 Task: Font style For heading Use Californian FB with dark cyan 1 colour & Underline. font size for heading '26 Pt. 'Change the font style of data to Carlitoand font size to  12 Pt. Change the alignment of both headline & data to   center vertically. In the sheet  analysisWeeklySales_Analysis
Action: Mouse moved to (117, 72)
Screenshot: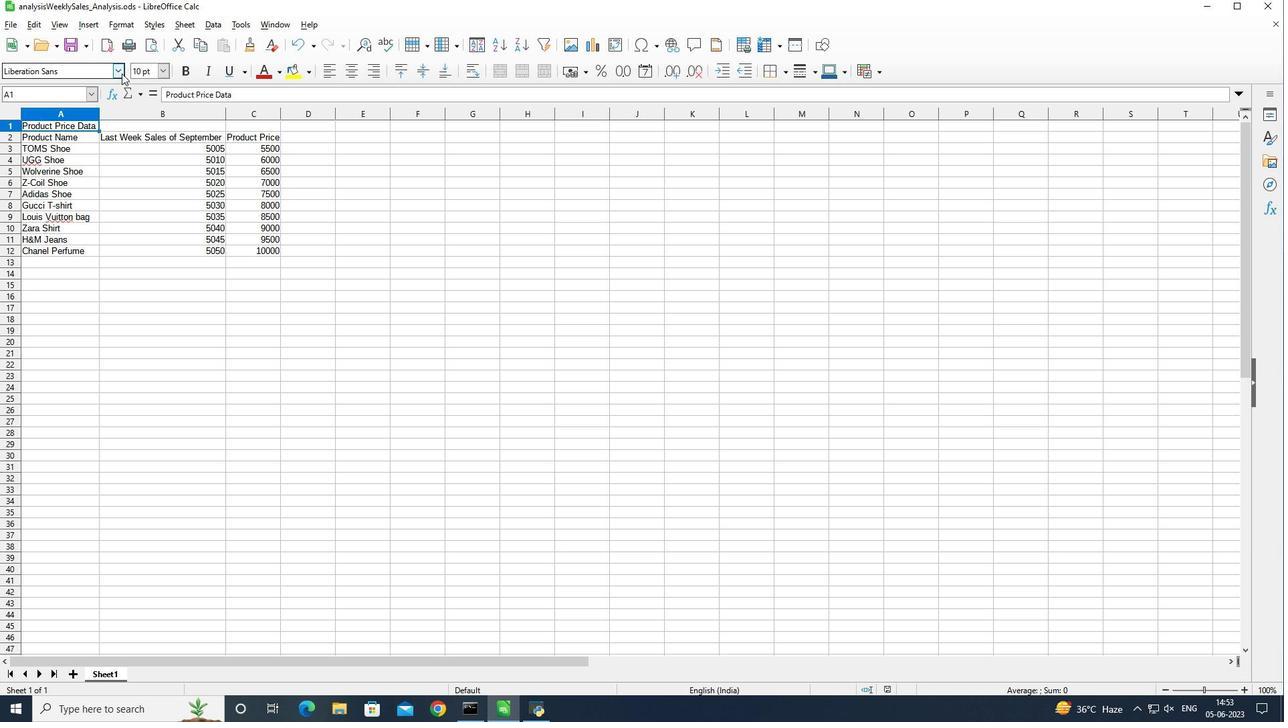 
Action: Mouse pressed left at (117, 72)
Screenshot: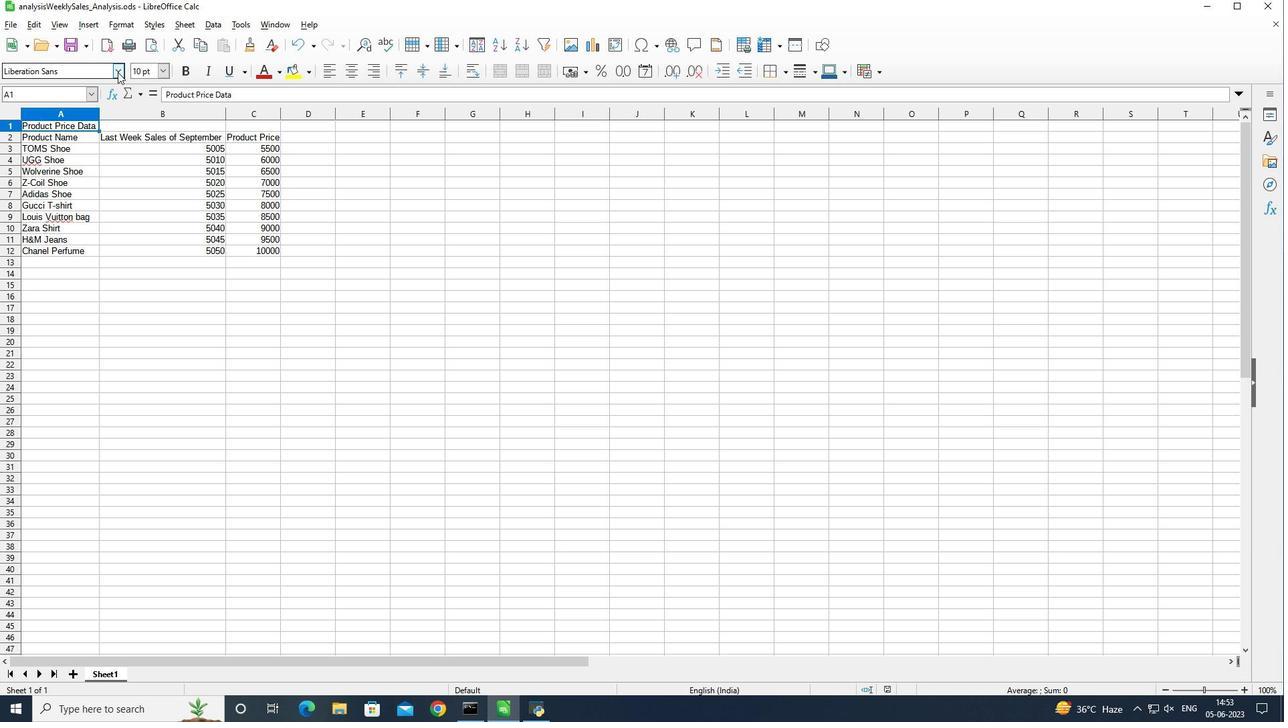 
Action: Mouse moved to (133, 222)
Screenshot: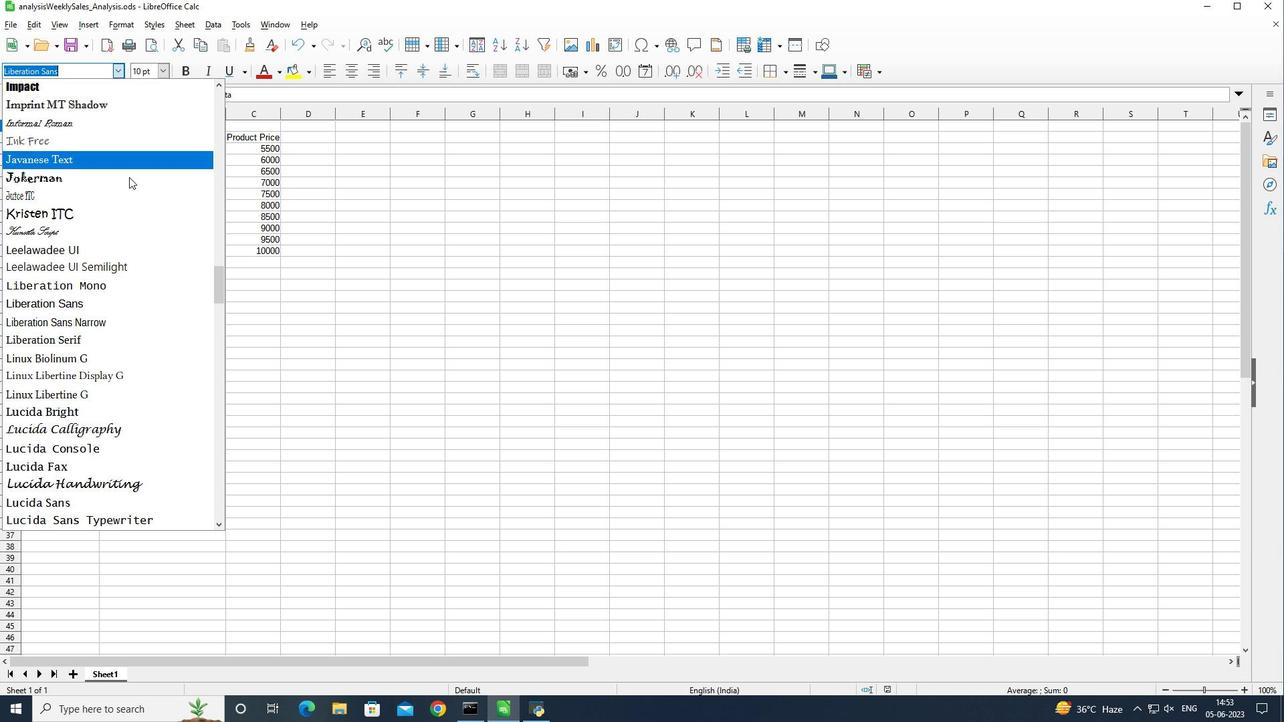 
Action: Mouse scrolled (133, 223) with delta (0, 0)
Screenshot: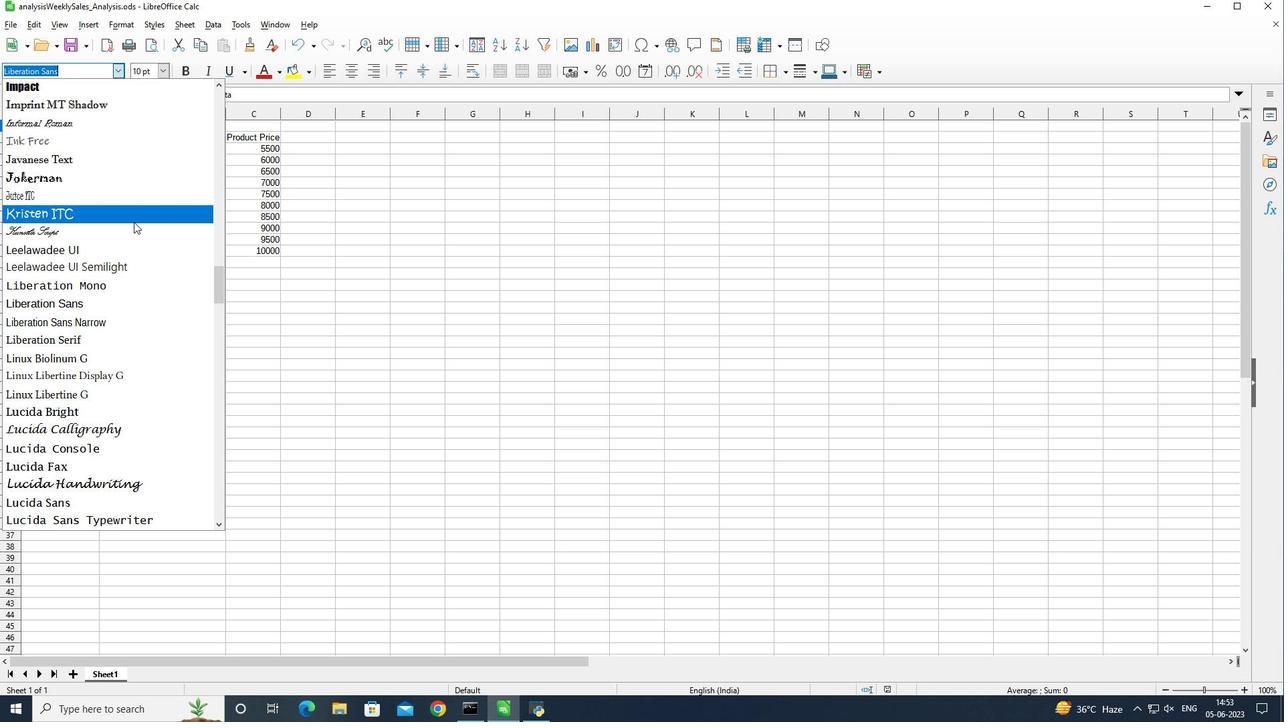 
Action: Mouse scrolled (133, 223) with delta (0, 0)
Screenshot: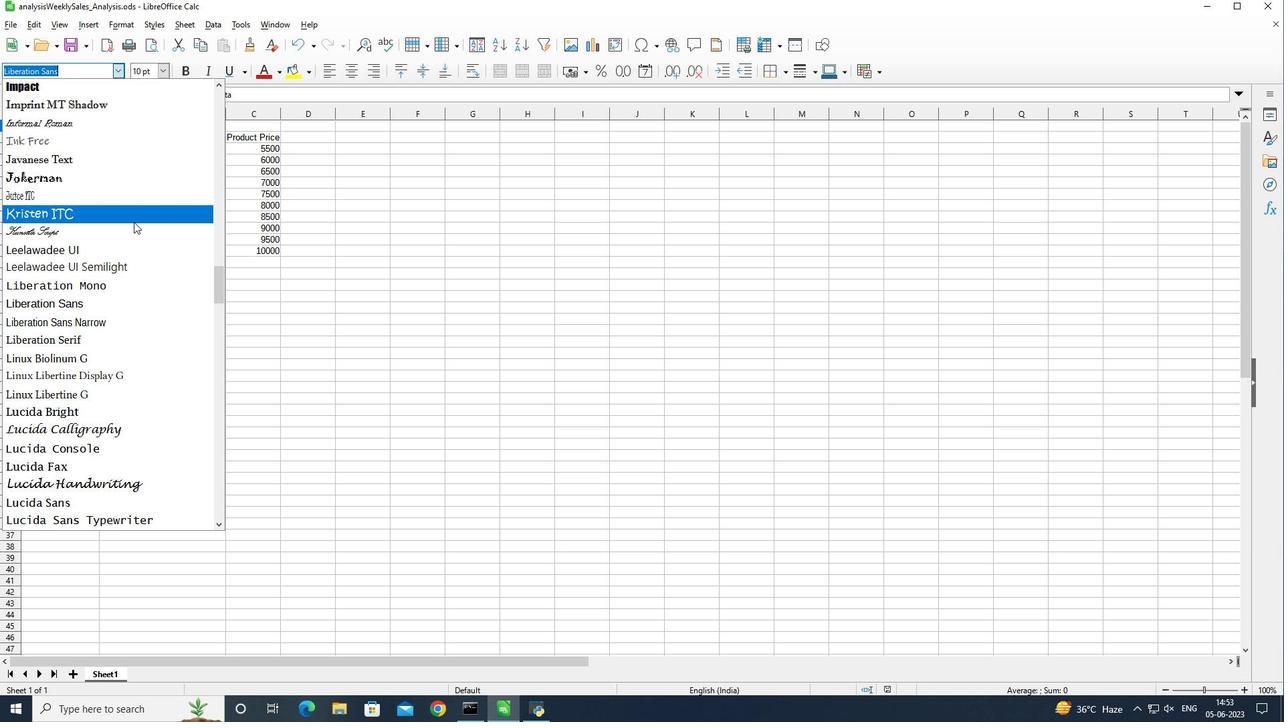
Action: Mouse scrolled (133, 223) with delta (0, 0)
Screenshot: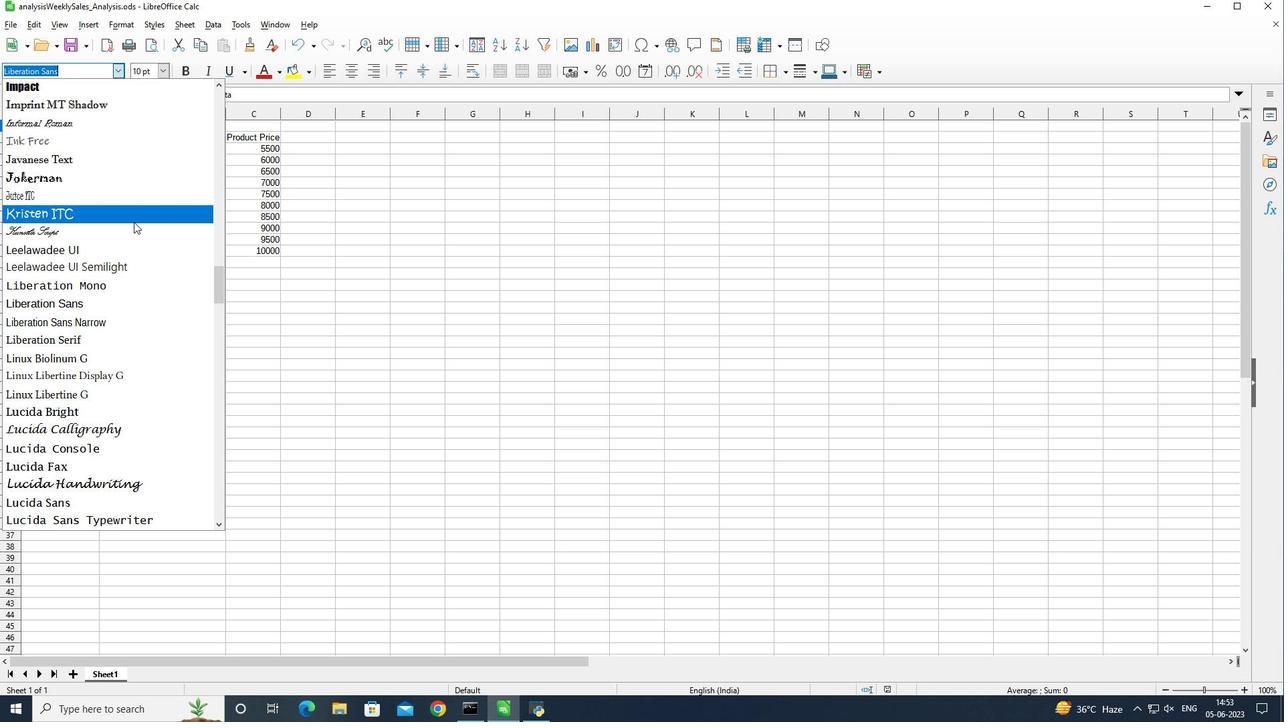 
Action: Mouse scrolled (133, 223) with delta (0, 0)
Screenshot: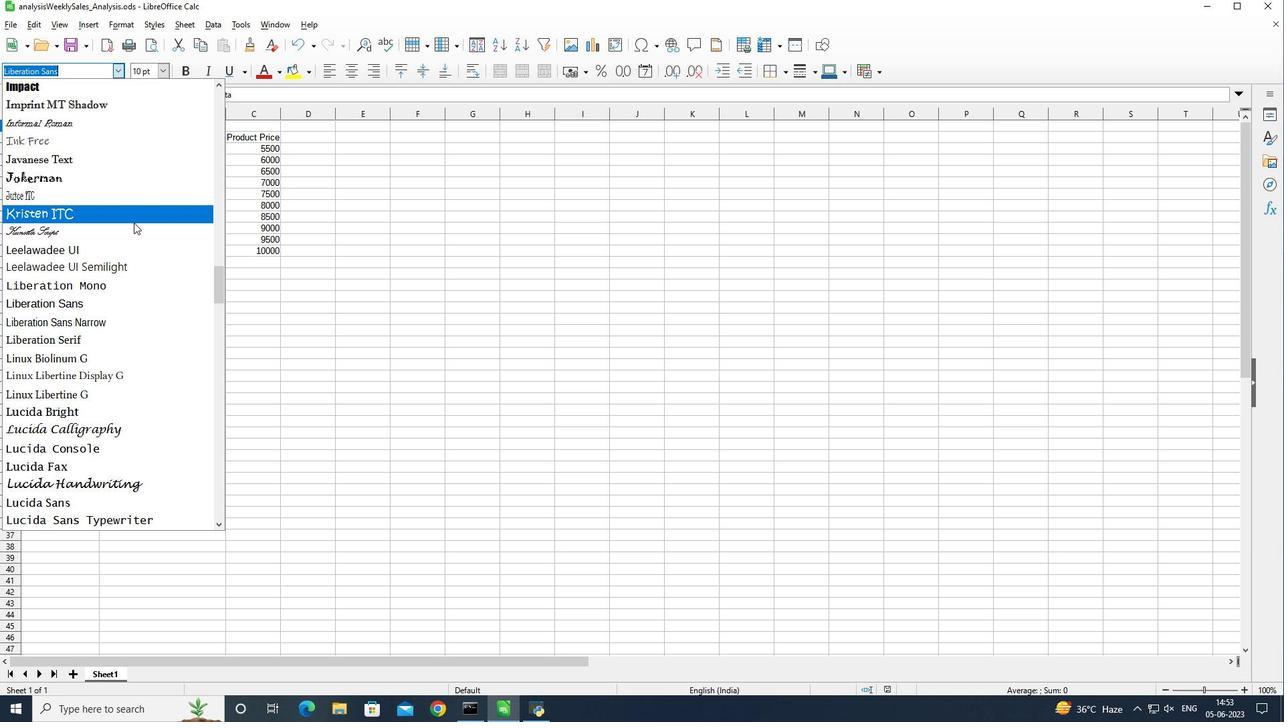 
Action: Mouse scrolled (133, 223) with delta (0, 0)
Screenshot: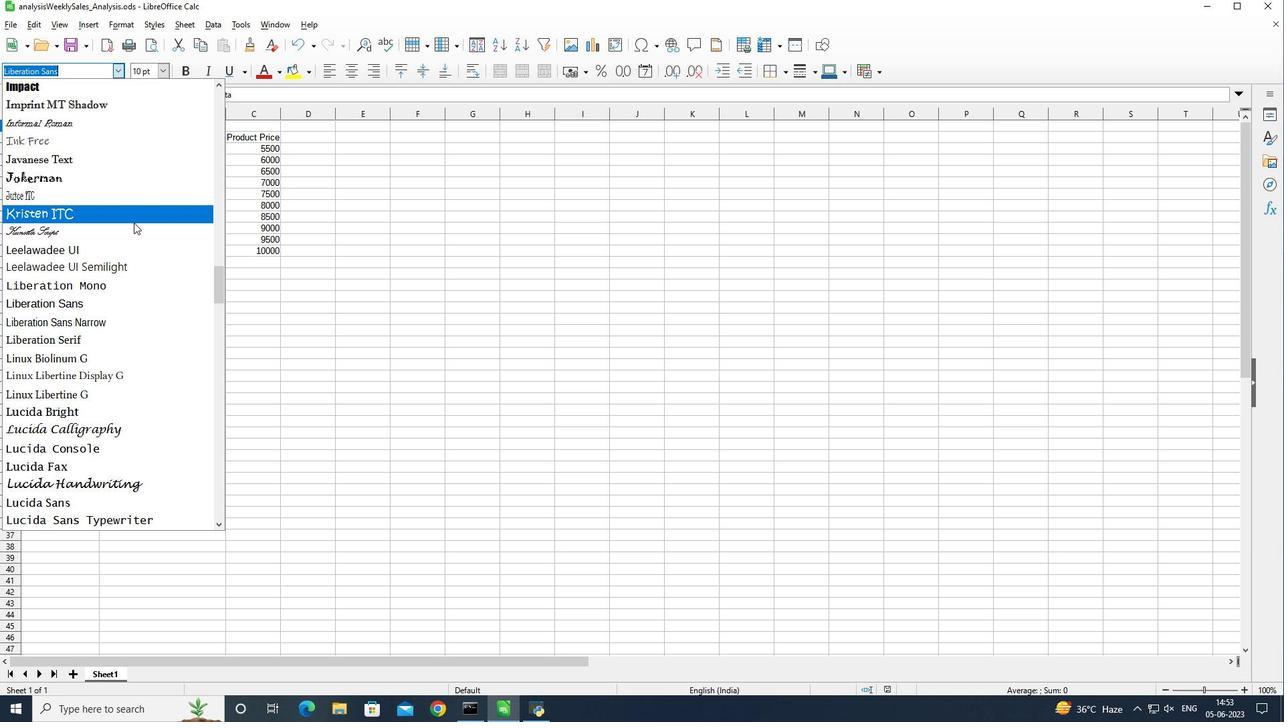 
Action: Mouse scrolled (133, 223) with delta (0, 0)
Screenshot: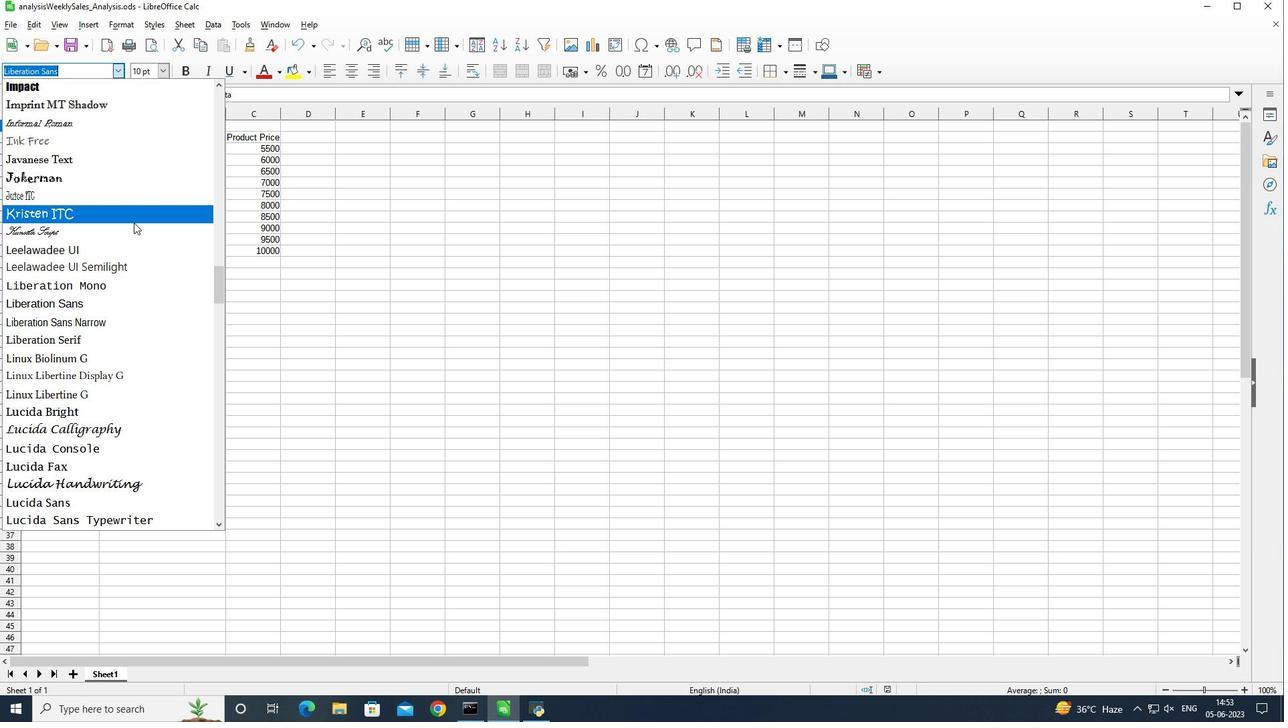 
Action: Mouse scrolled (133, 223) with delta (0, 0)
Screenshot: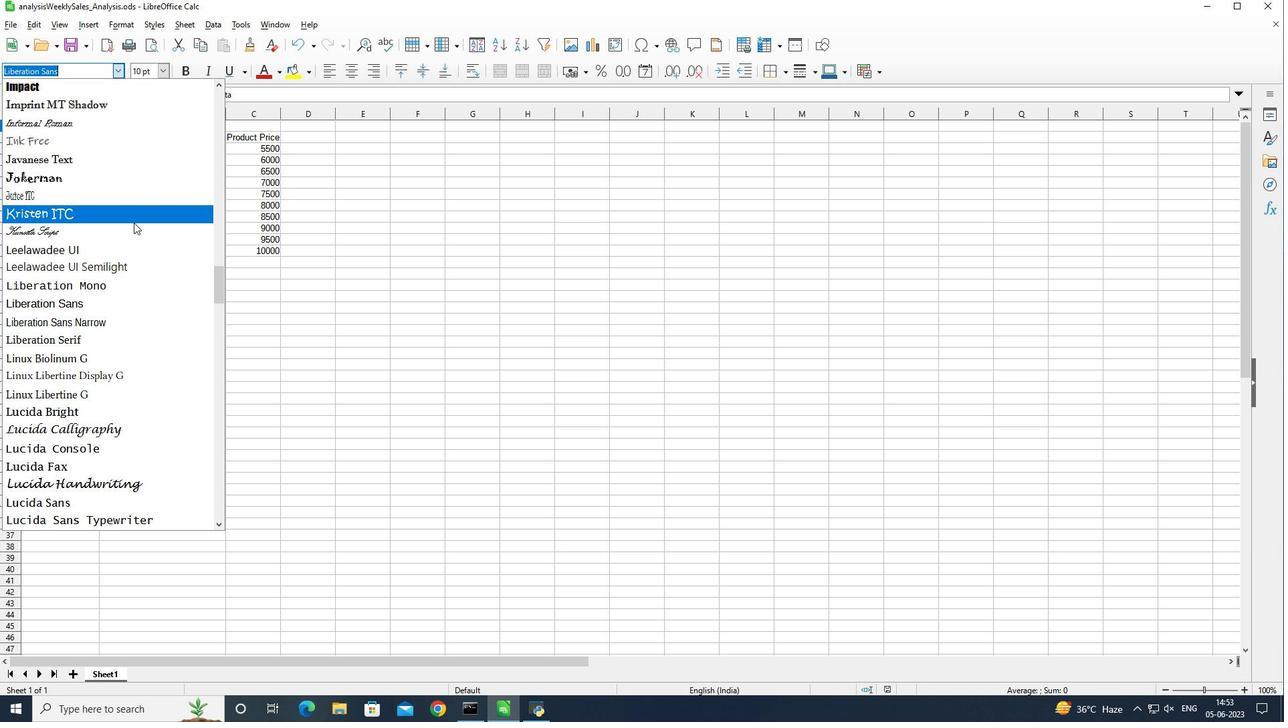 
Action: Mouse scrolled (133, 223) with delta (0, 0)
Screenshot: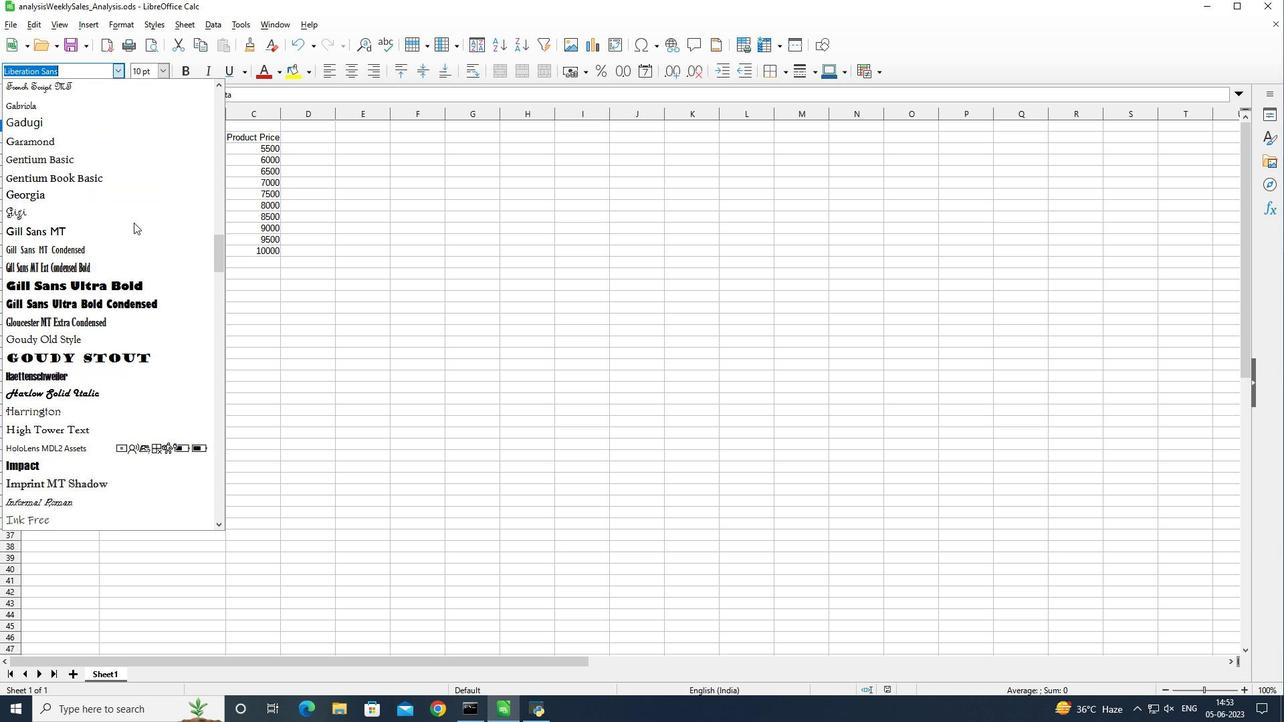 
Action: Mouse scrolled (133, 223) with delta (0, 0)
Screenshot: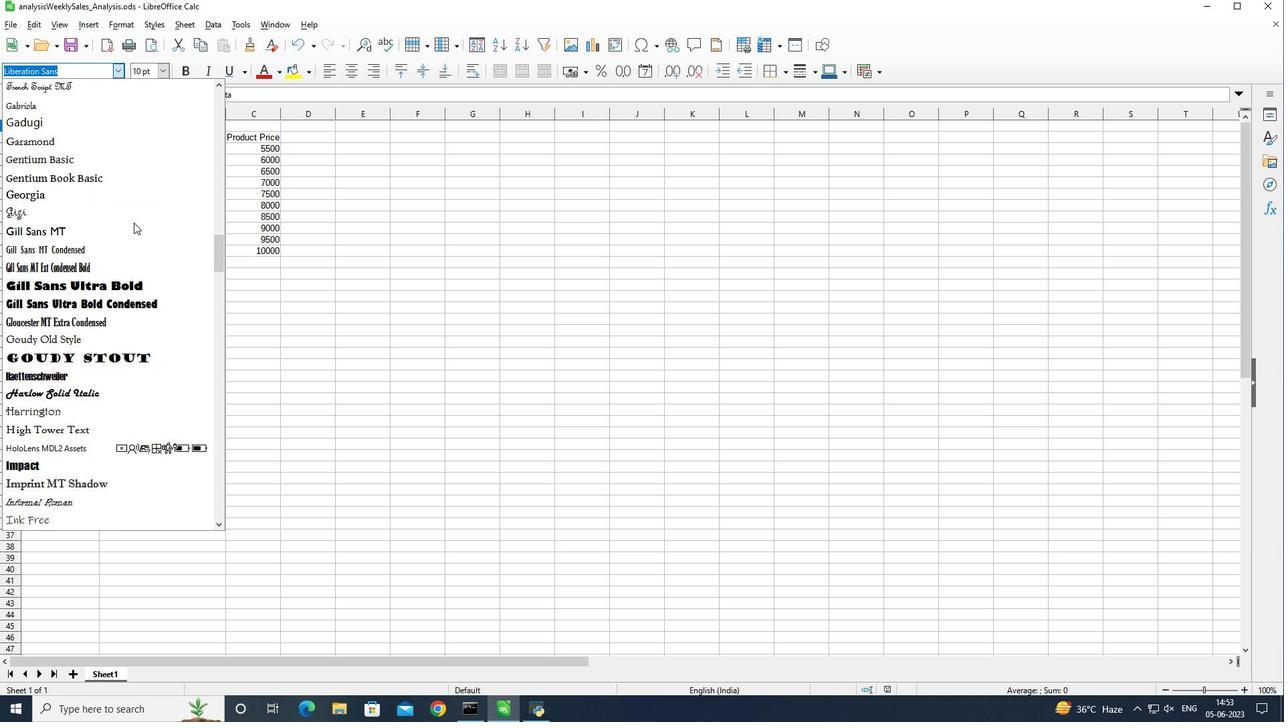 
Action: Mouse scrolled (133, 223) with delta (0, 0)
Screenshot: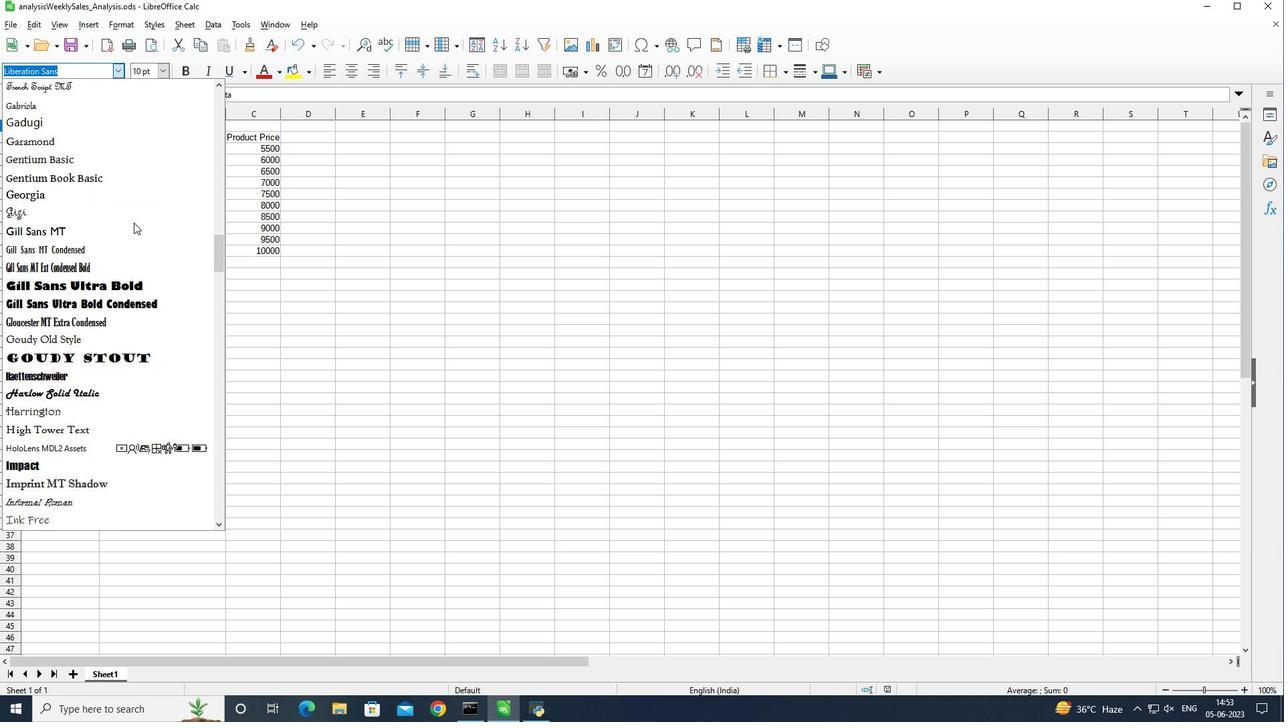 
Action: Mouse scrolled (133, 223) with delta (0, 0)
Screenshot: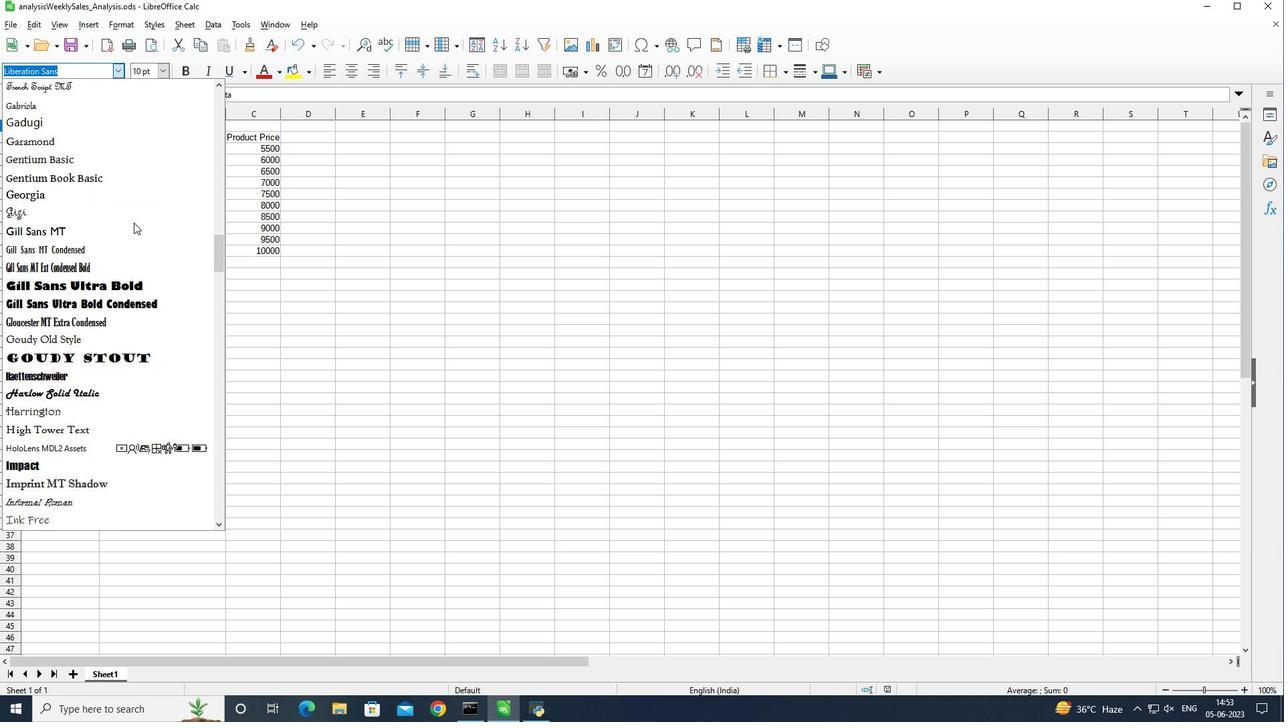 
Action: Mouse scrolled (133, 223) with delta (0, 0)
Screenshot: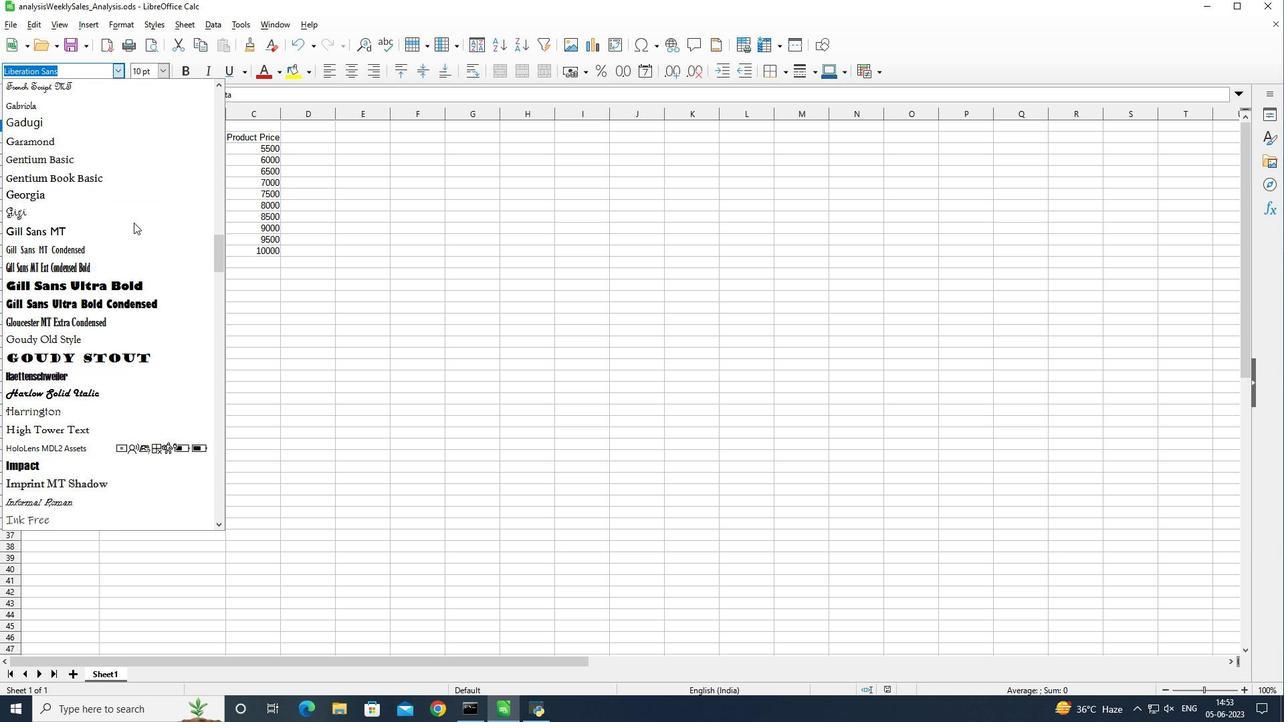 
Action: Mouse scrolled (133, 223) with delta (0, 0)
Screenshot: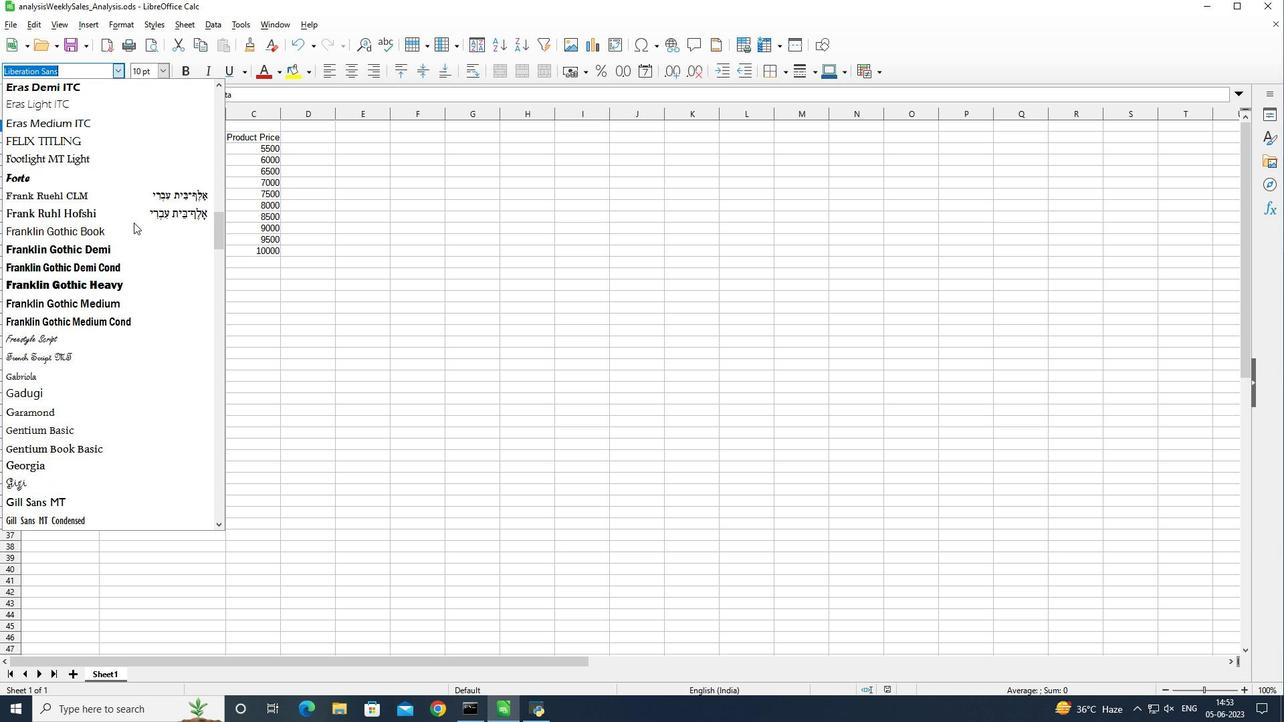 
Action: Mouse scrolled (133, 223) with delta (0, 0)
Screenshot: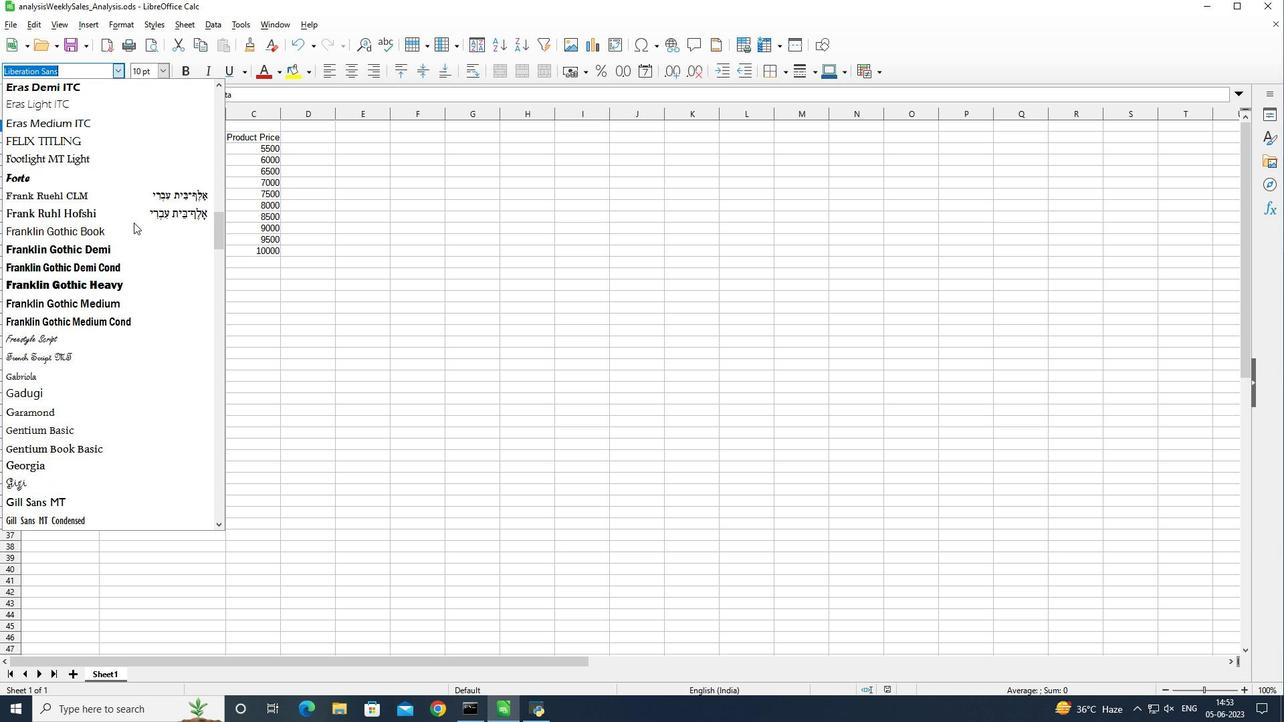 
Action: Mouse scrolled (133, 223) with delta (0, 0)
Screenshot: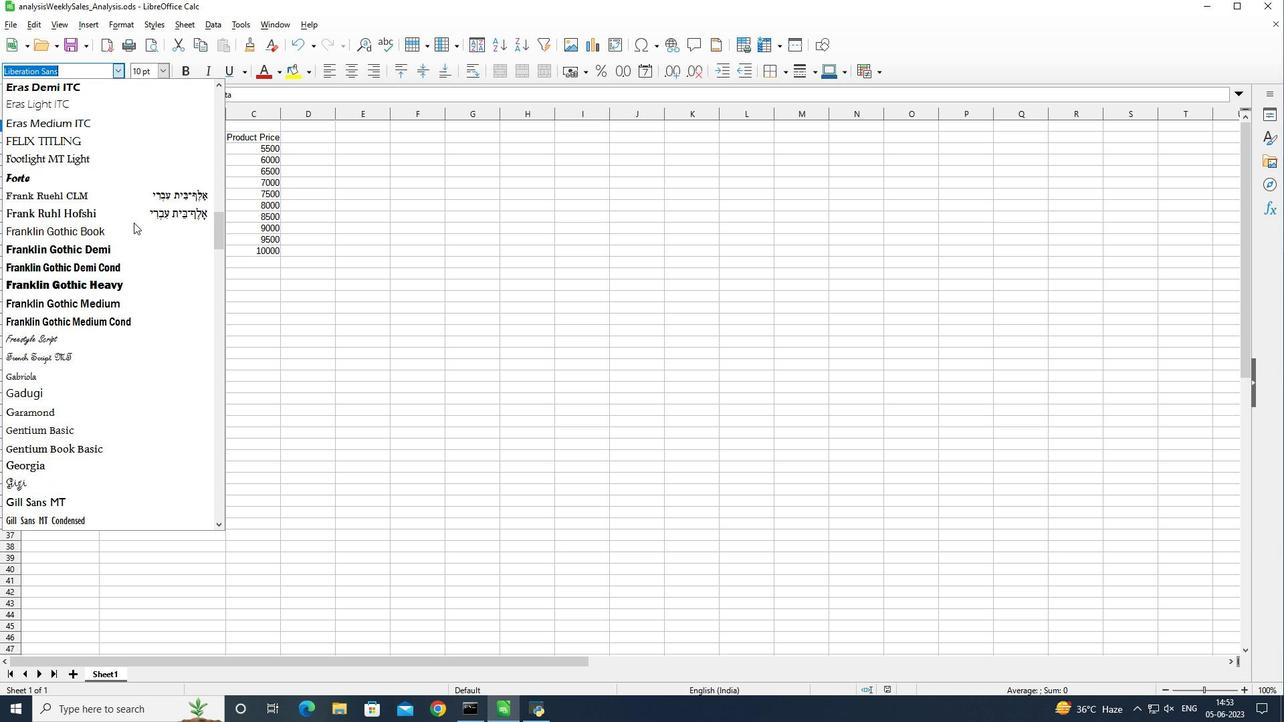 
Action: Mouse scrolled (133, 223) with delta (0, 0)
Screenshot: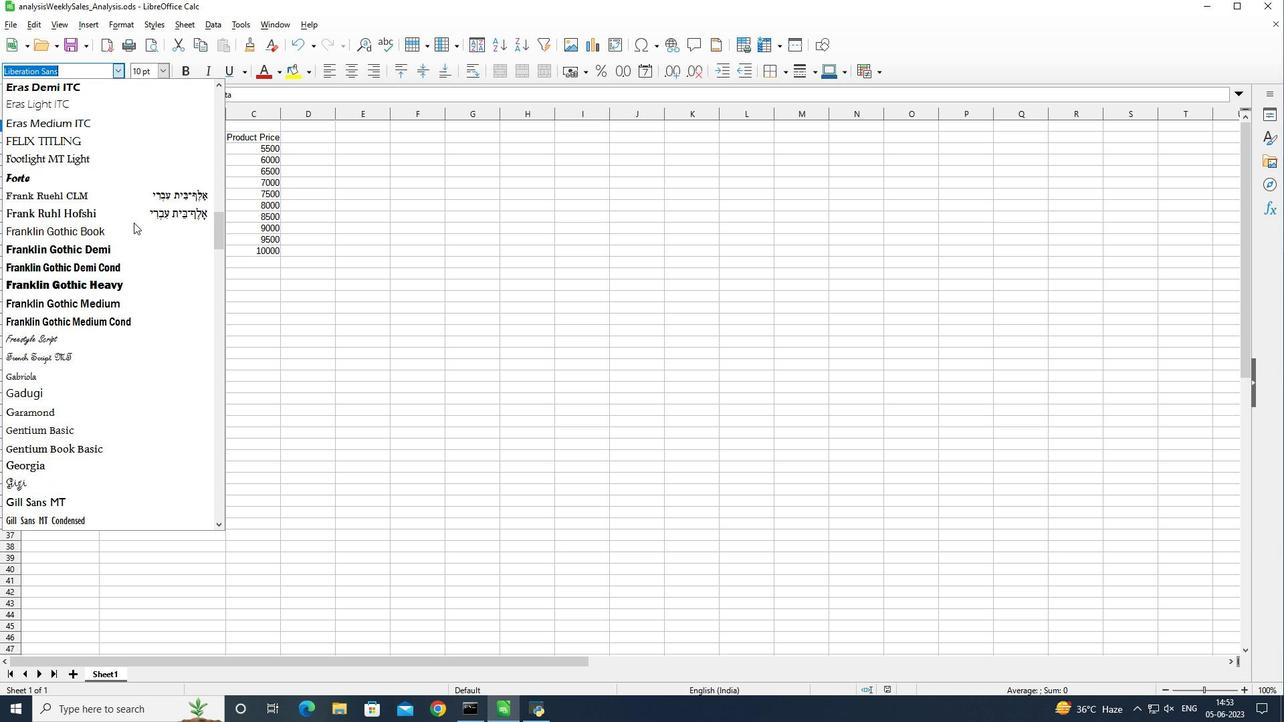 
Action: Mouse scrolled (133, 223) with delta (0, 0)
Screenshot: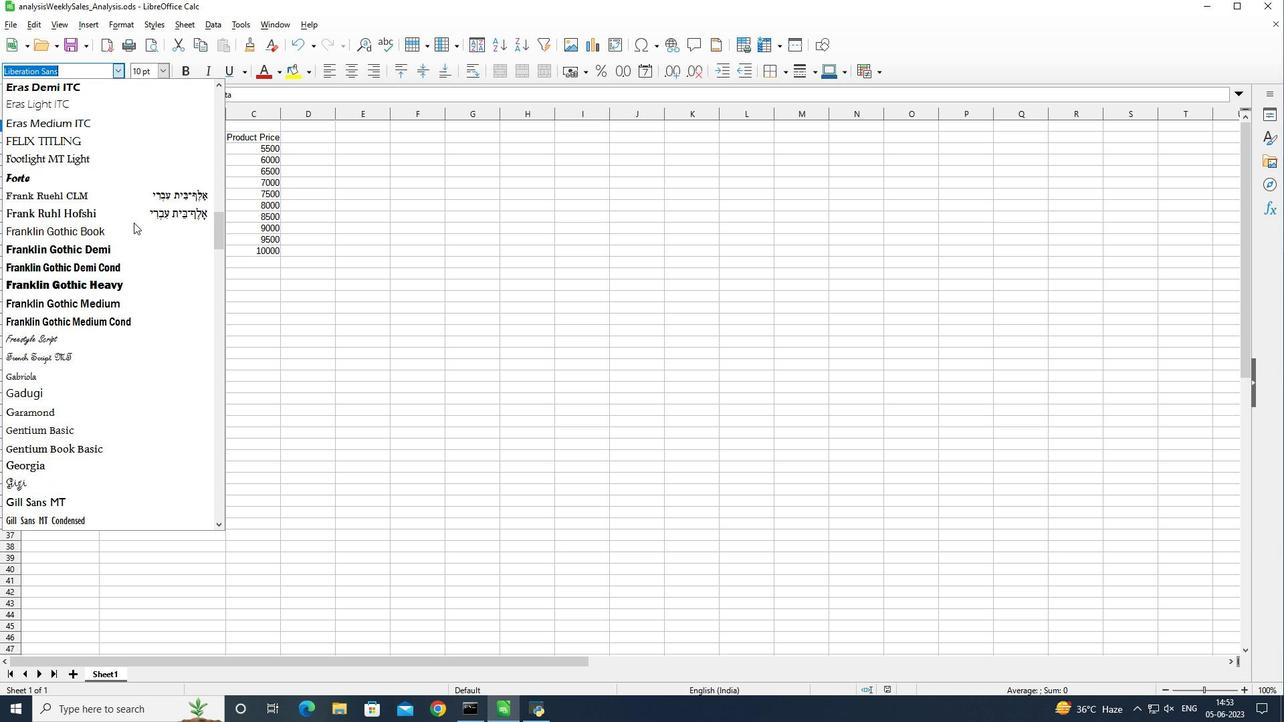 
Action: Mouse scrolled (133, 223) with delta (0, 0)
Screenshot: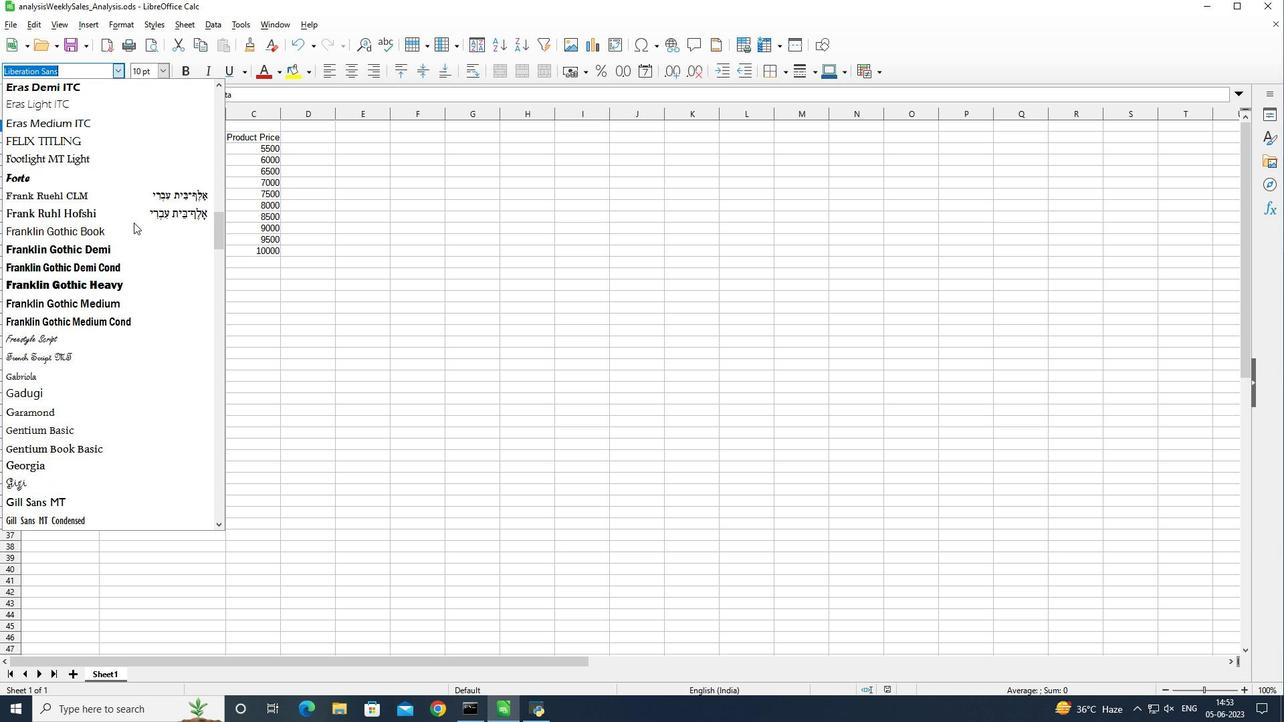 
Action: Mouse scrolled (133, 222) with delta (0, 0)
Screenshot: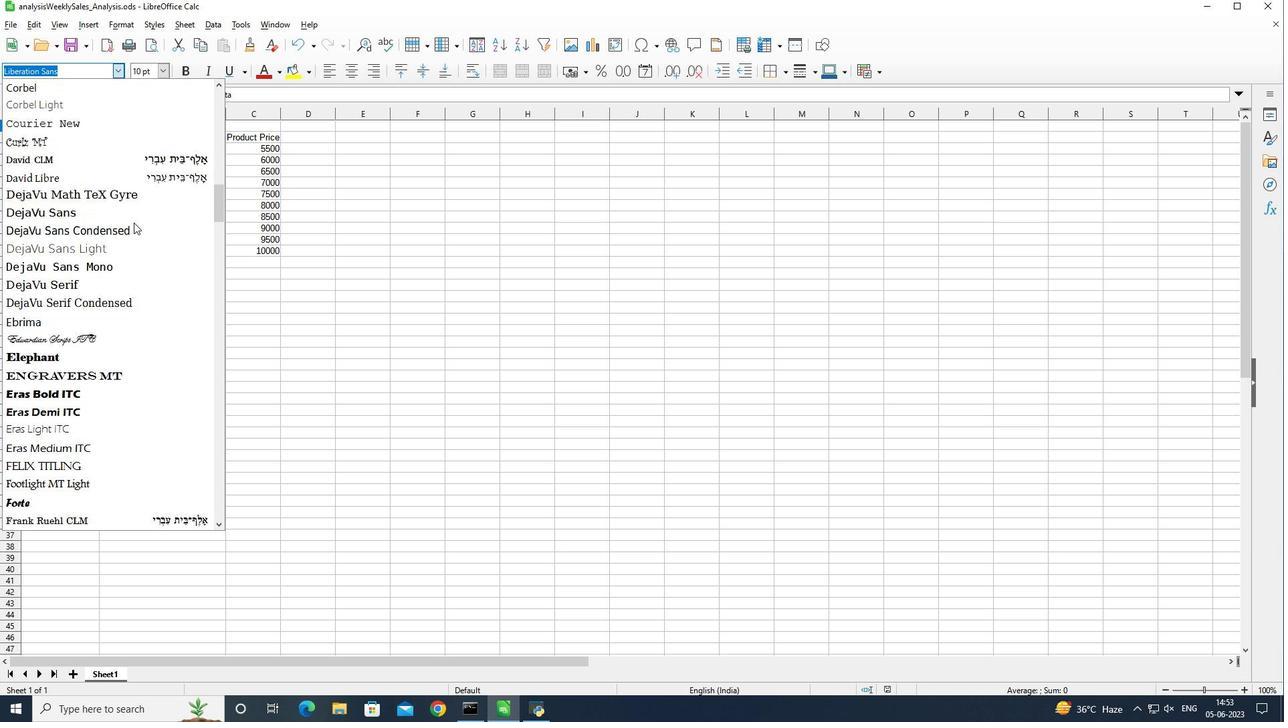 
Action: Mouse scrolled (133, 223) with delta (0, 0)
Screenshot: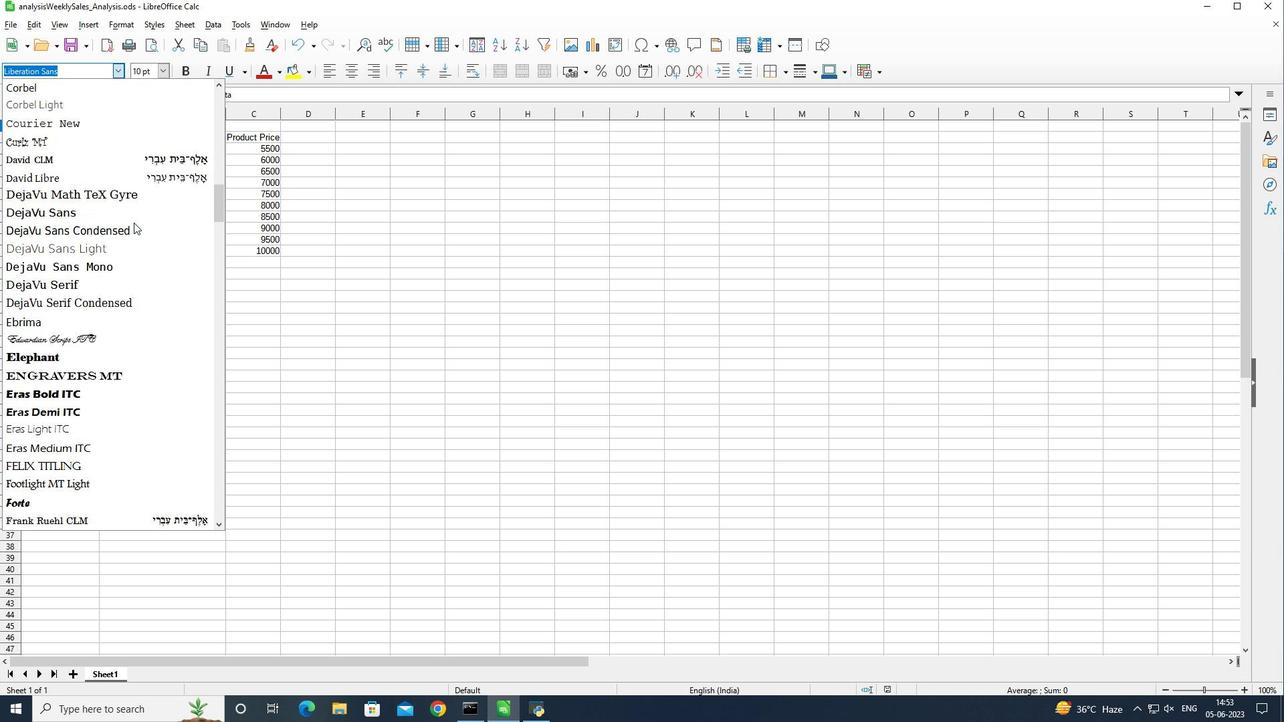 
Action: Mouse scrolled (133, 223) with delta (0, 0)
Screenshot: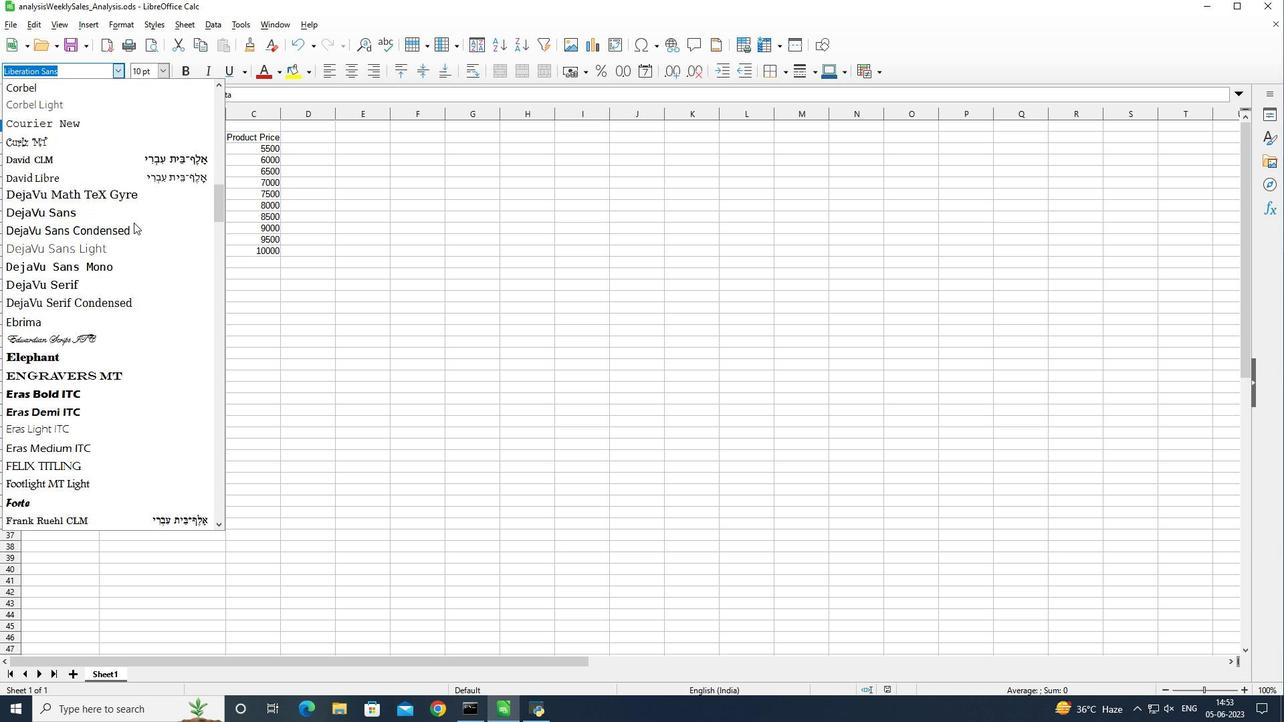 
Action: Mouse scrolled (133, 223) with delta (0, 0)
Screenshot: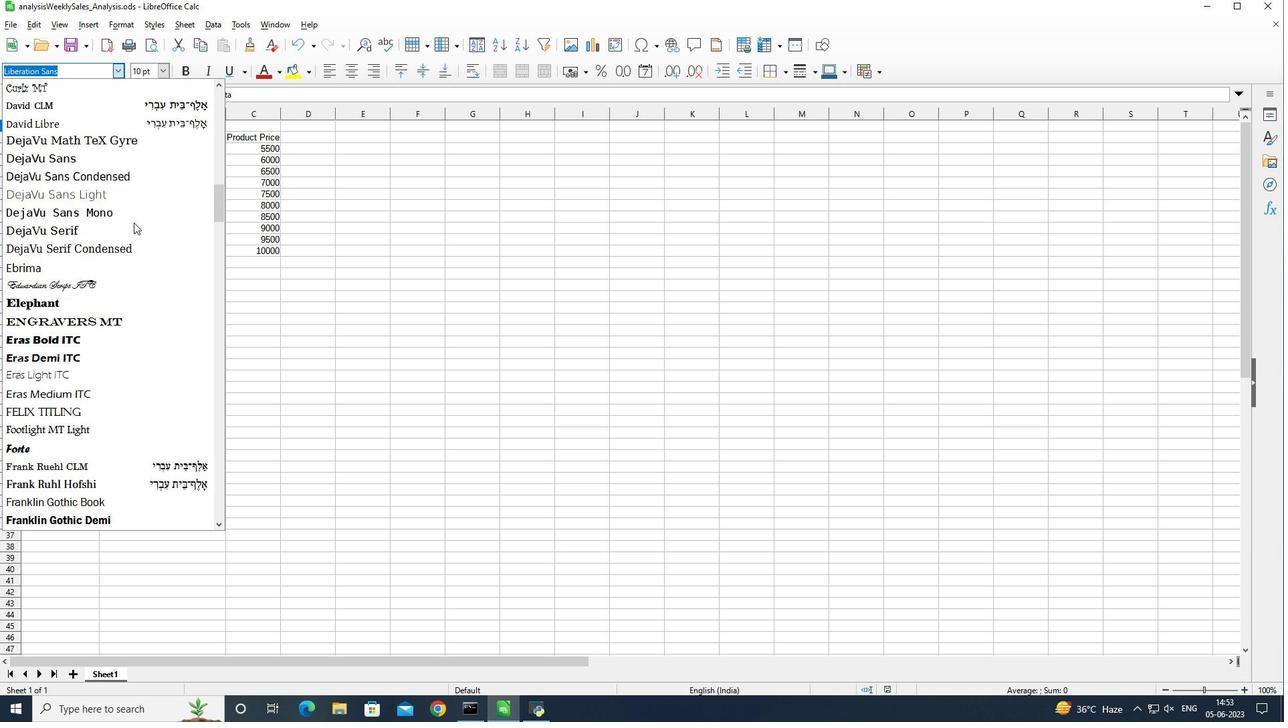 
Action: Mouse scrolled (133, 223) with delta (0, 0)
Screenshot: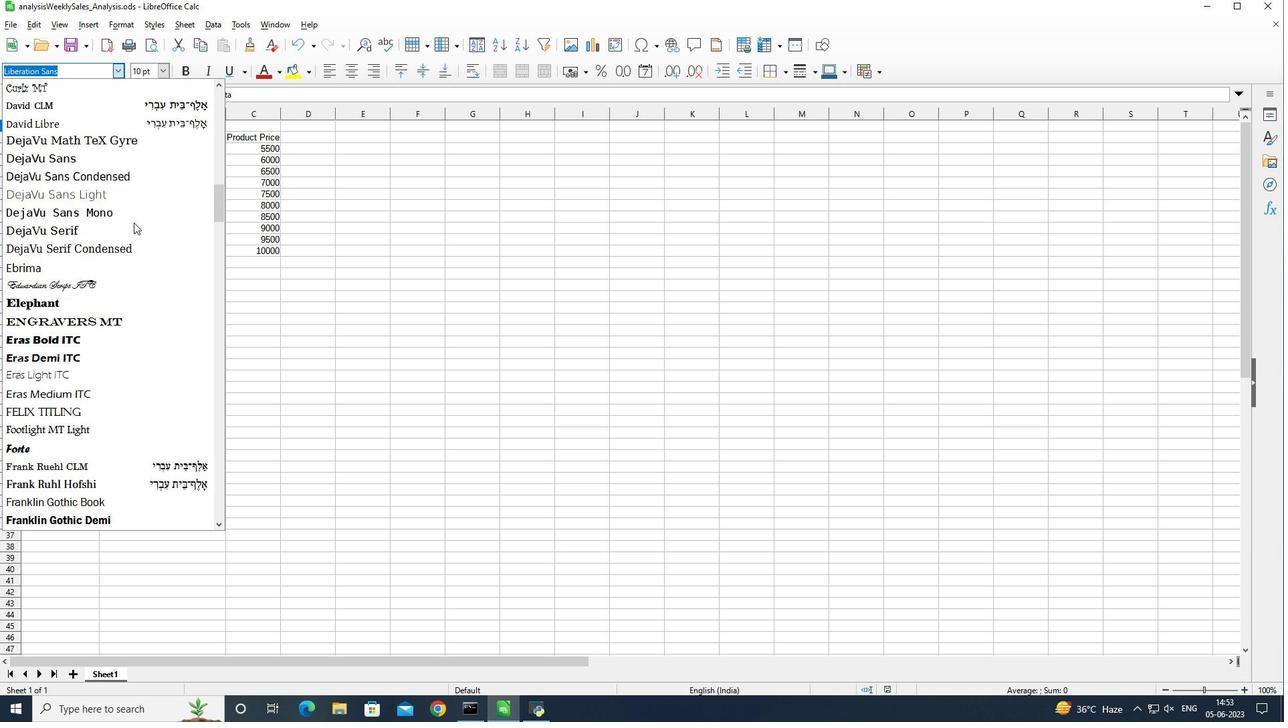 
Action: Mouse scrolled (133, 223) with delta (0, 0)
Screenshot: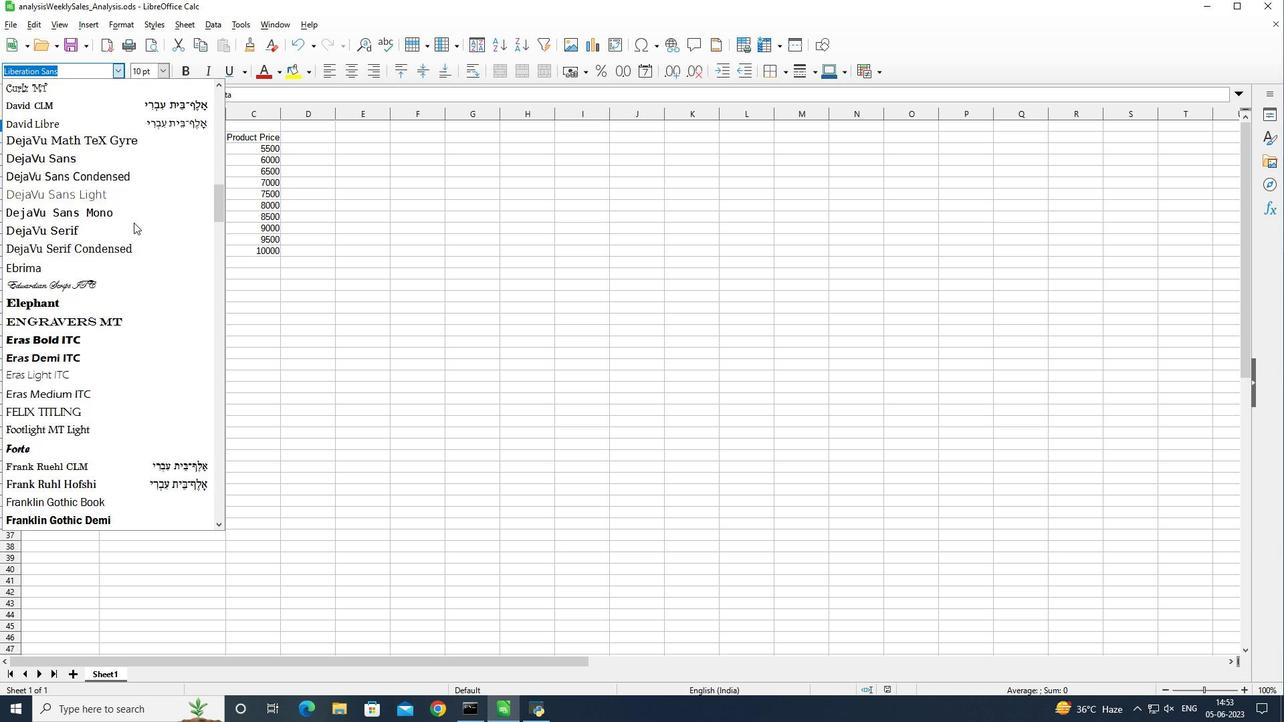 
Action: Mouse scrolled (133, 223) with delta (0, 0)
Screenshot: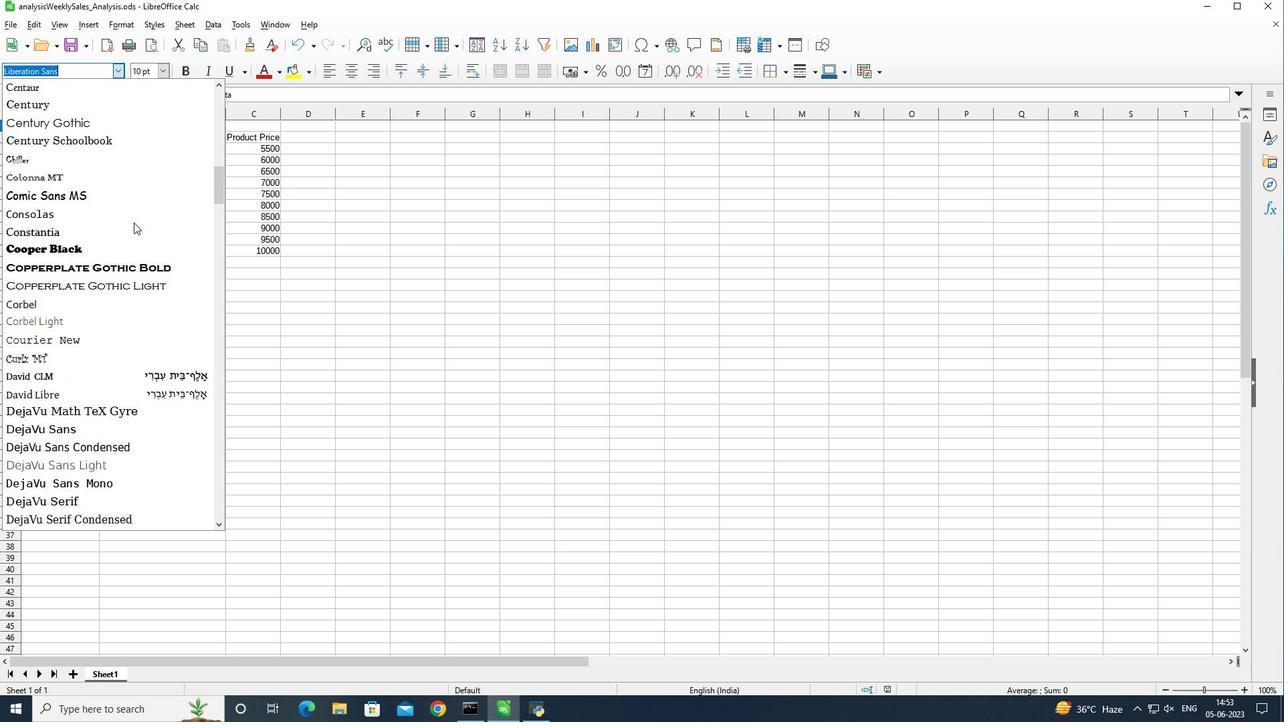 
Action: Mouse scrolled (133, 223) with delta (0, 0)
Screenshot: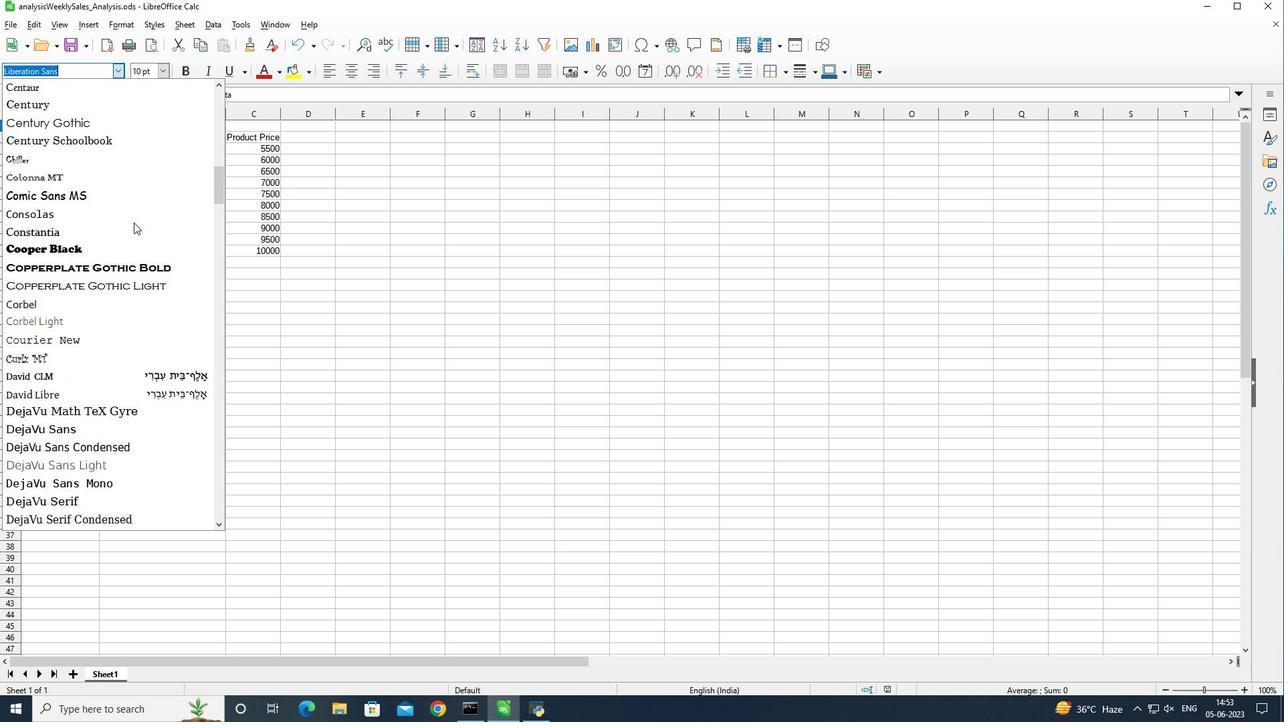 
Action: Mouse scrolled (133, 223) with delta (0, 0)
Screenshot: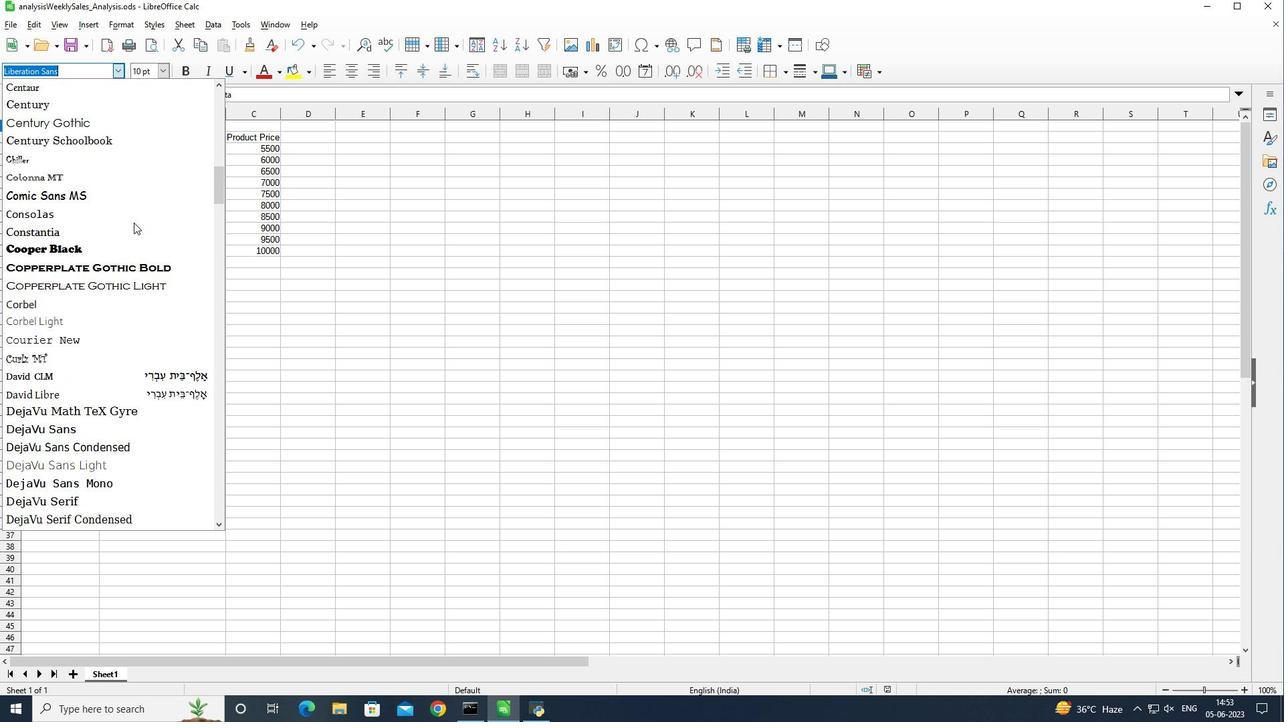 
Action: Mouse scrolled (133, 223) with delta (0, 0)
Screenshot: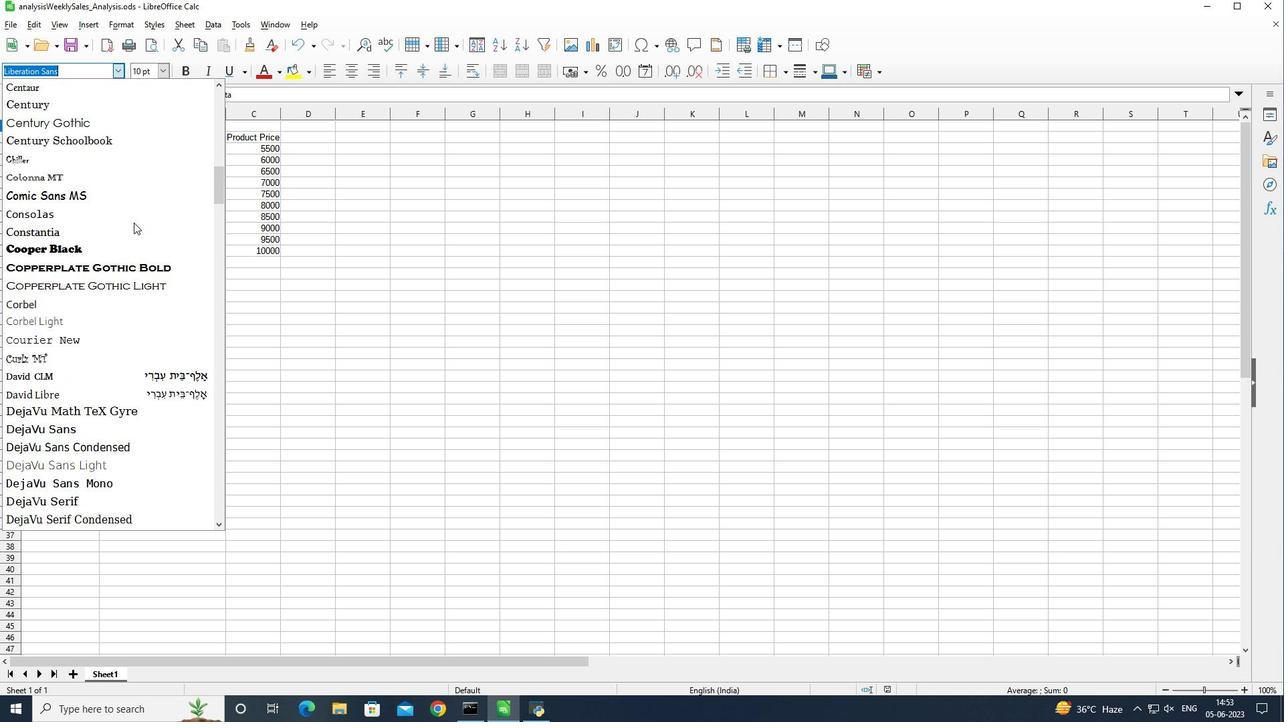 
Action: Mouse moved to (133, 222)
Screenshot: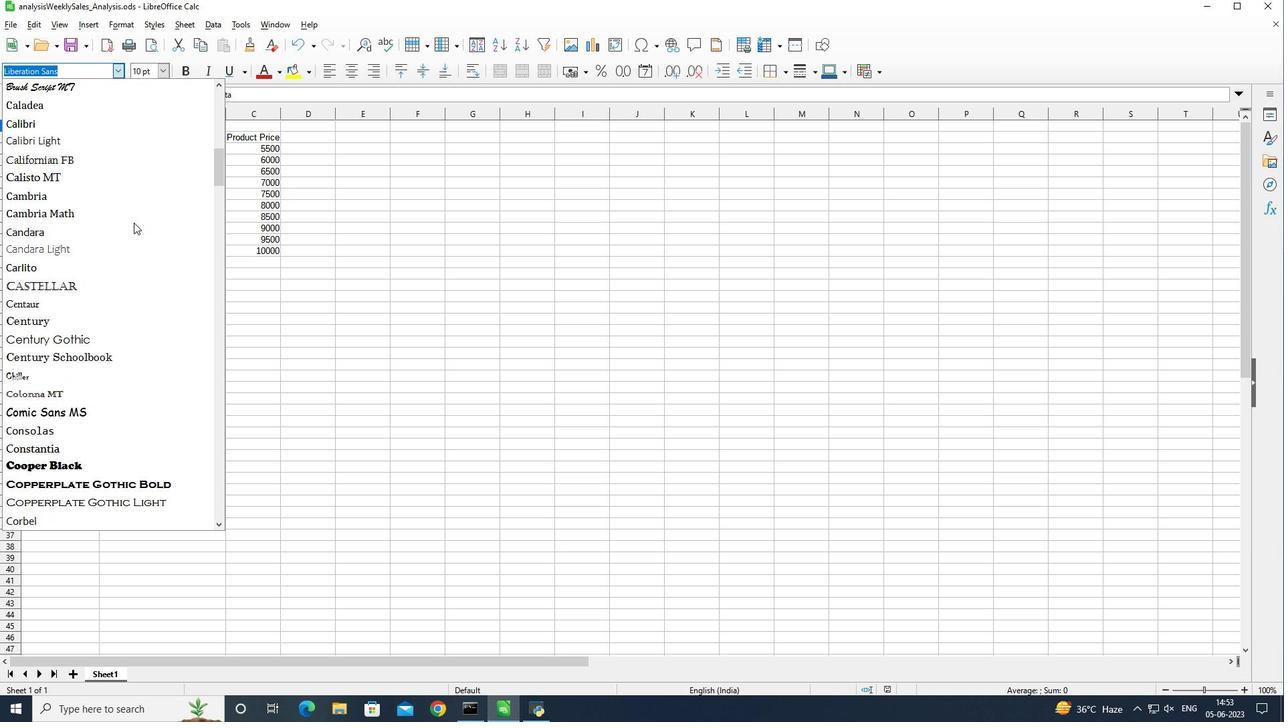 
Action: Mouse scrolled (133, 223) with delta (0, 0)
Screenshot: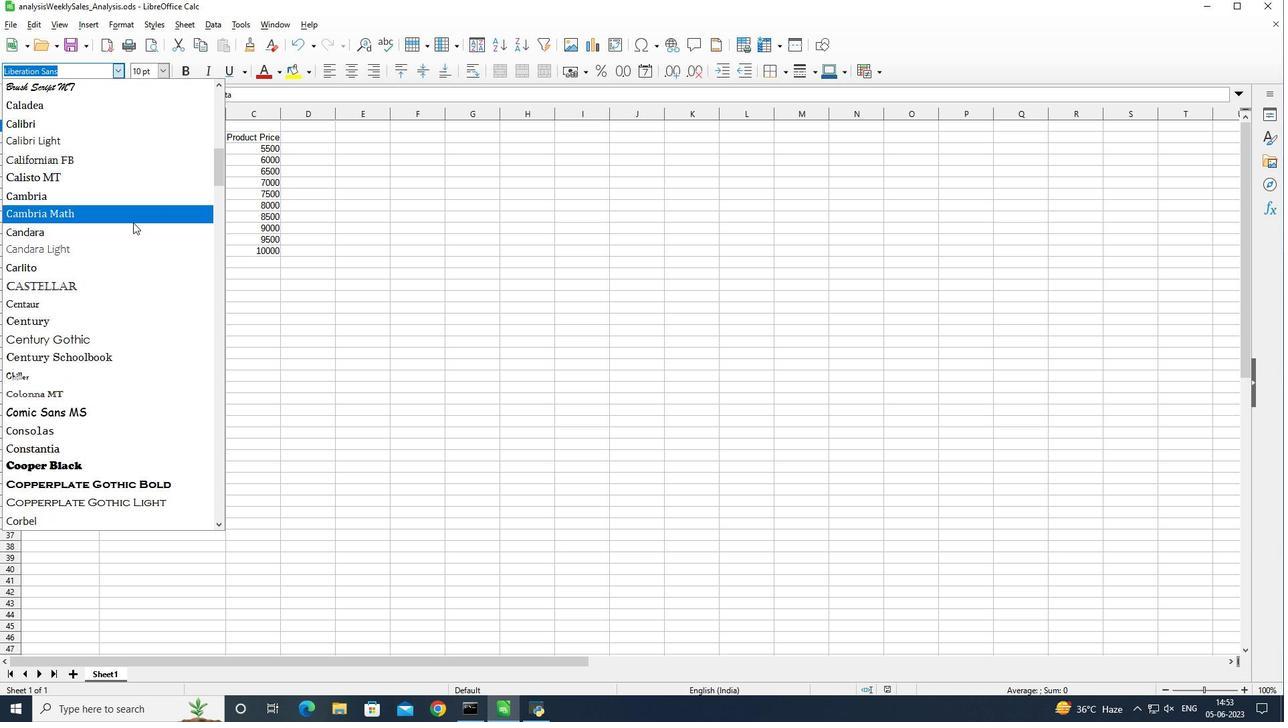 
Action: Mouse scrolled (133, 223) with delta (0, 0)
Screenshot: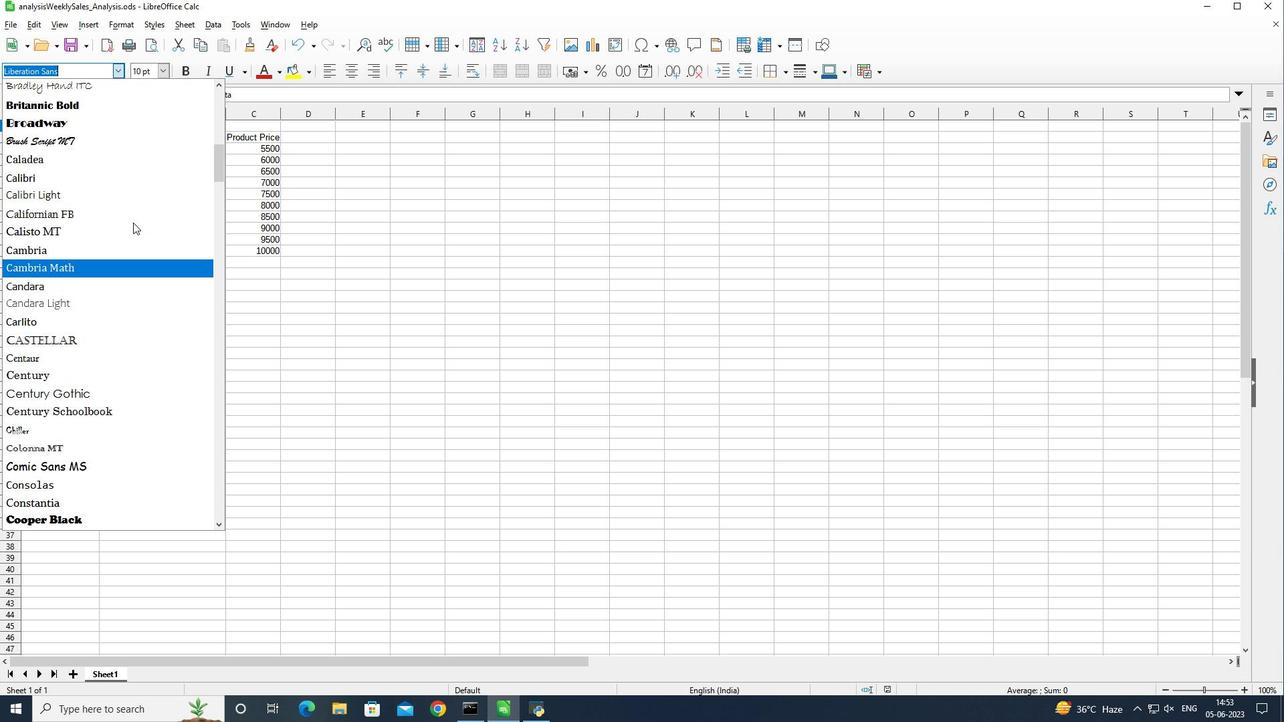 
Action: Mouse moved to (107, 273)
Screenshot: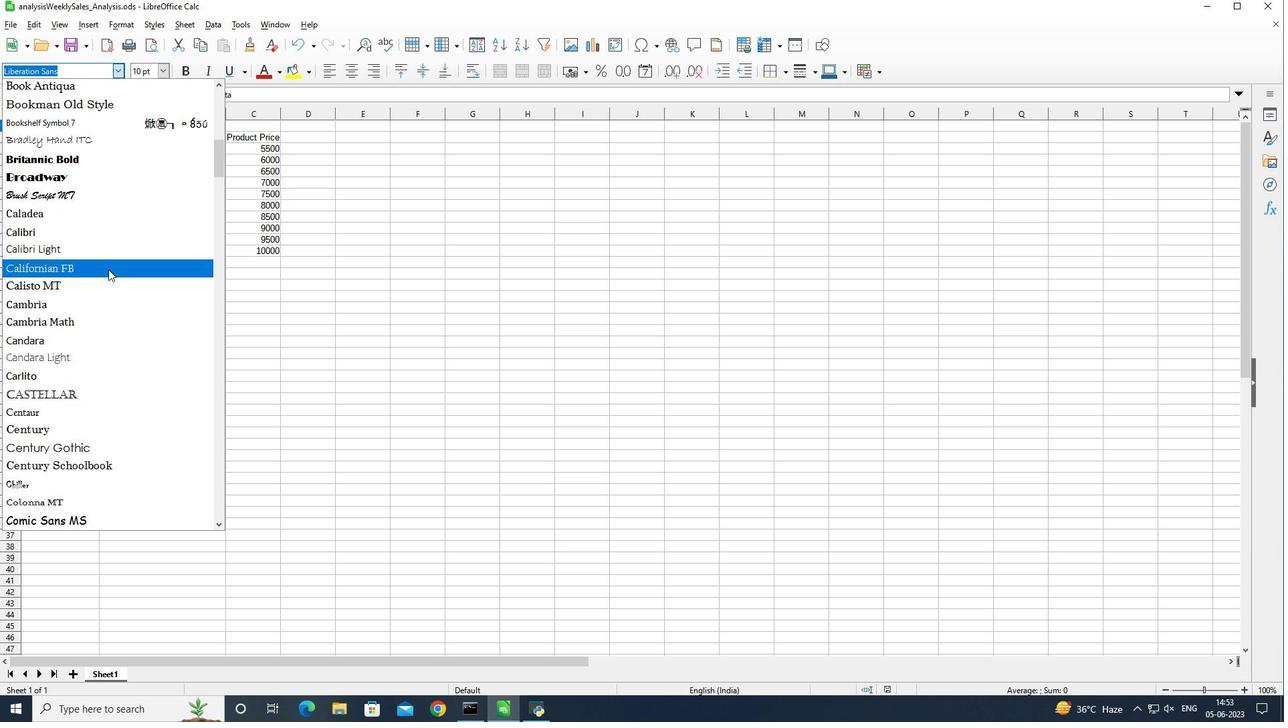 
Action: Mouse pressed left at (107, 273)
Screenshot: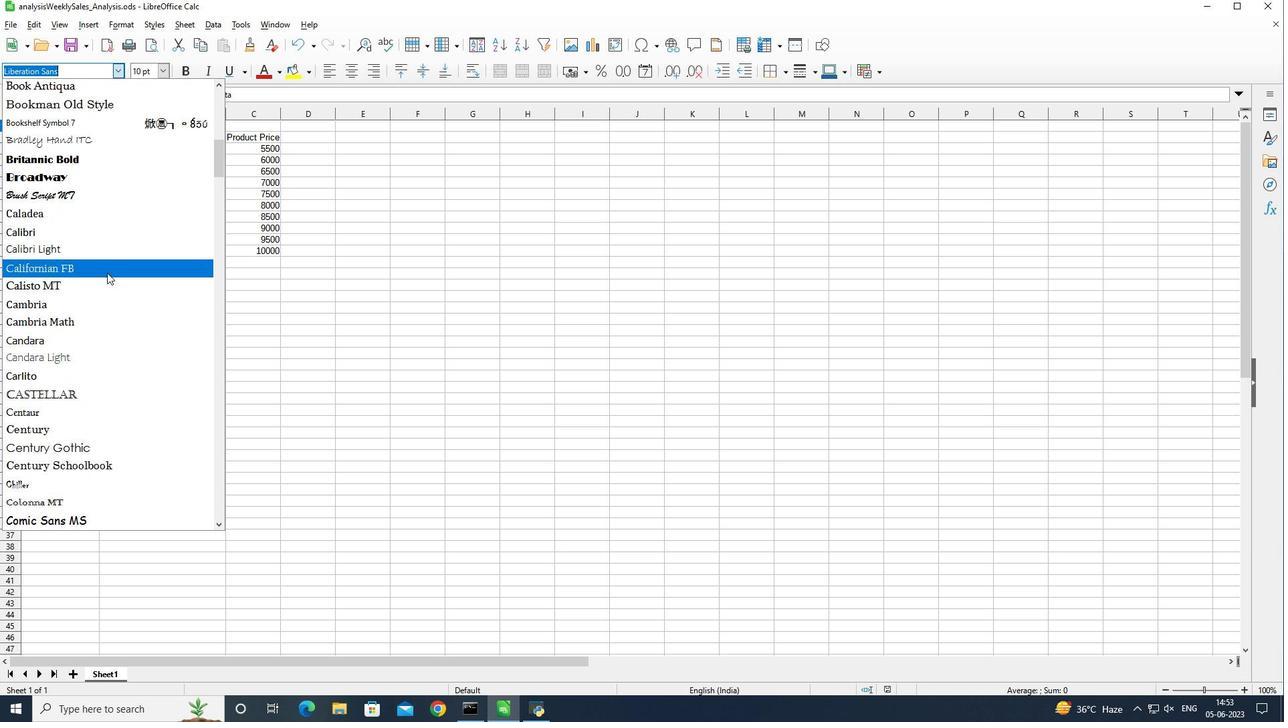
Action: Mouse moved to (277, 74)
Screenshot: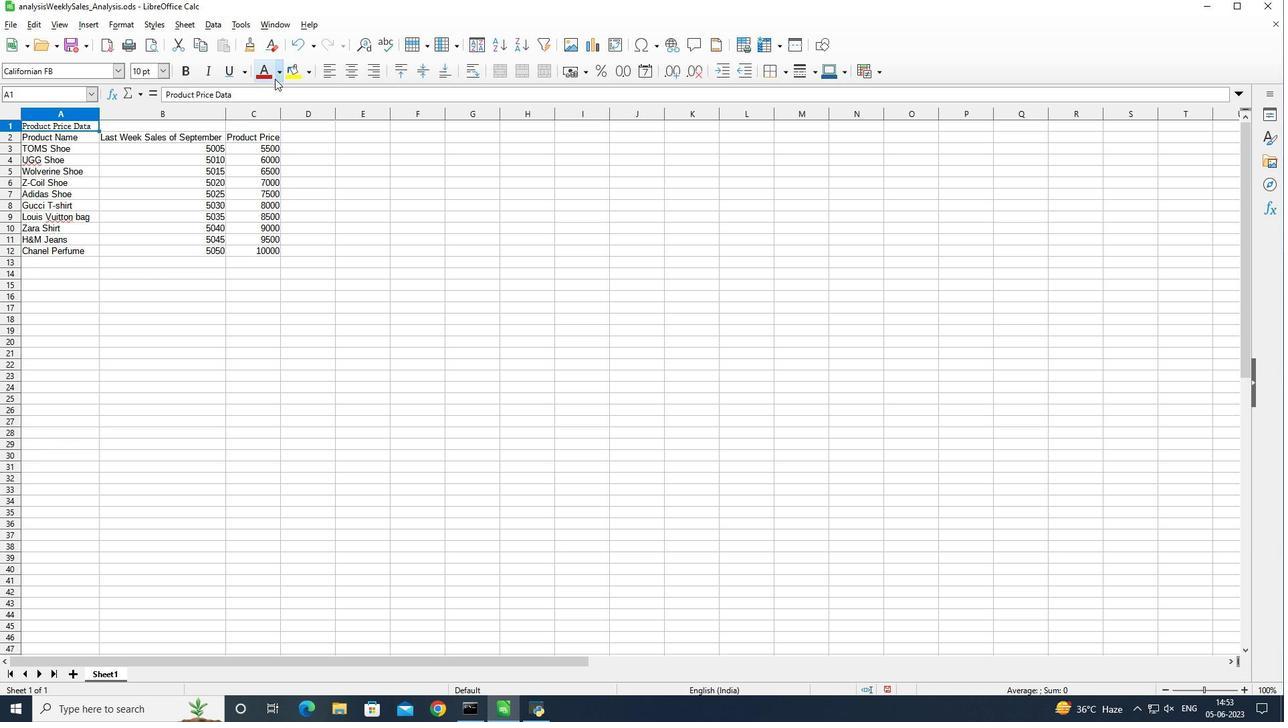 
Action: Mouse pressed left at (277, 74)
Screenshot: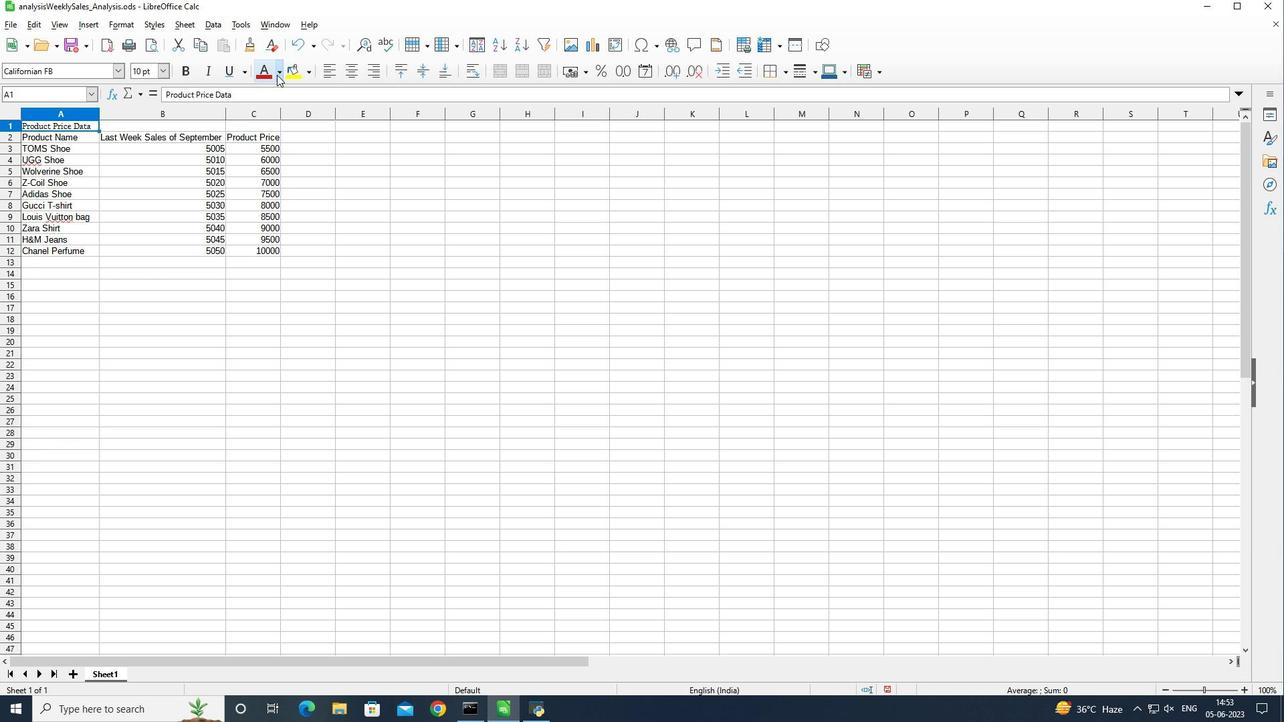 
Action: Mouse moved to (394, 139)
Screenshot: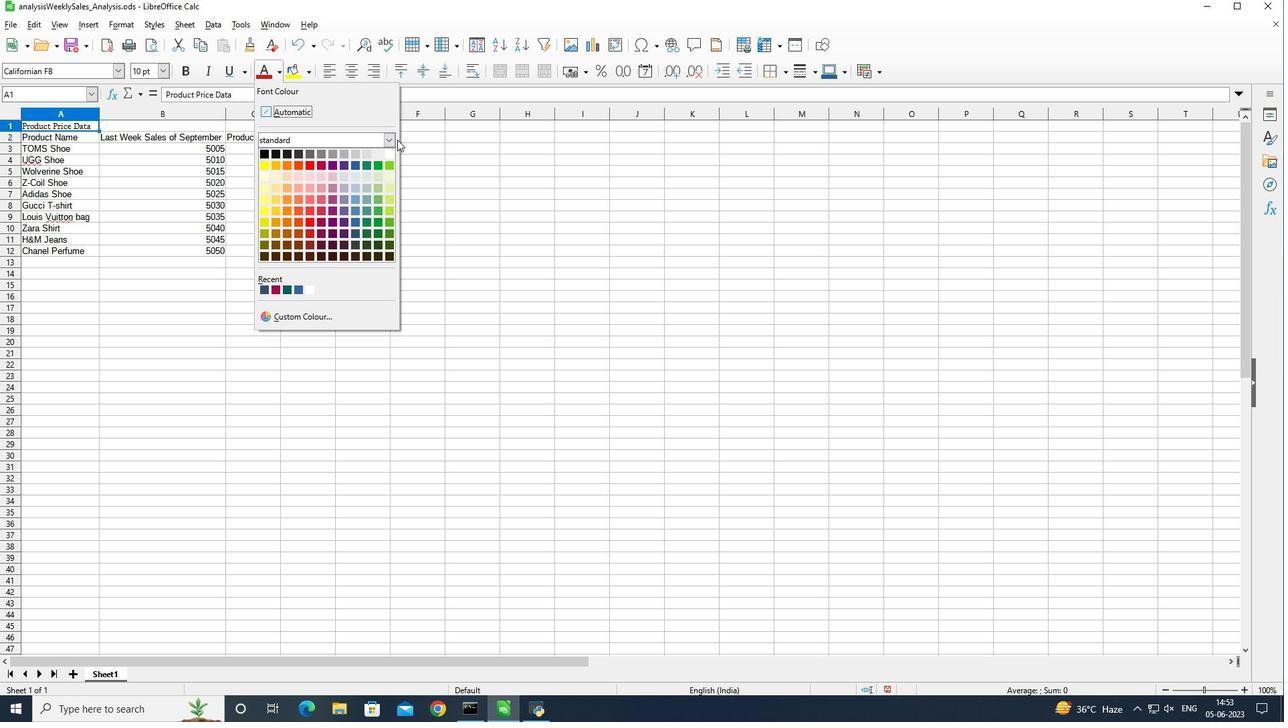 
Action: Mouse pressed left at (394, 139)
Screenshot: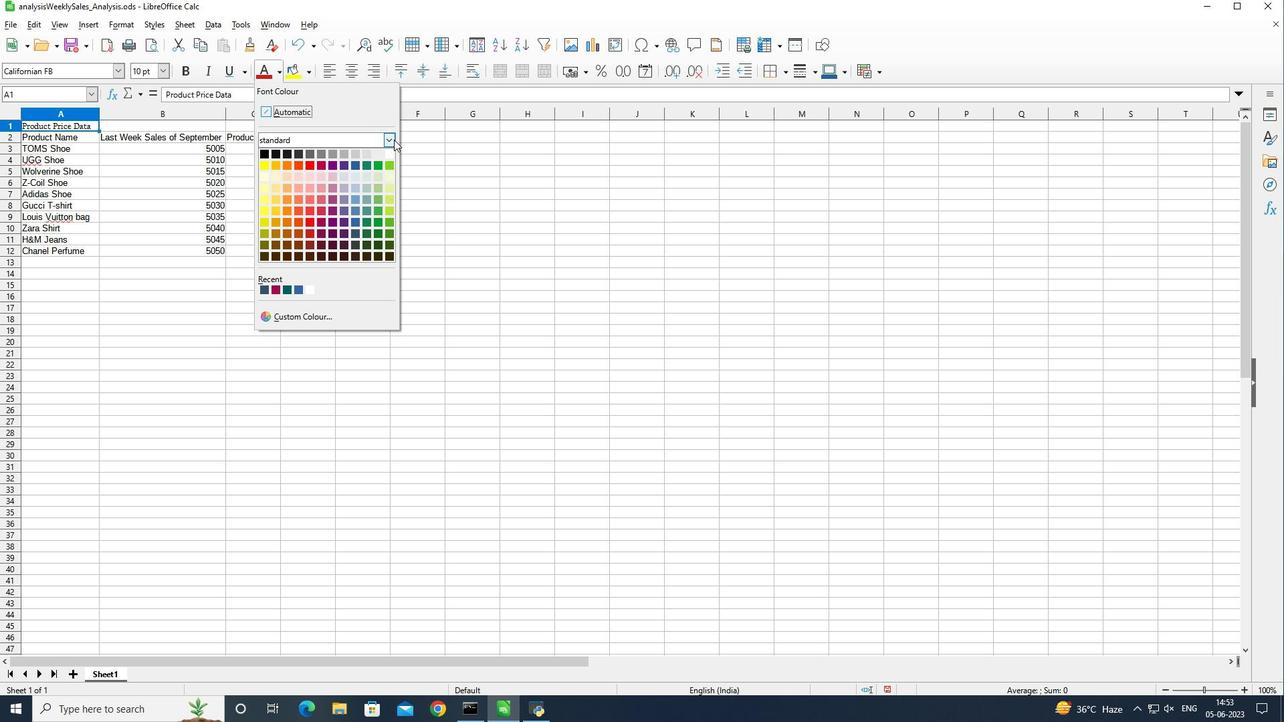 
Action: Mouse moved to (362, 218)
Screenshot: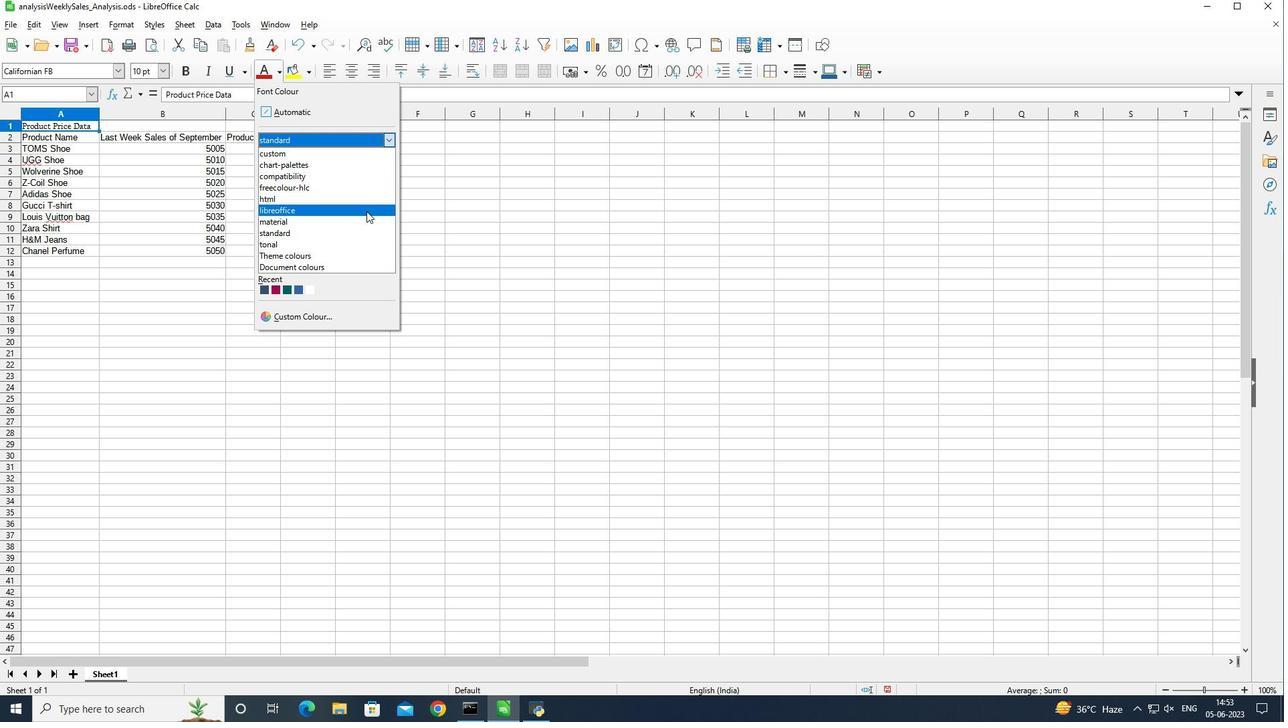 
Action: Mouse pressed left at (362, 218)
Screenshot: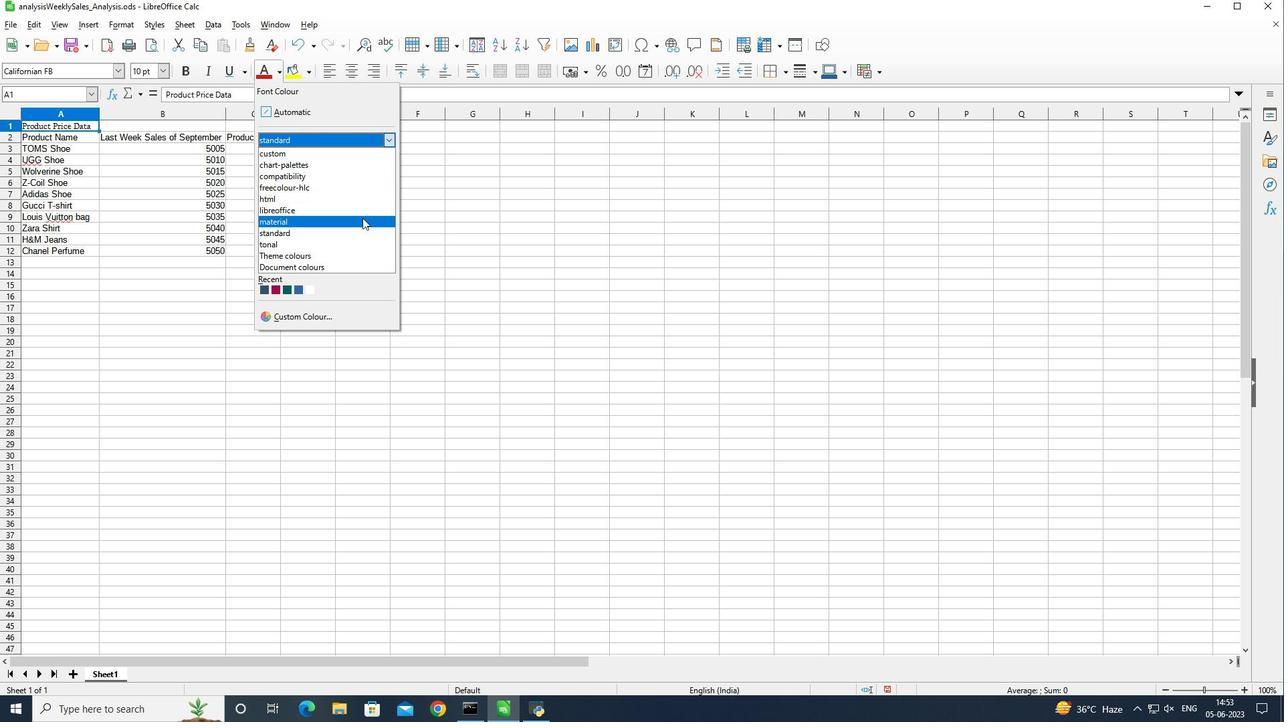 
Action: Mouse scrolled (362, 217) with delta (0, 0)
Screenshot: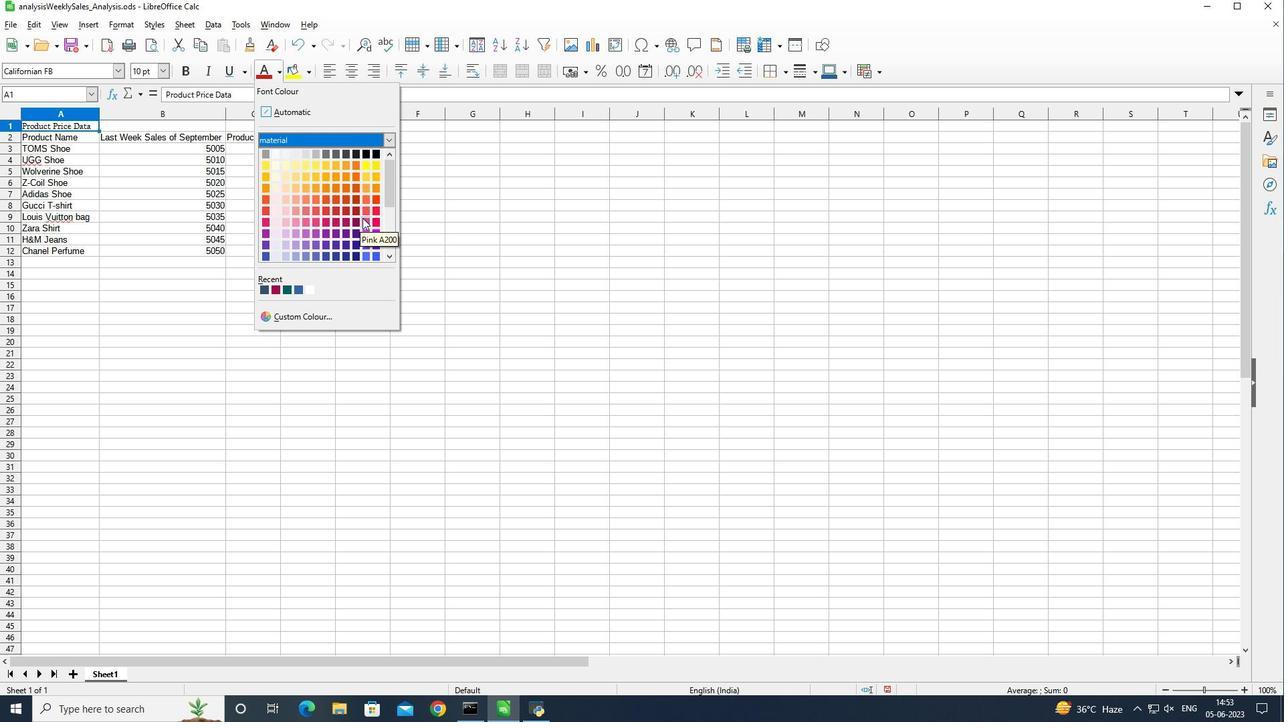 
Action: Mouse scrolled (362, 217) with delta (0, 0)
Screenshot: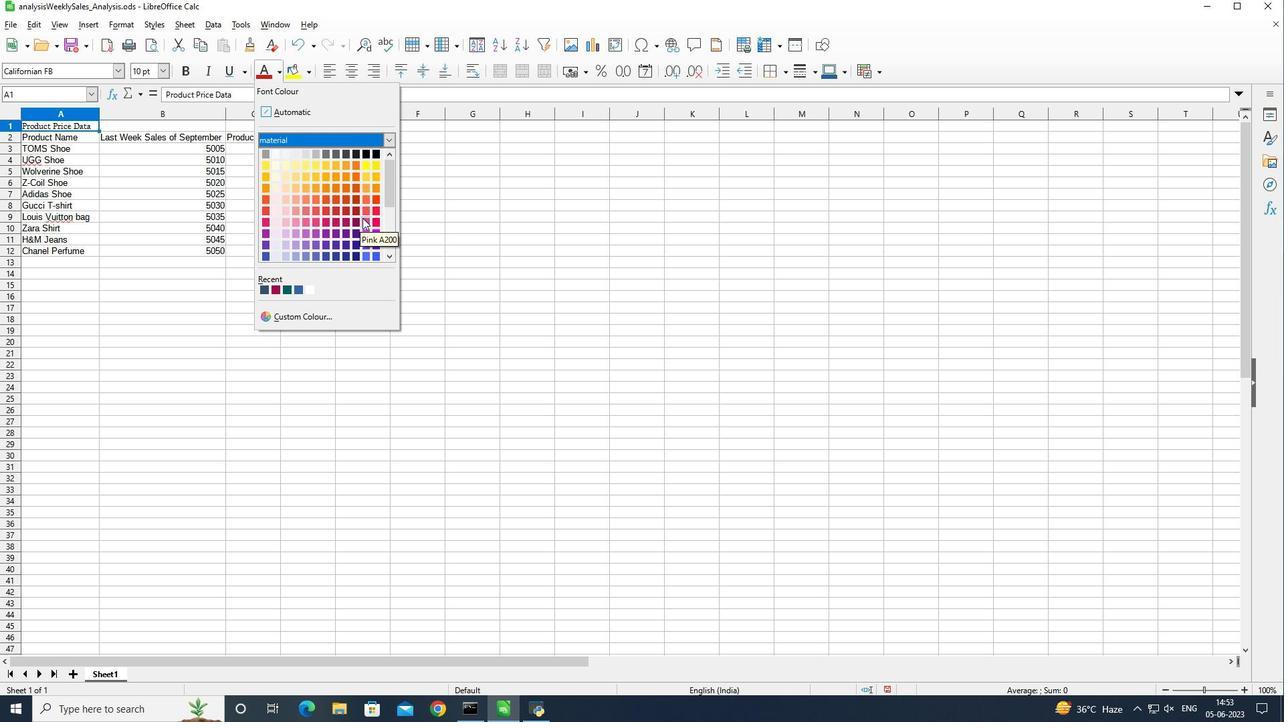 
Action: Mouse scrolled (362, 217) with delta (0, 0)
Screenshot: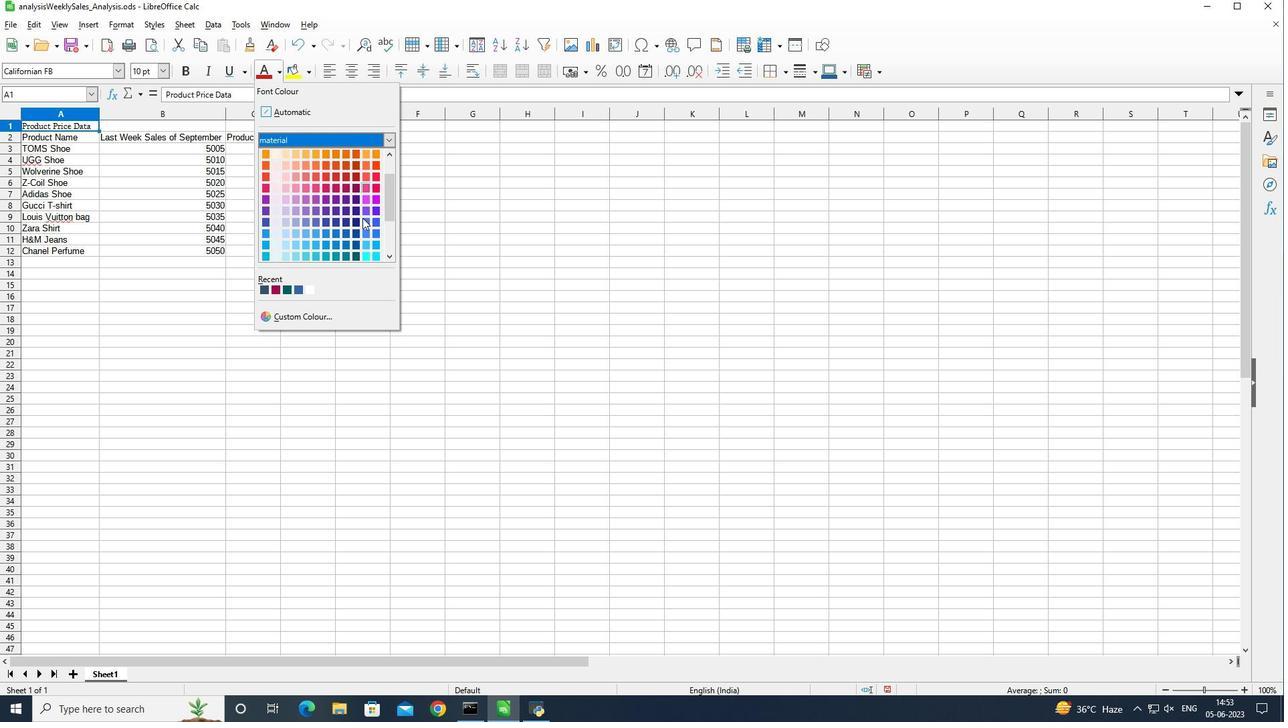 
Action: Mouse moved to (356, 188)
Screenshot: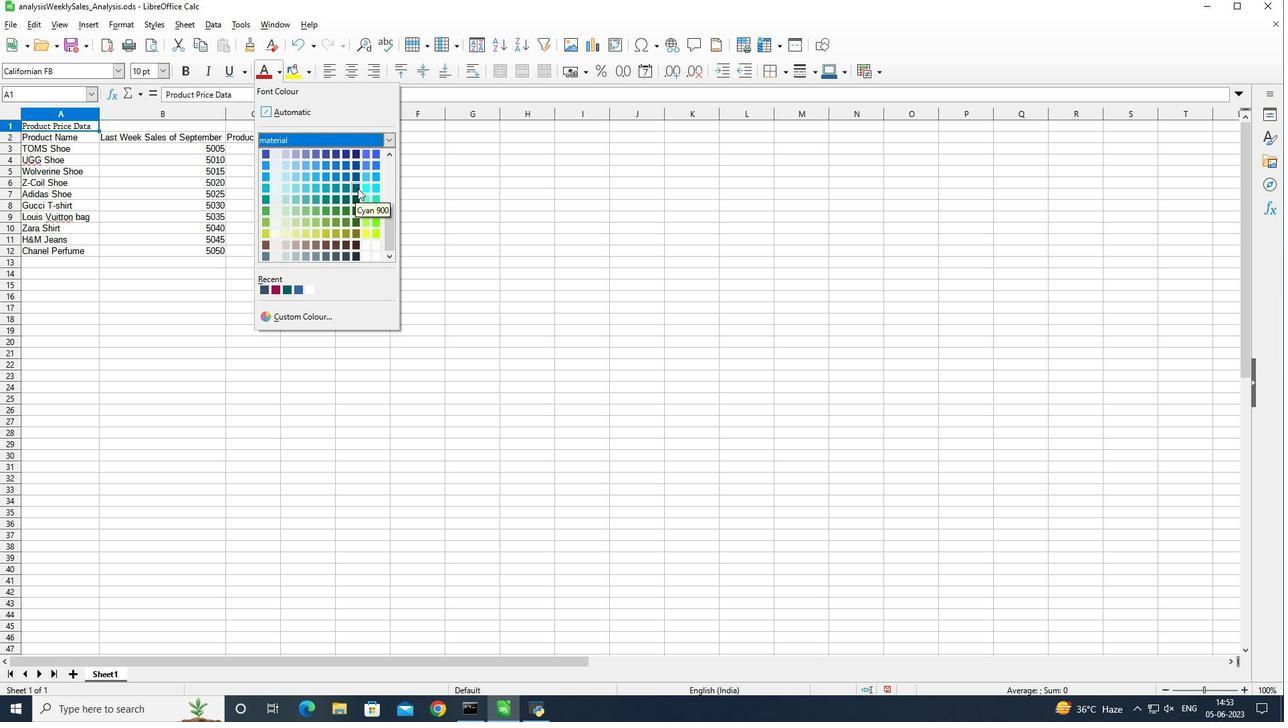 
Action: Mouse pressed left at (356, 188)
Screenshot: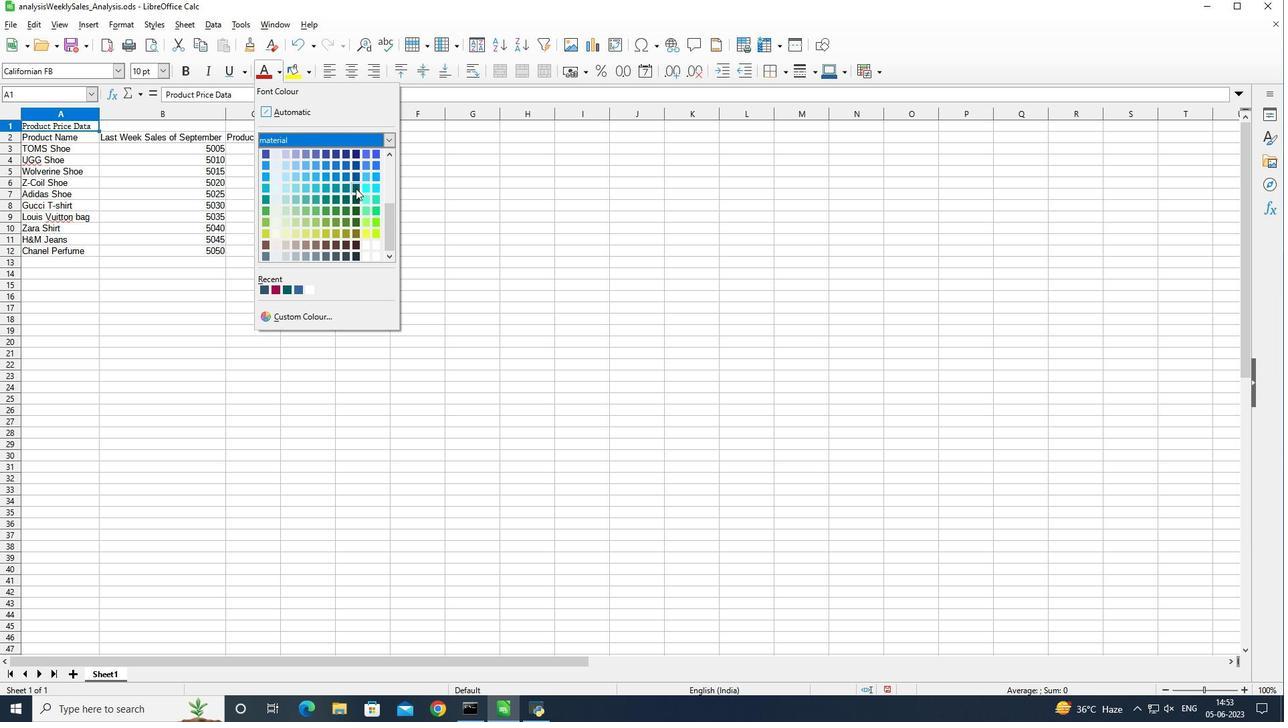 
Action: Mouse moved to (222, 70)
Screenshot: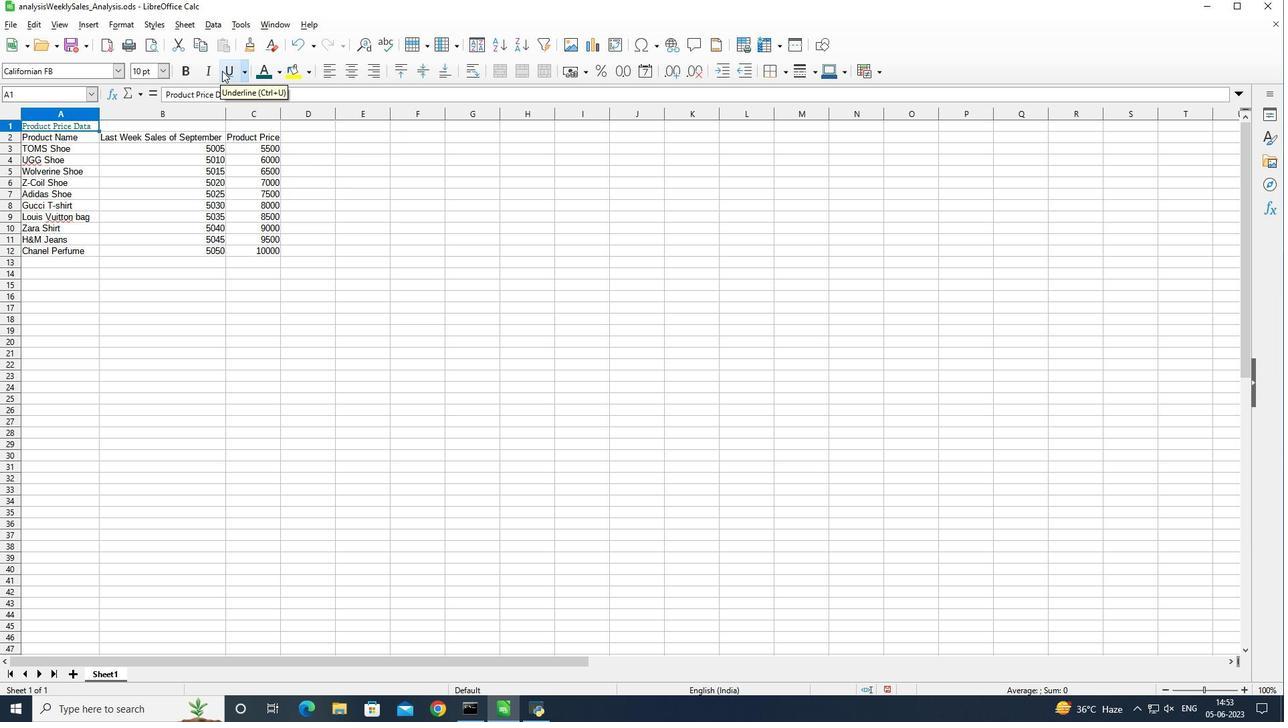 
Action: Mouse pressed left at (222, 70)
Screenshot: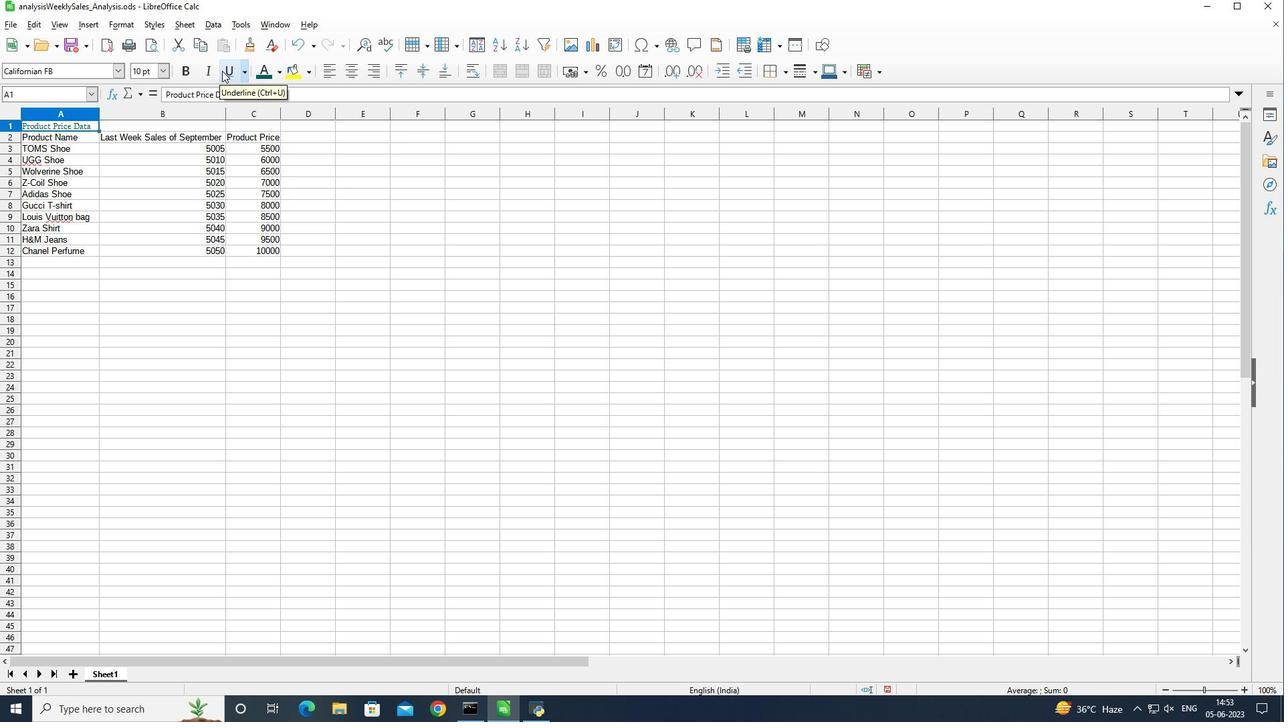 
Action: Mouse moved to (166, 69)
Screenshot: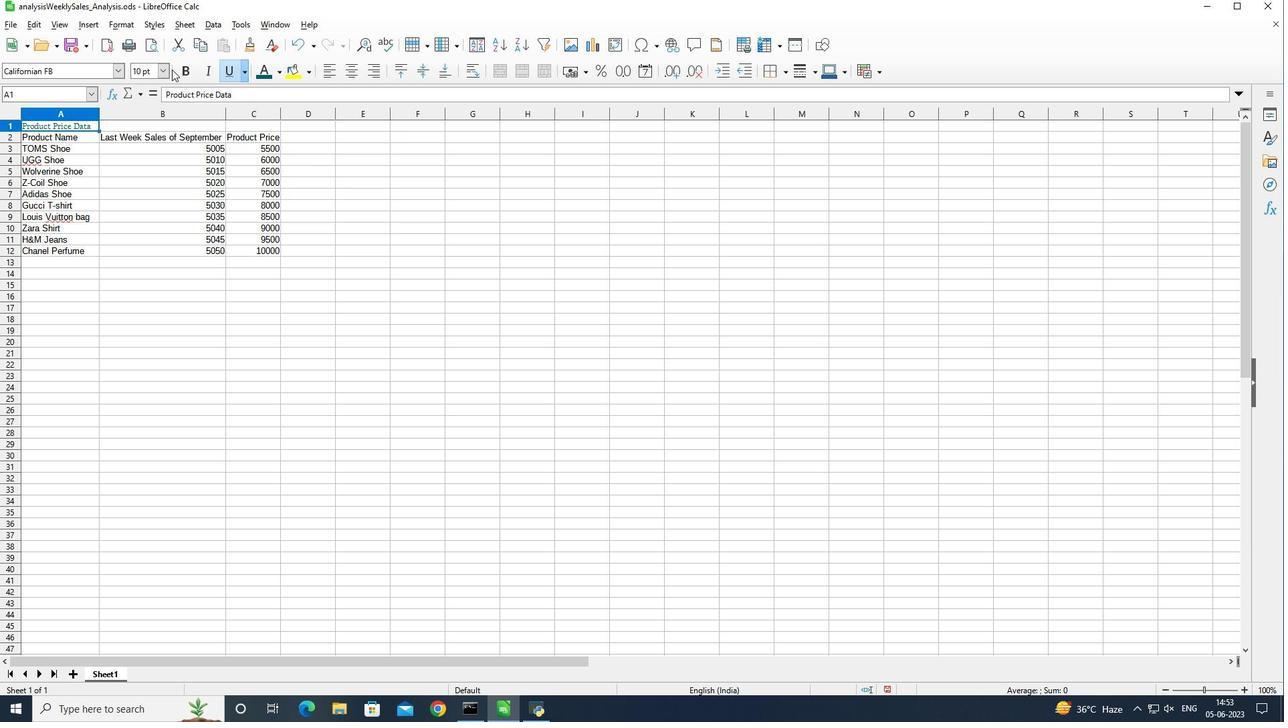 
Action: Mouse pressed left at (166, 69)
Screenshot: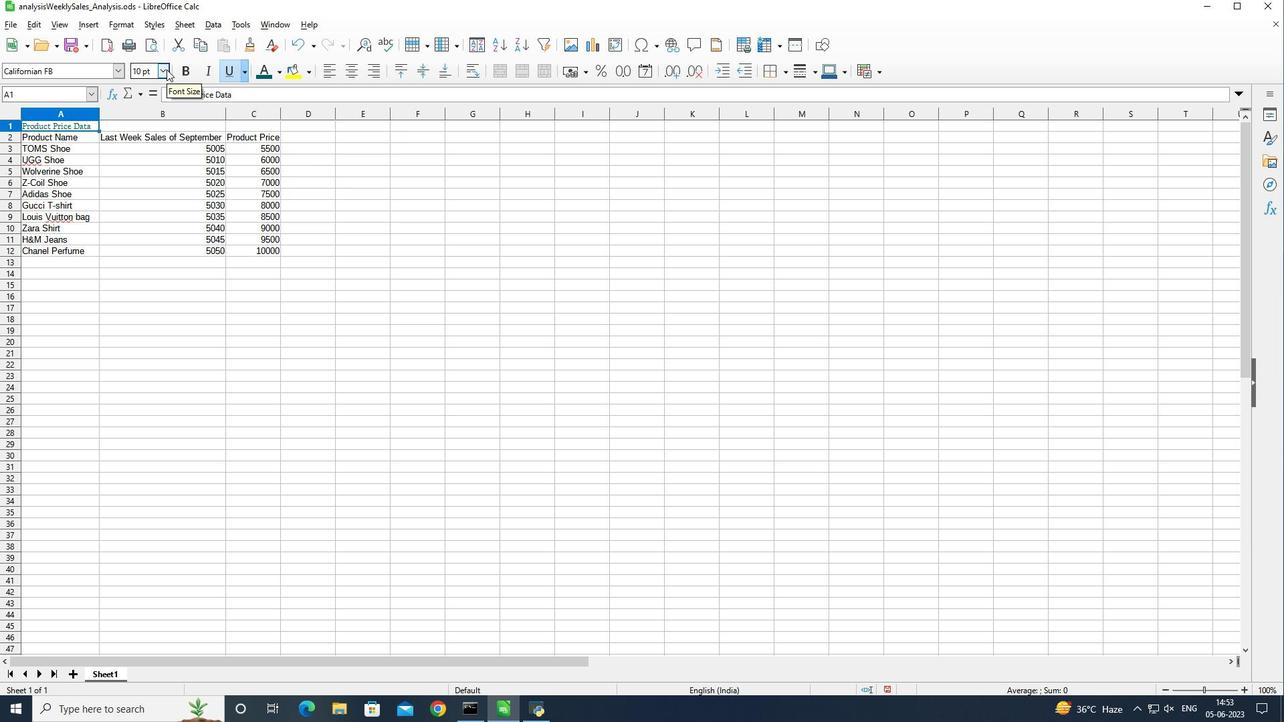 
Action: Mouse moved to (148, 279)
Screenshot: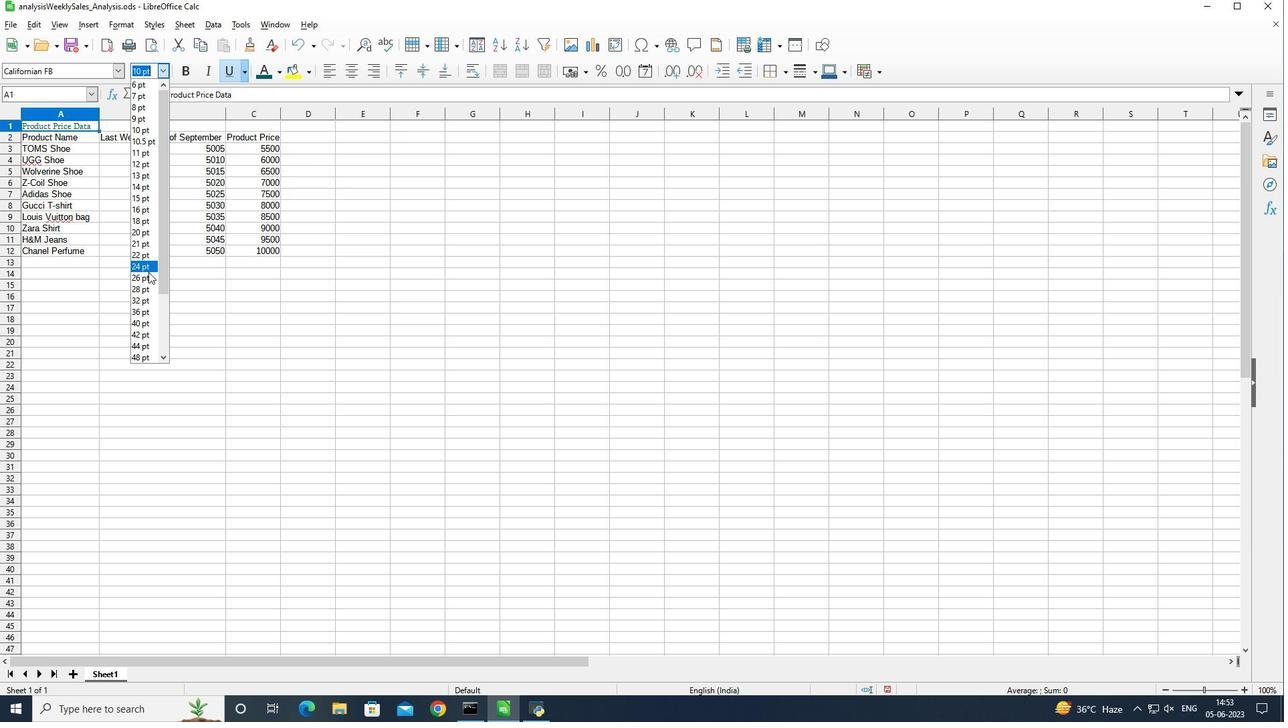 
Action: Mouse pressed left at (148, 279)
Screenshot: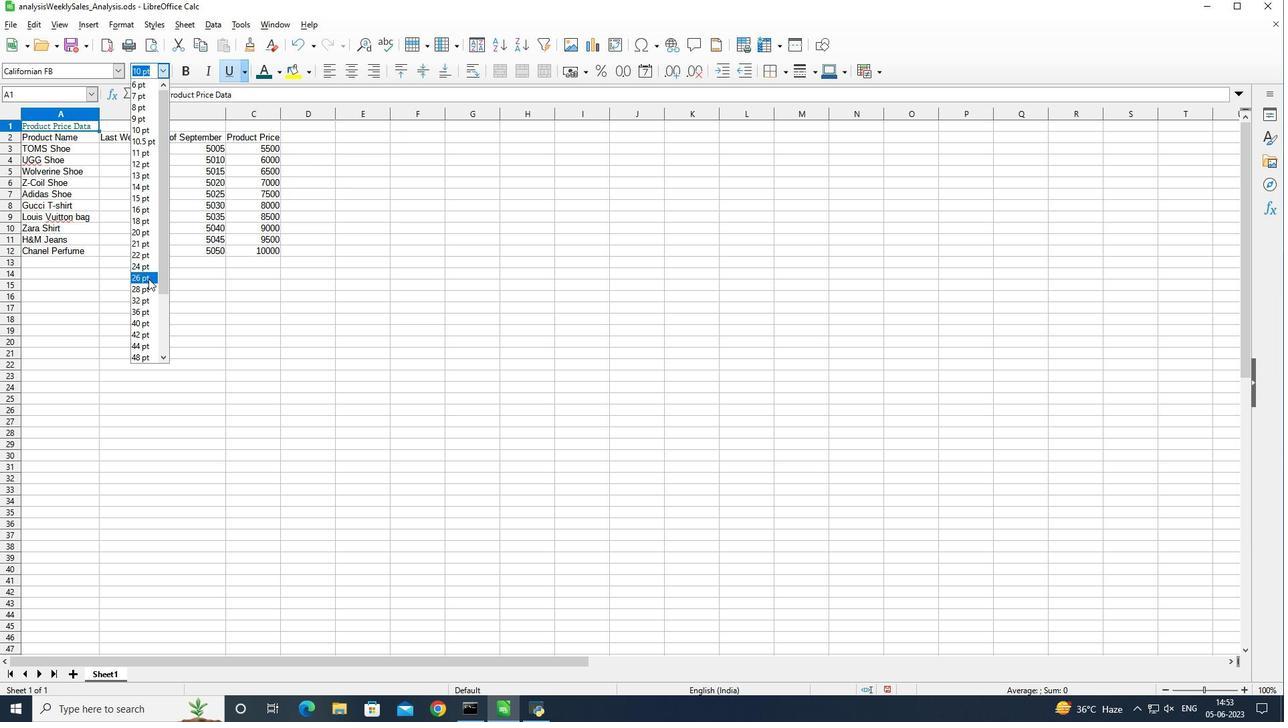 
Action: Mouse moved to (66, 131)
Screenshot: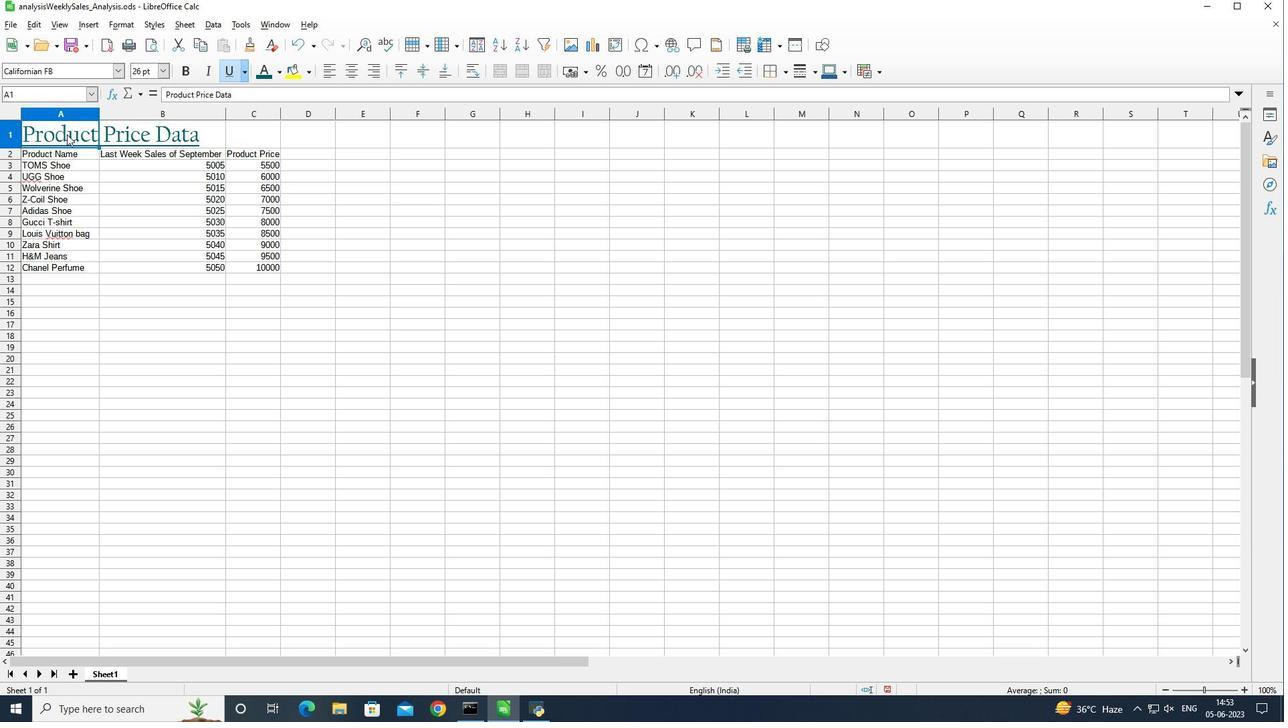 
Action: Mouse pressed left at (66, 131)
Screenshot: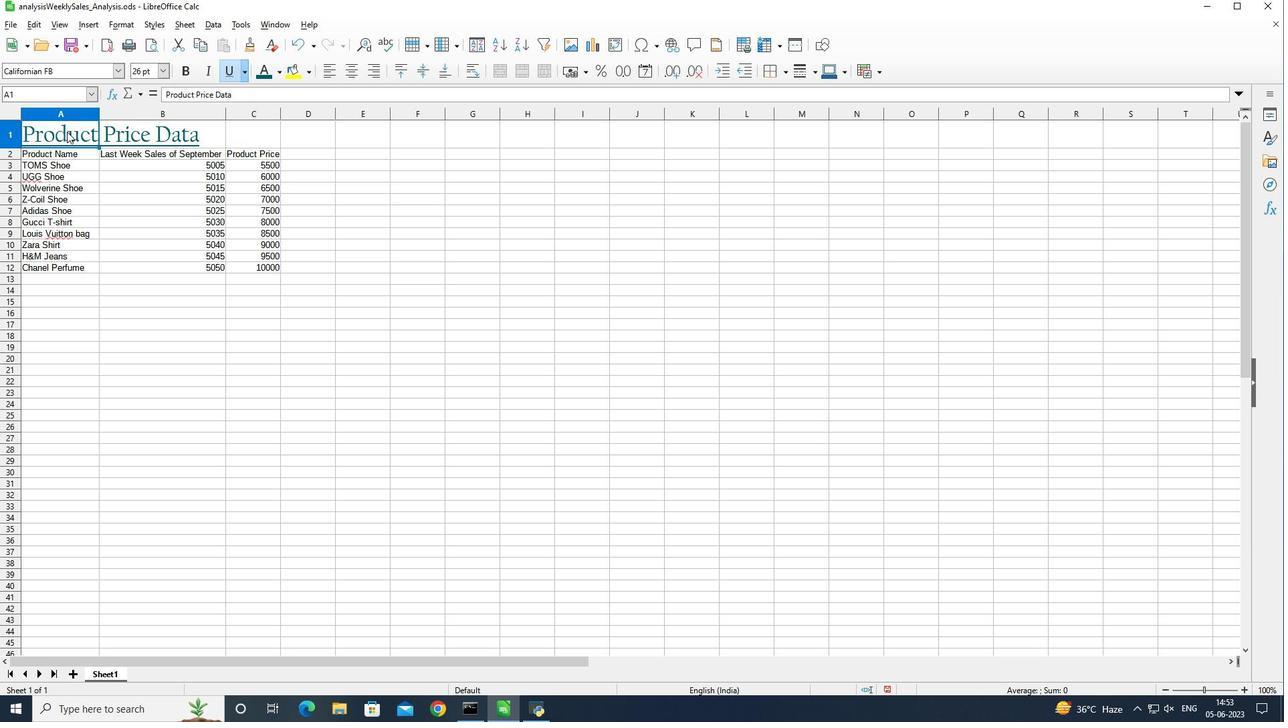 
Action: Mouse moved to (526, 73)
Screenshot: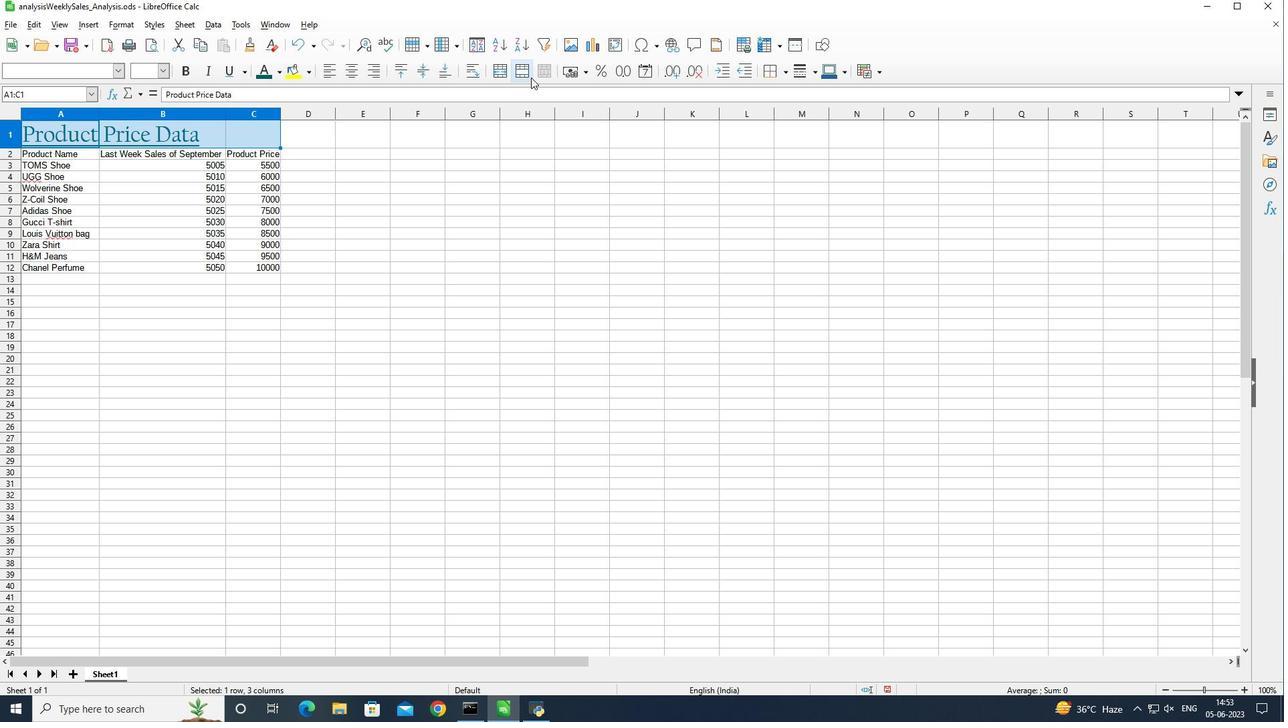 
Action: Mouse pressed left at (526, 73)
Screenshot: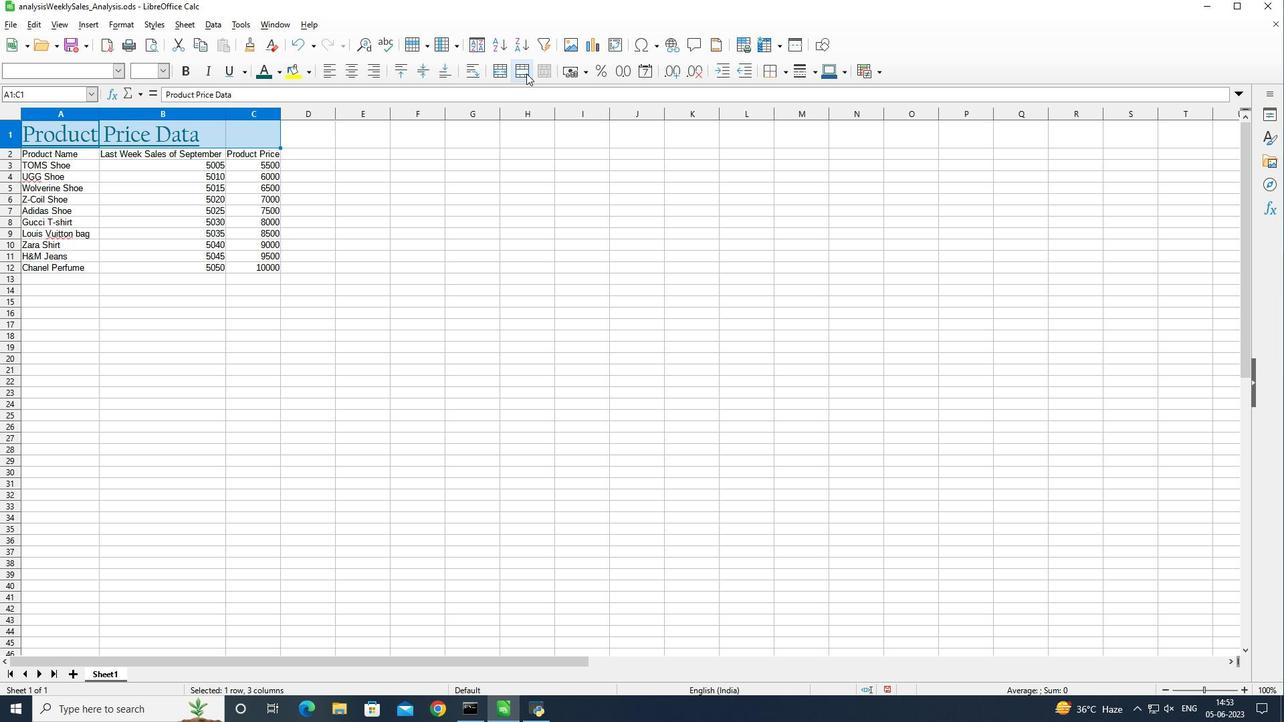 
Action: Mouse moved to (70, 158)
Screenshot: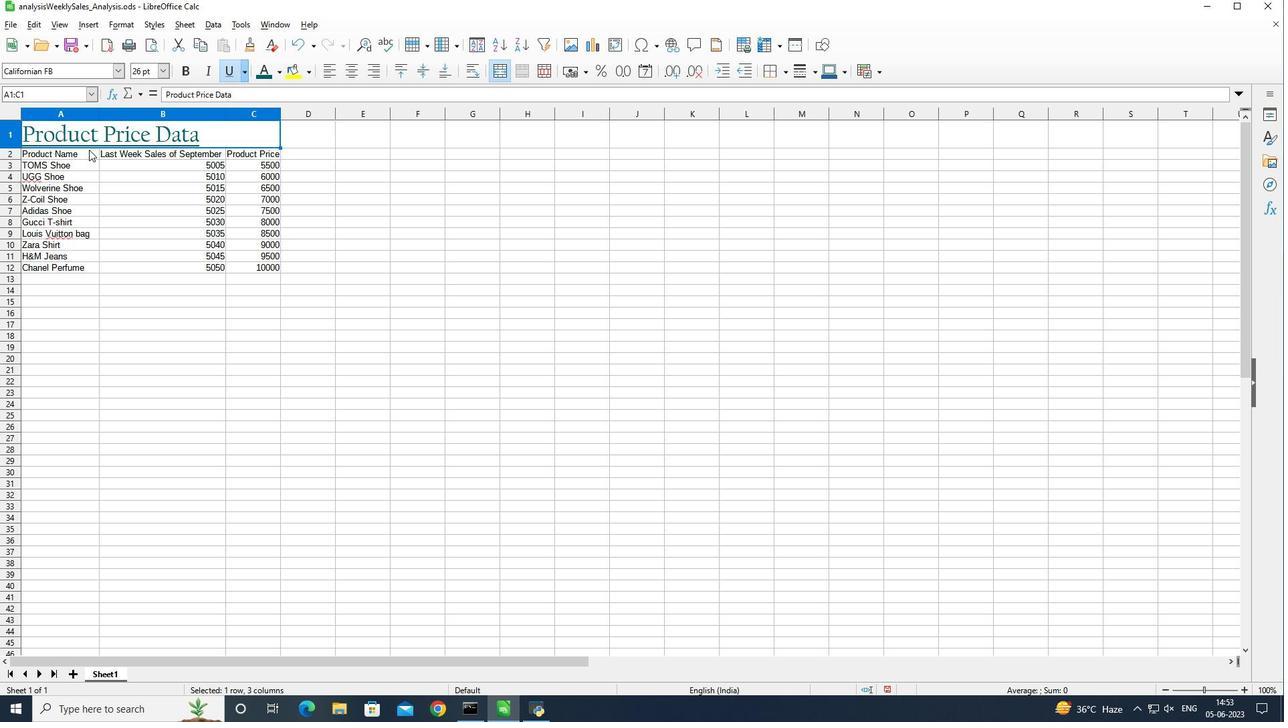 
Action: Mouse pressed left at (70, 158)
Screenshot: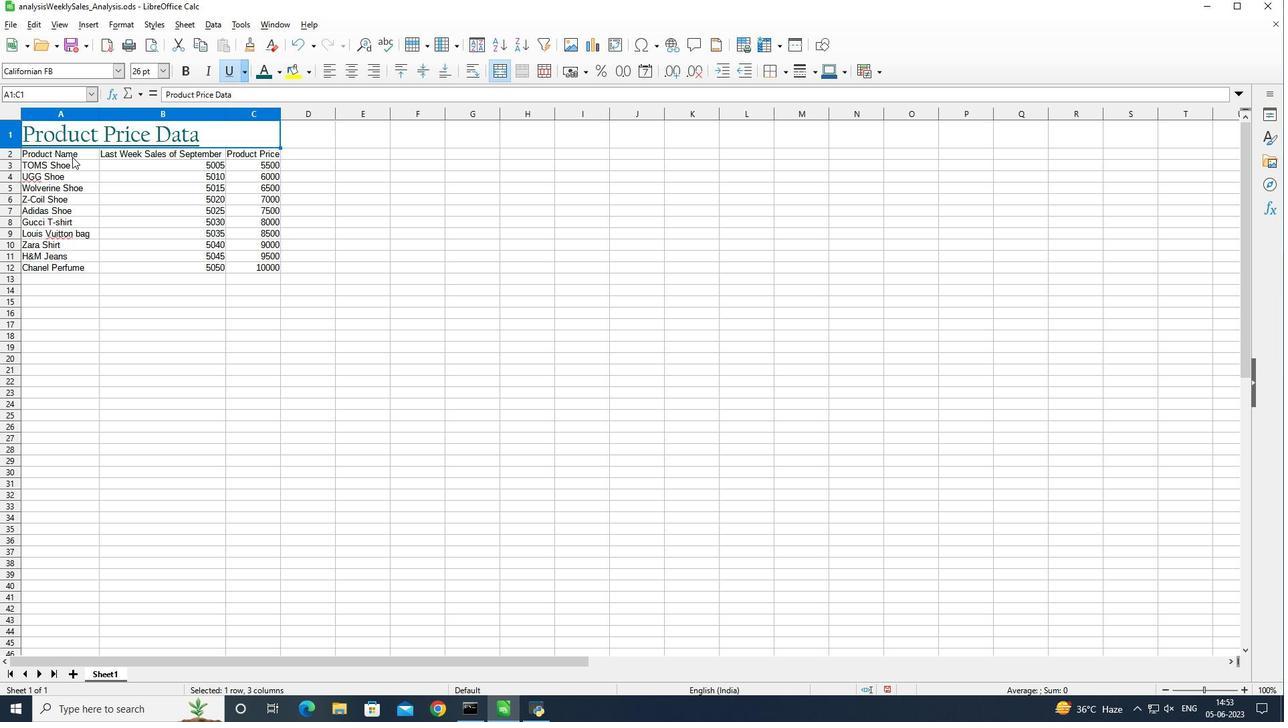 
Action: Mouse moved to (118, 69)
Screenshot: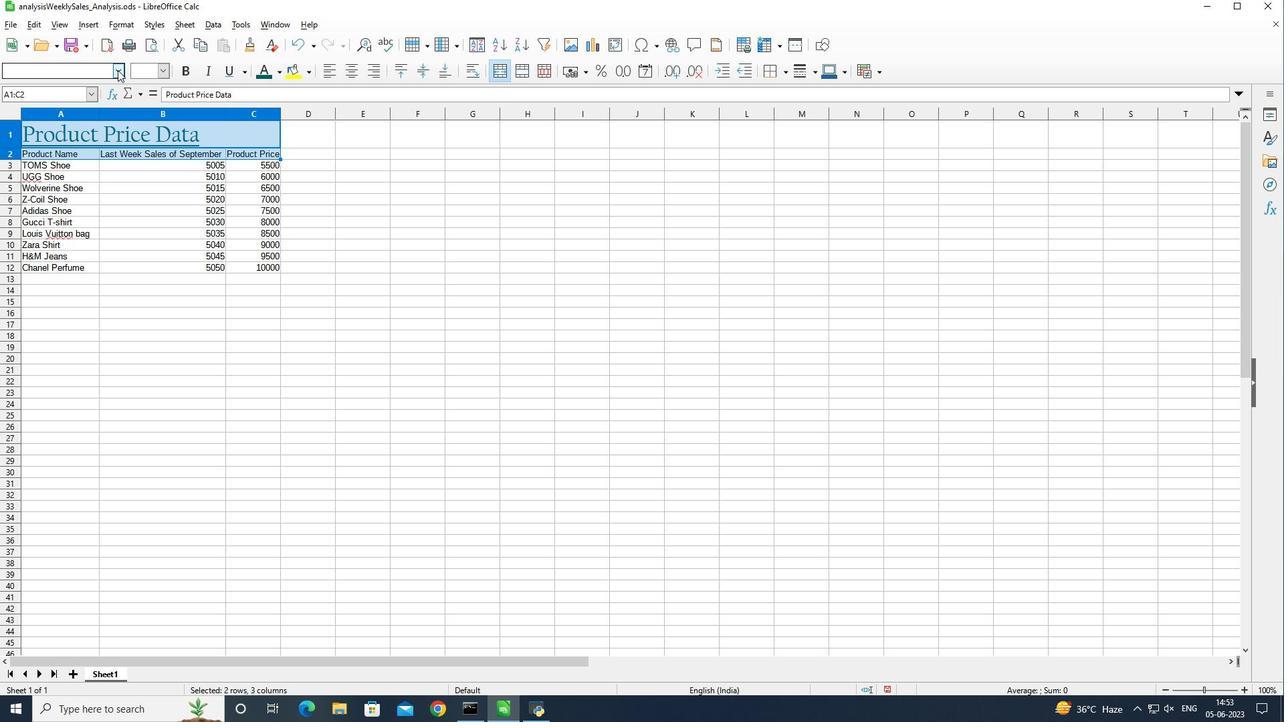 
Action: Mouse pressed left at (118, 69)
Screenshot: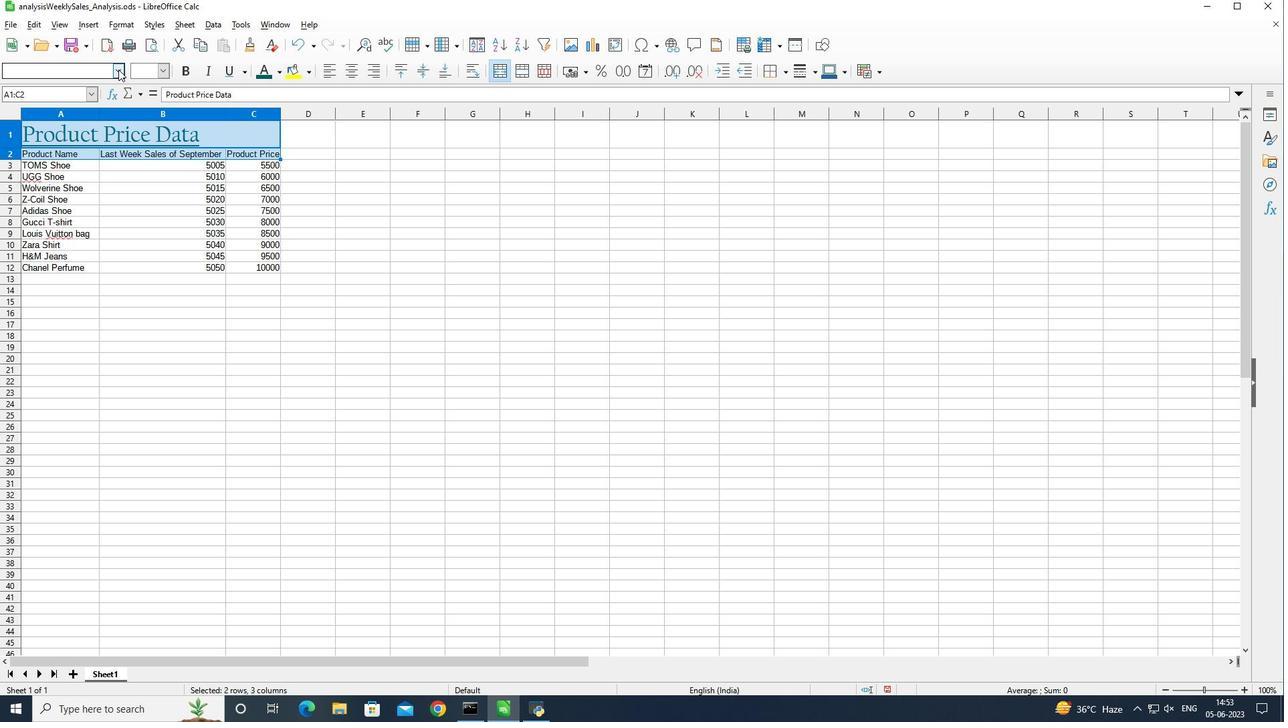 
Action: Mouse moved to (256, 175)
Screenshot: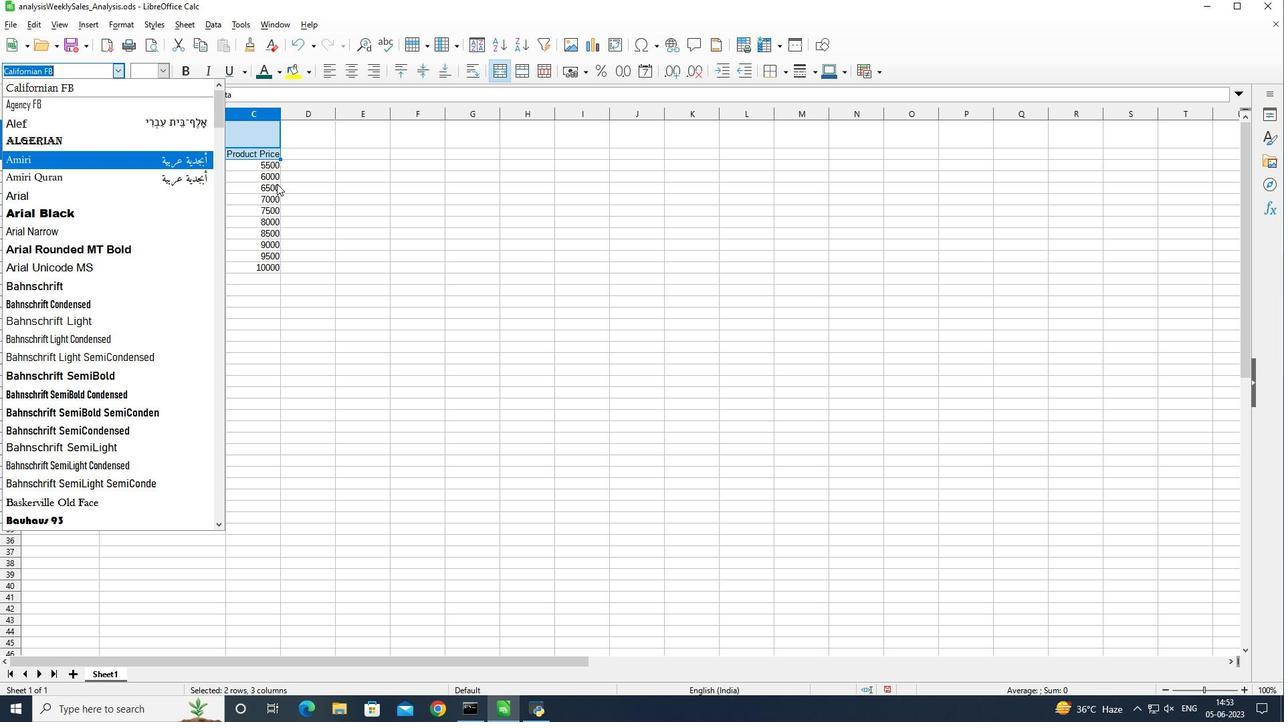 
Action: Mouse pressed left at (256, 175)
Screenshot: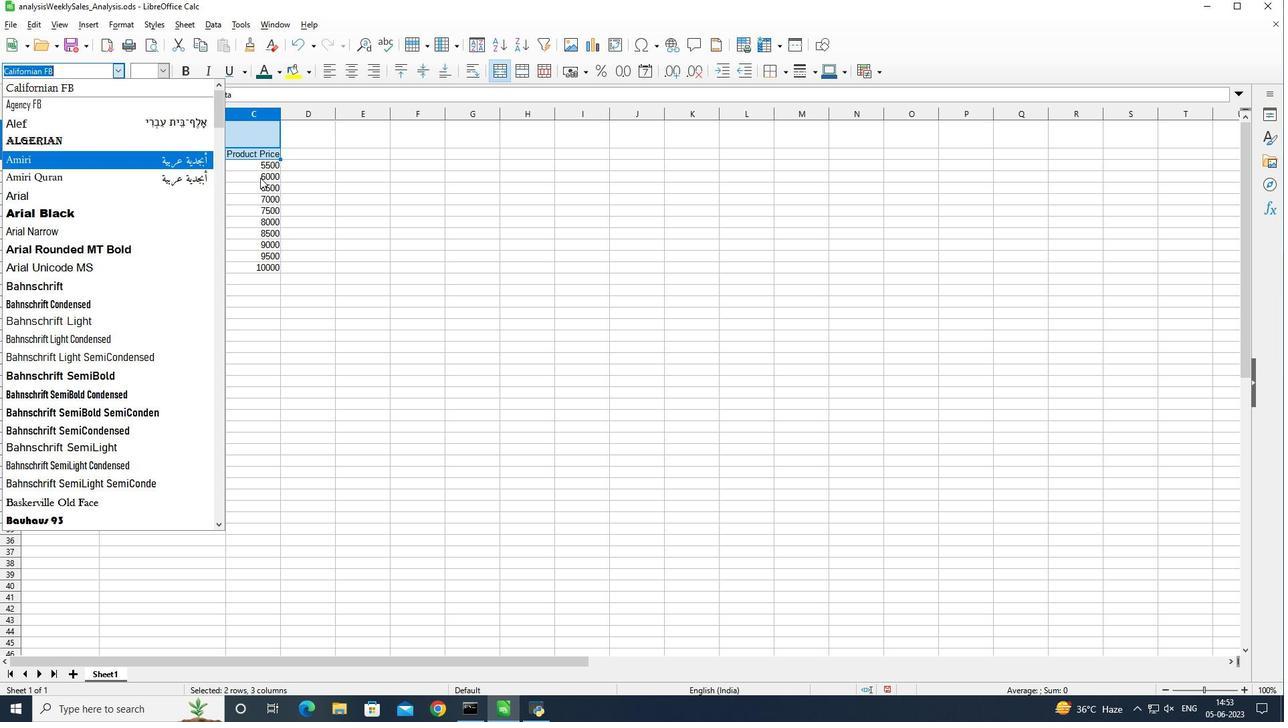 
Action: Mouse moved to (64, 154)
Screenshot: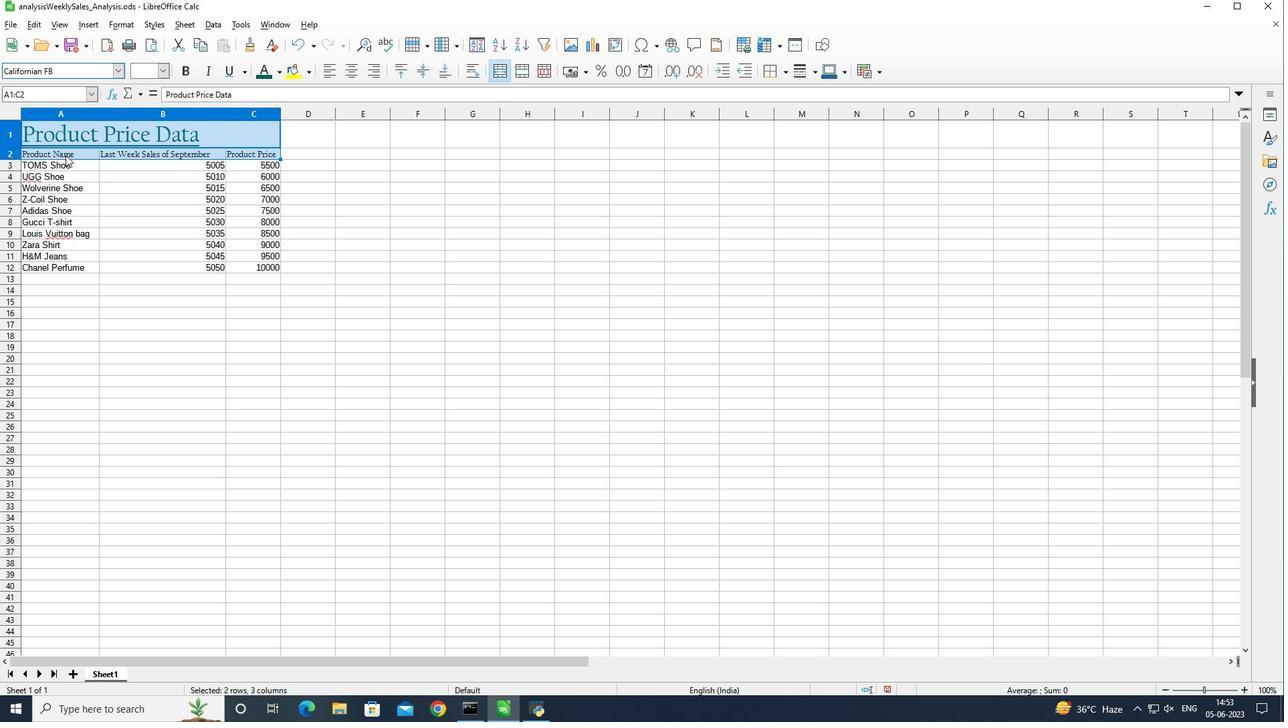 
Action: Mouse pressed left at (64, 154)
Screenshot: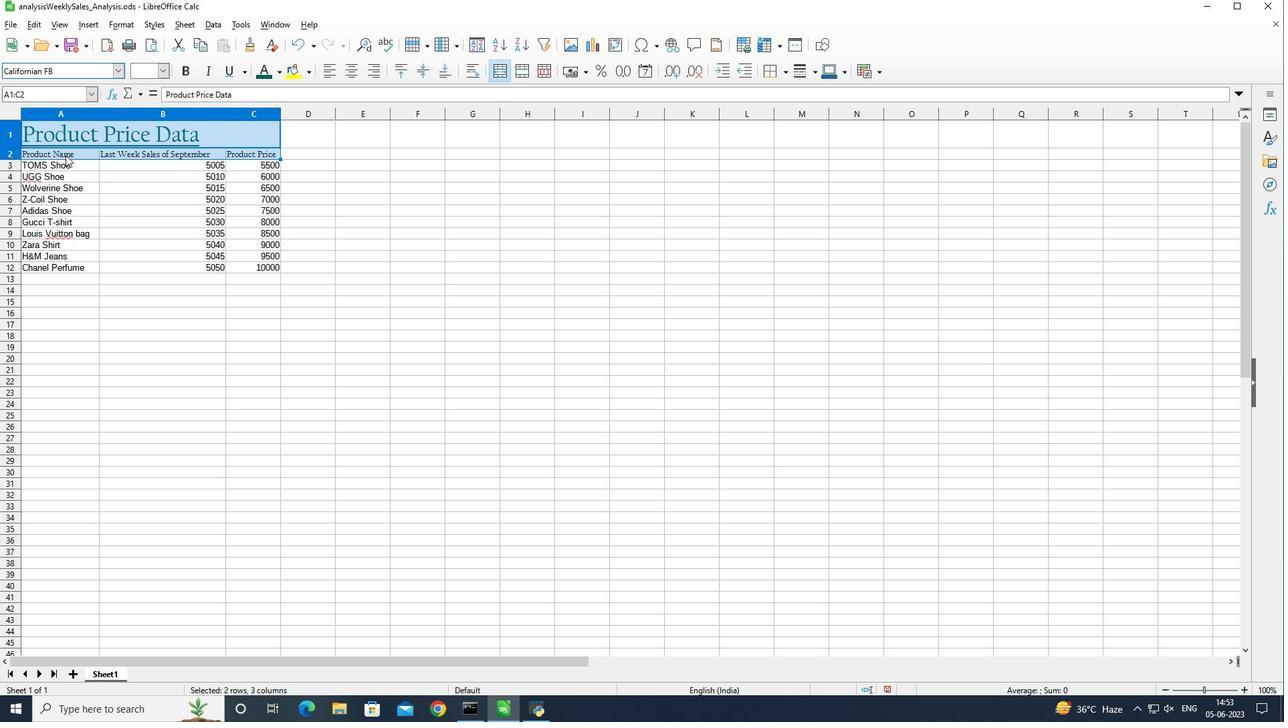 
Action: Mouse pressed left at (64, 154)
Screenshot: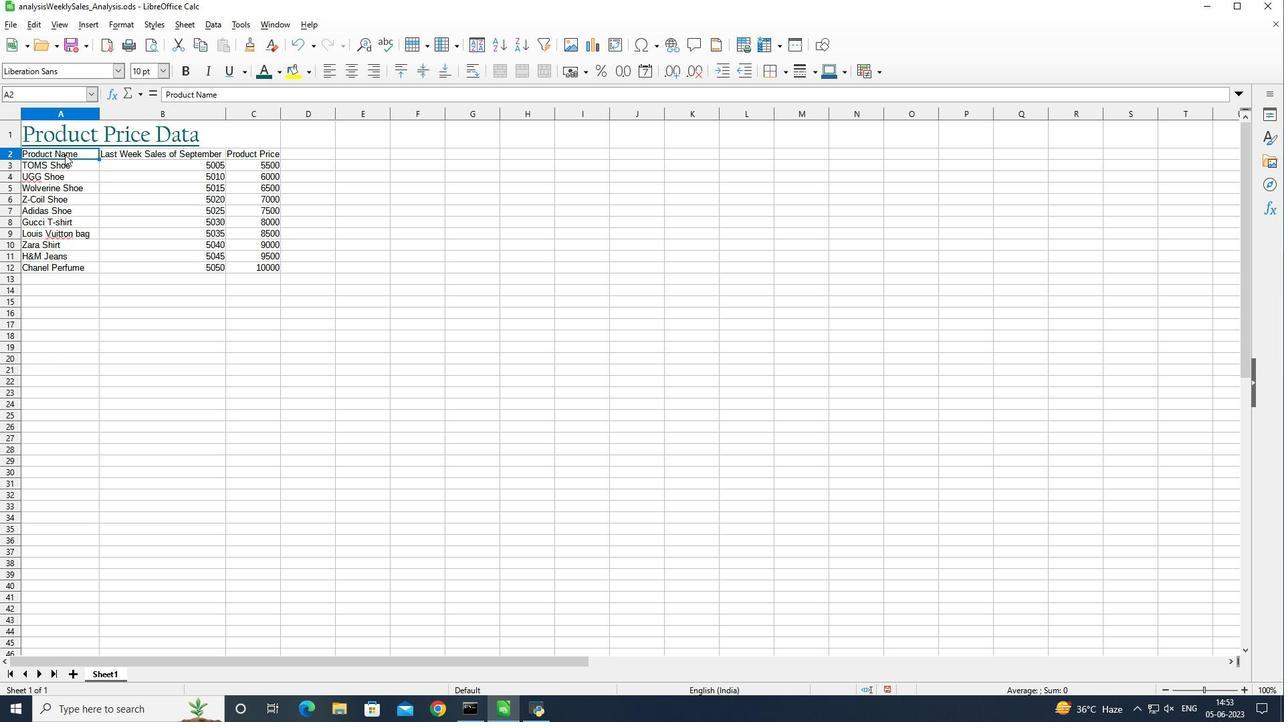 
Action: Mouse moved to (262, 274)
Screenshot: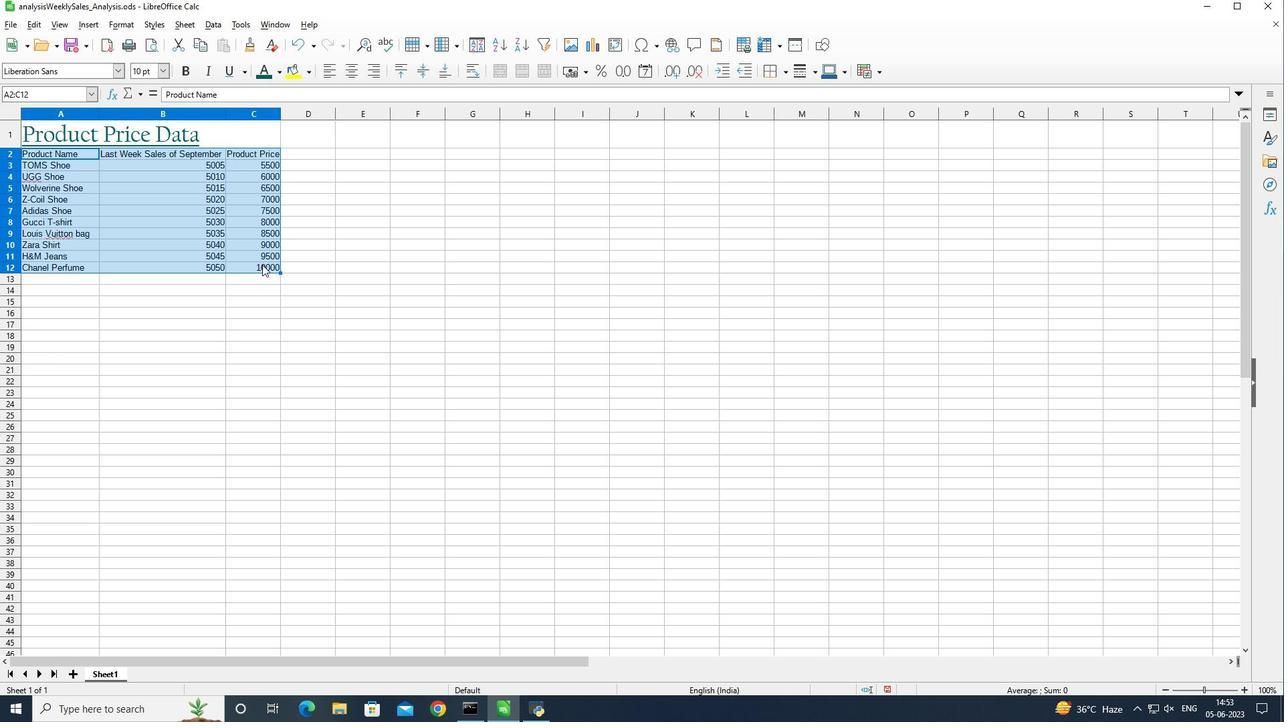 
Action: Mouse pressed left at (262, 274)
Screenshot: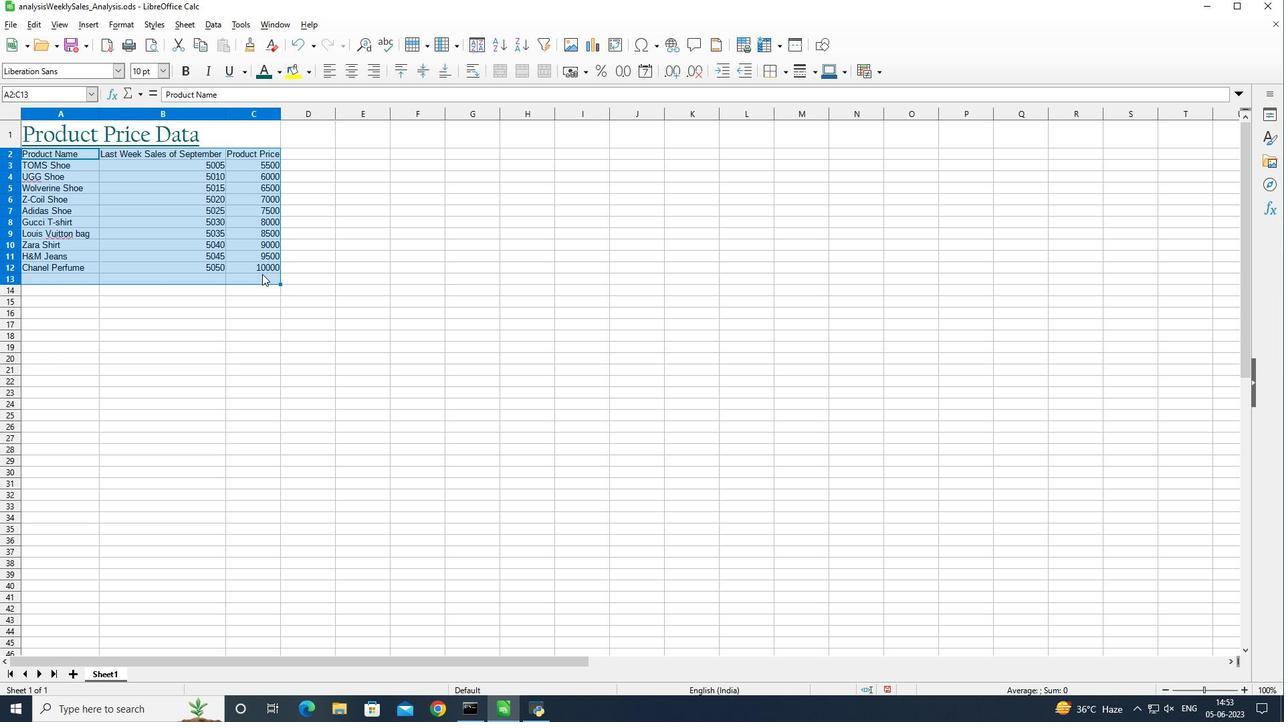 
Action: Mouse moved to (42, 150)
Screenshot: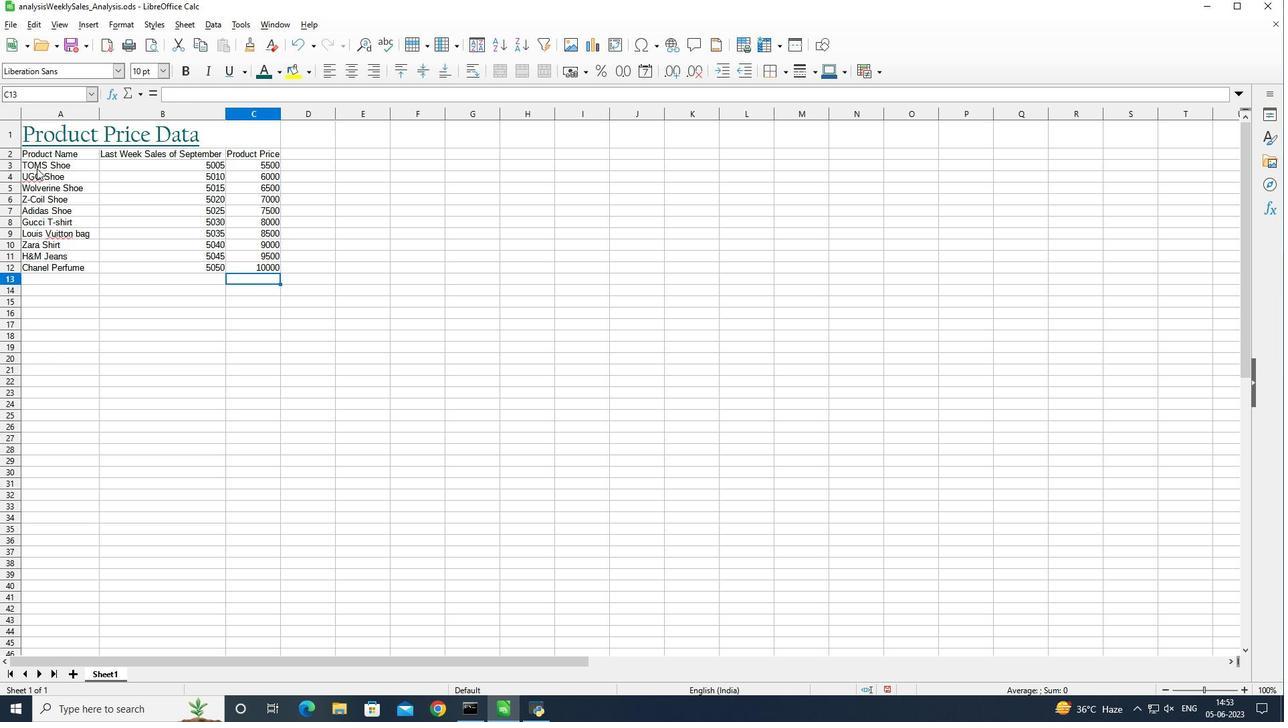 
Action: Mouse pressed left at (42, 150)
Screenshot: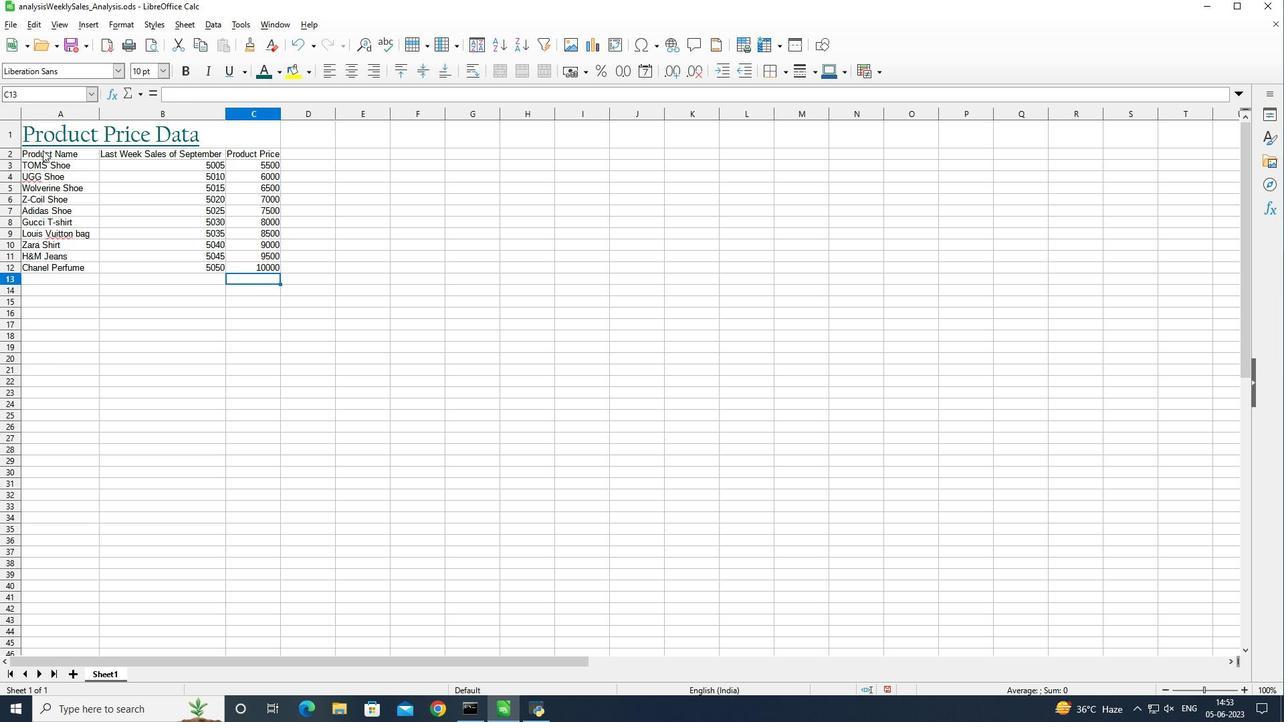 
Action: Mouse pressed left at (42, 150)
Screenshot: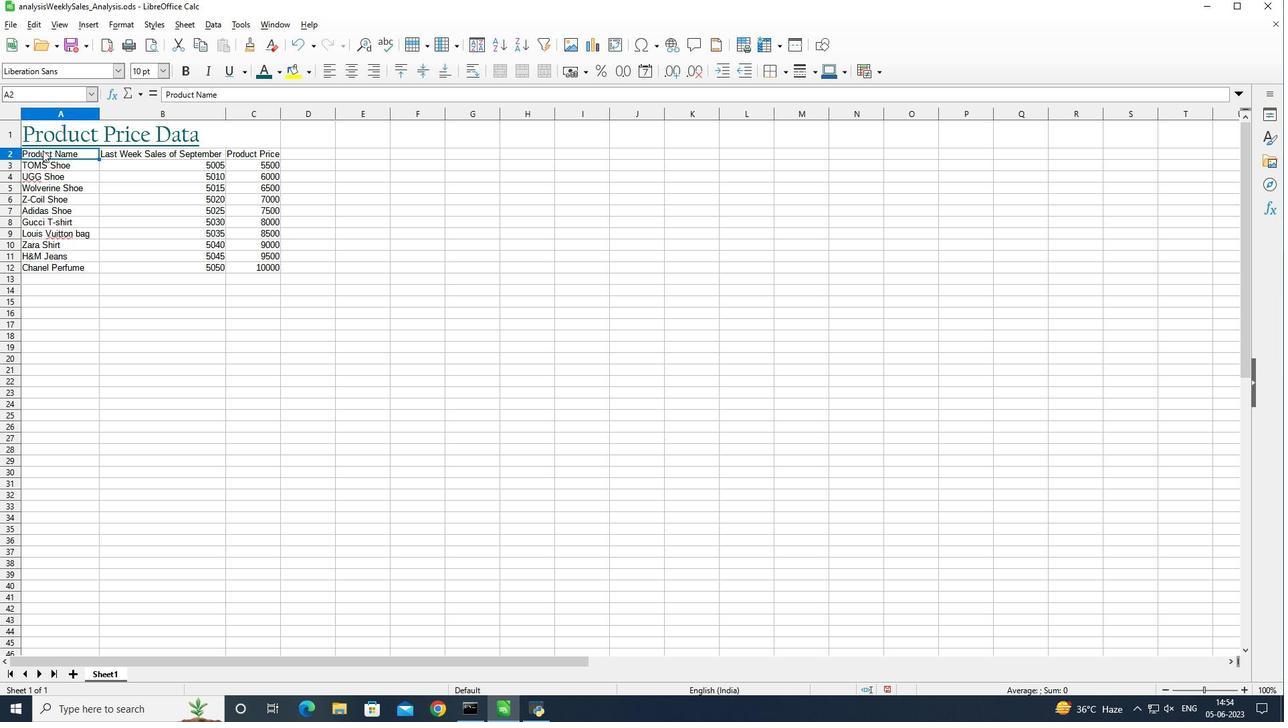 
Action: Mouse moved to (113, 71)
Screenshot: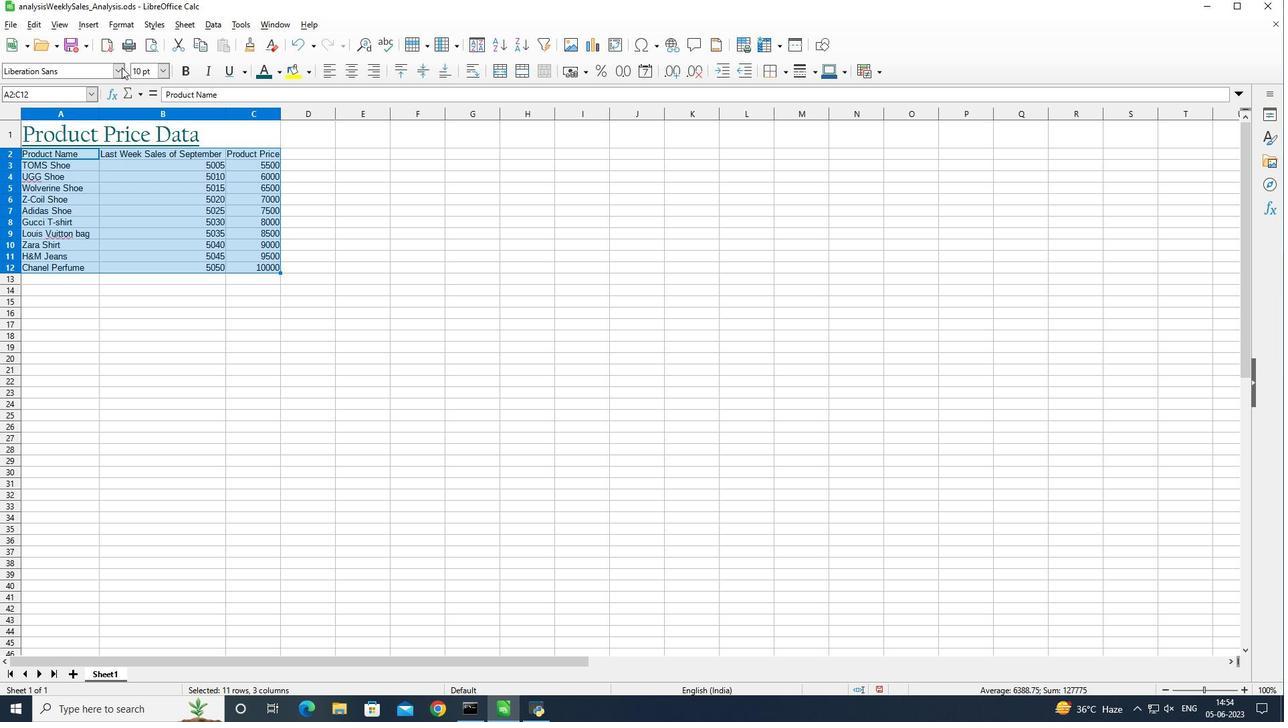 
Action: Mouse pressed left at (113, 71)
Screenshot: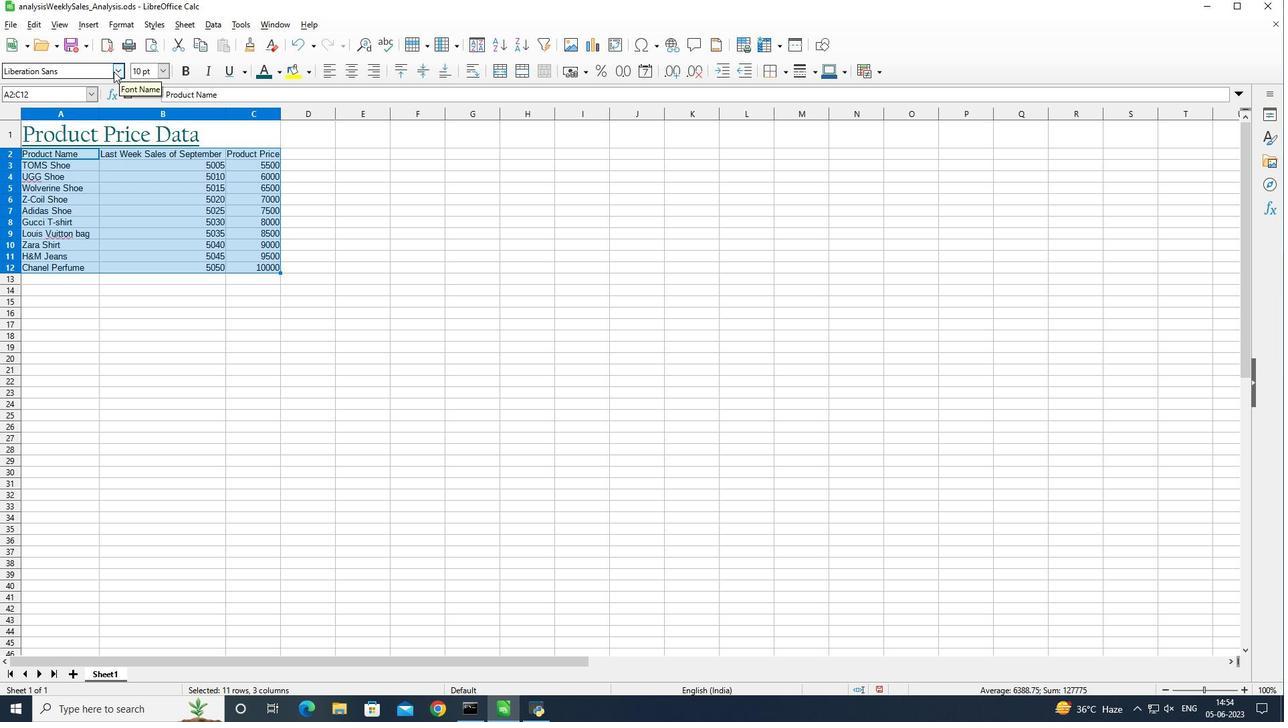 
Action: Mouse moved to (164, 271)
Screenshot: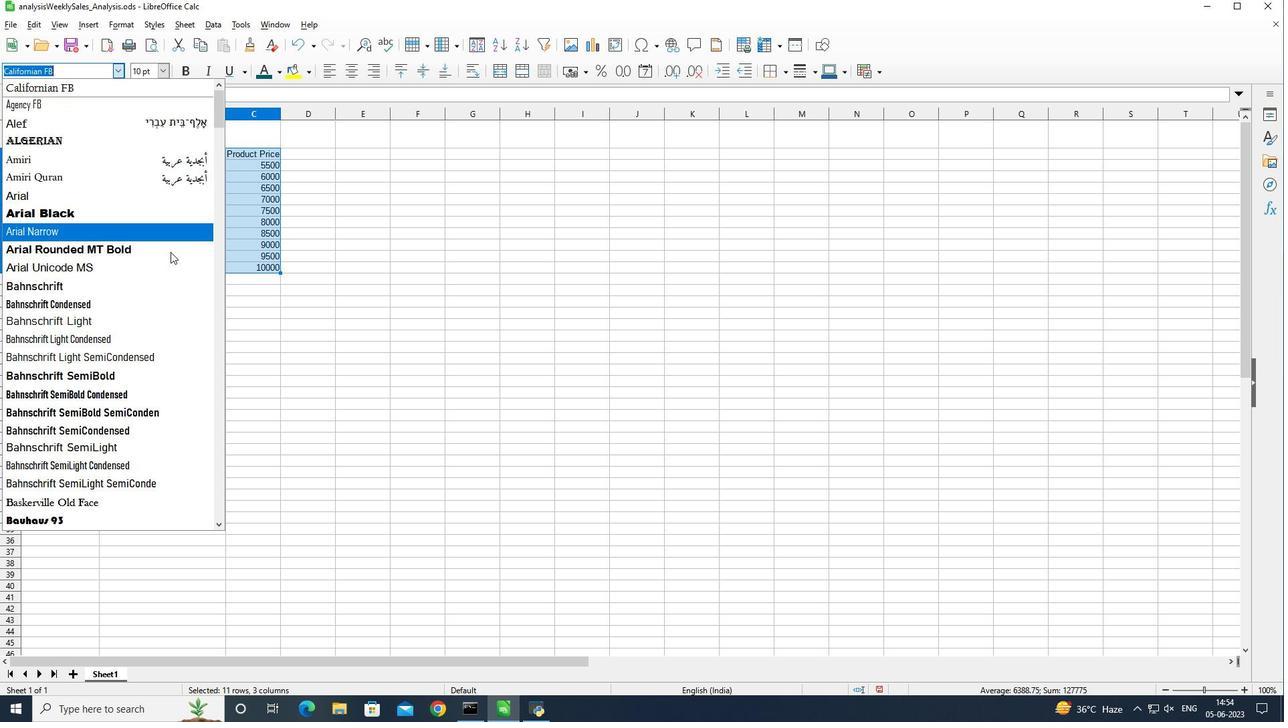 
Action: Mouse scrolled (164, 271) with delta (0, 0)
Screenshot: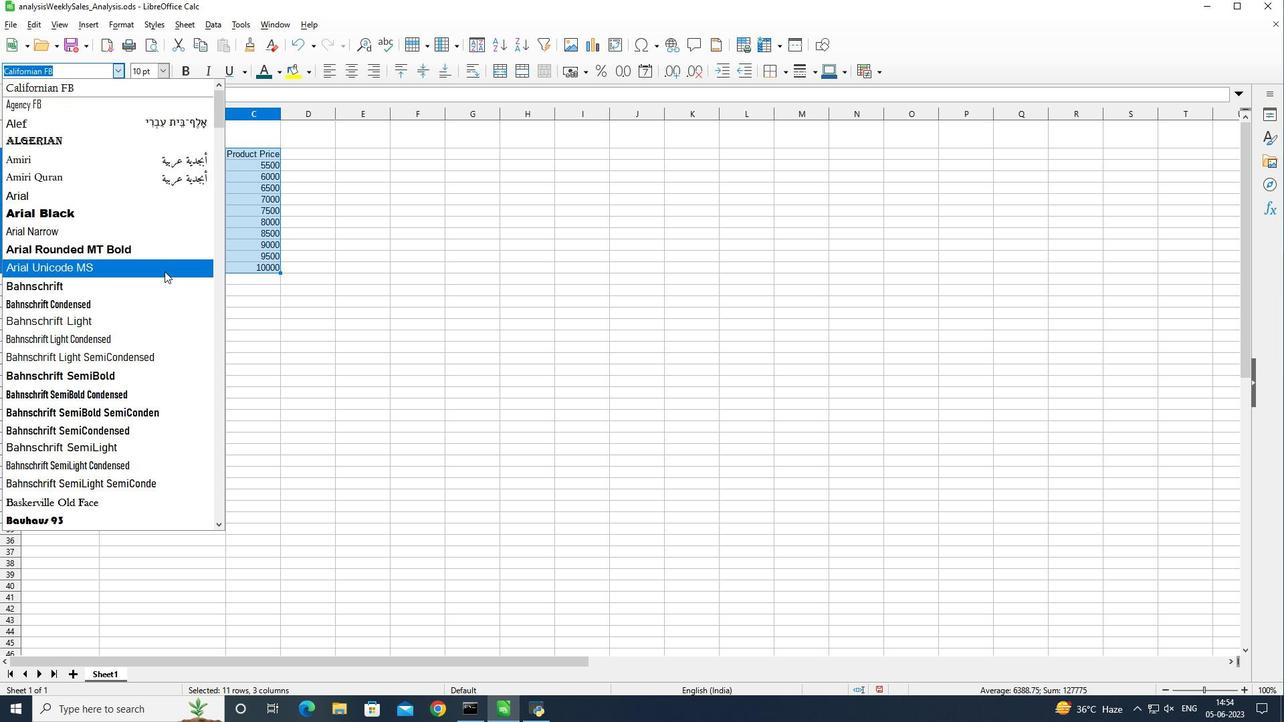 
Action: Mouse scrolled (164, 271) with delta (0, 0)
Screenshot: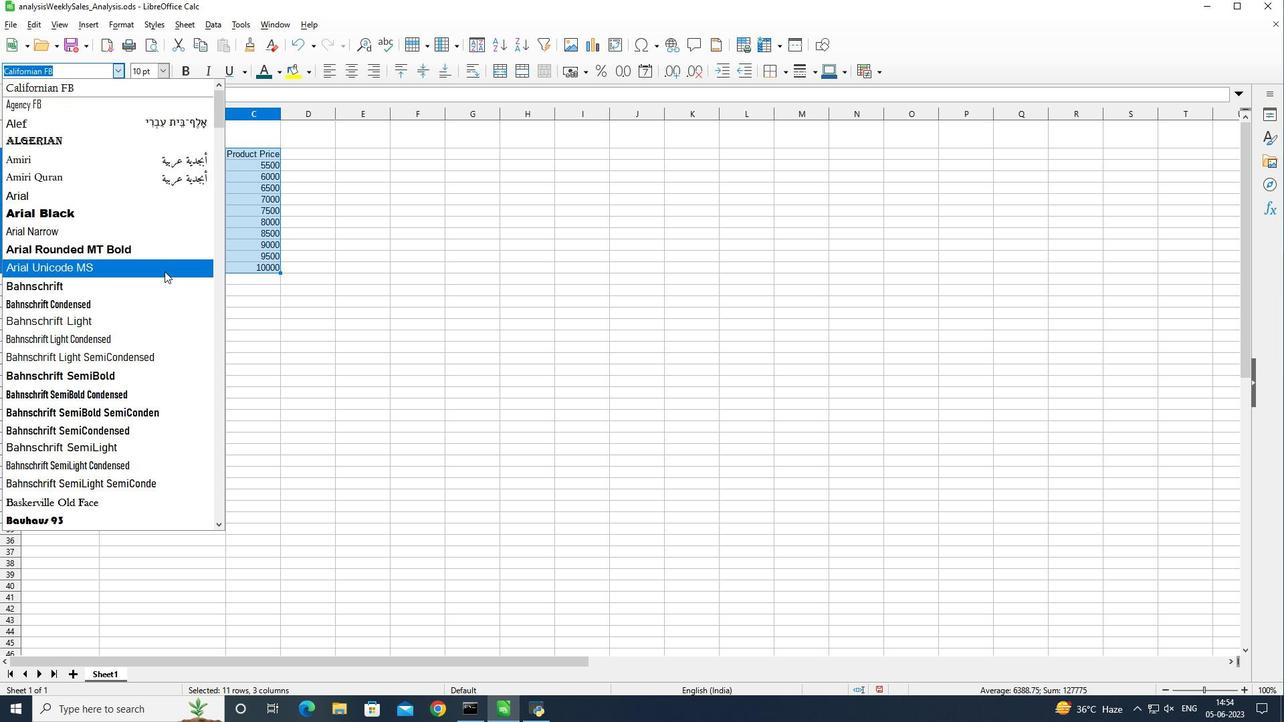 
Action: Mouse moved to (164, 273)
Screenshot: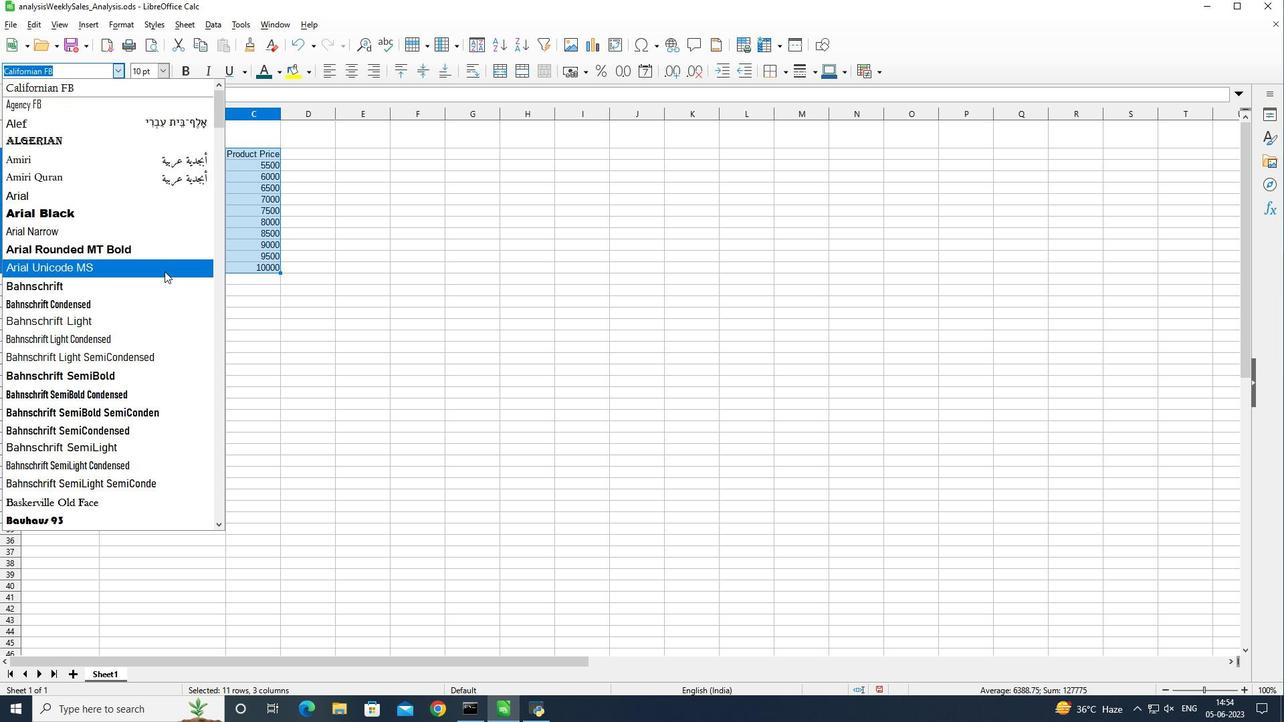 
Action: Mouse scrolled (164, 272) with delta (0, 0)
Screenshot: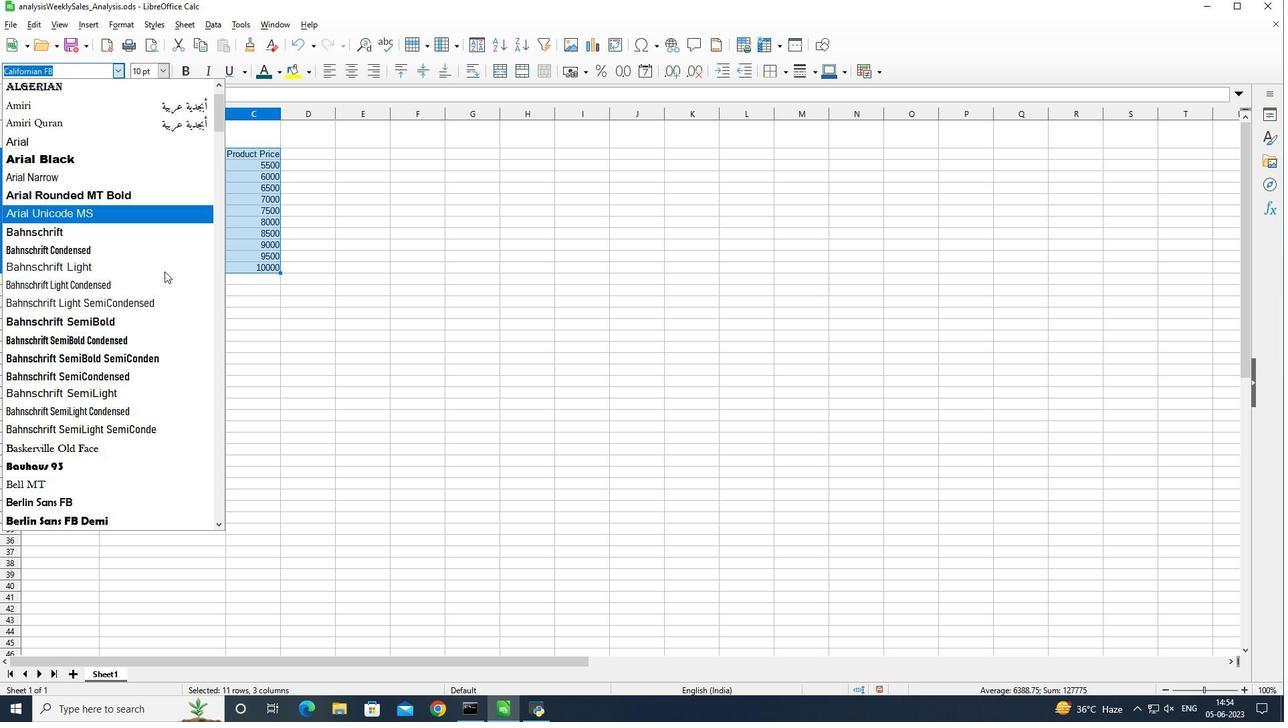
Action: Mouse moved to (164, 273)
Screenshot: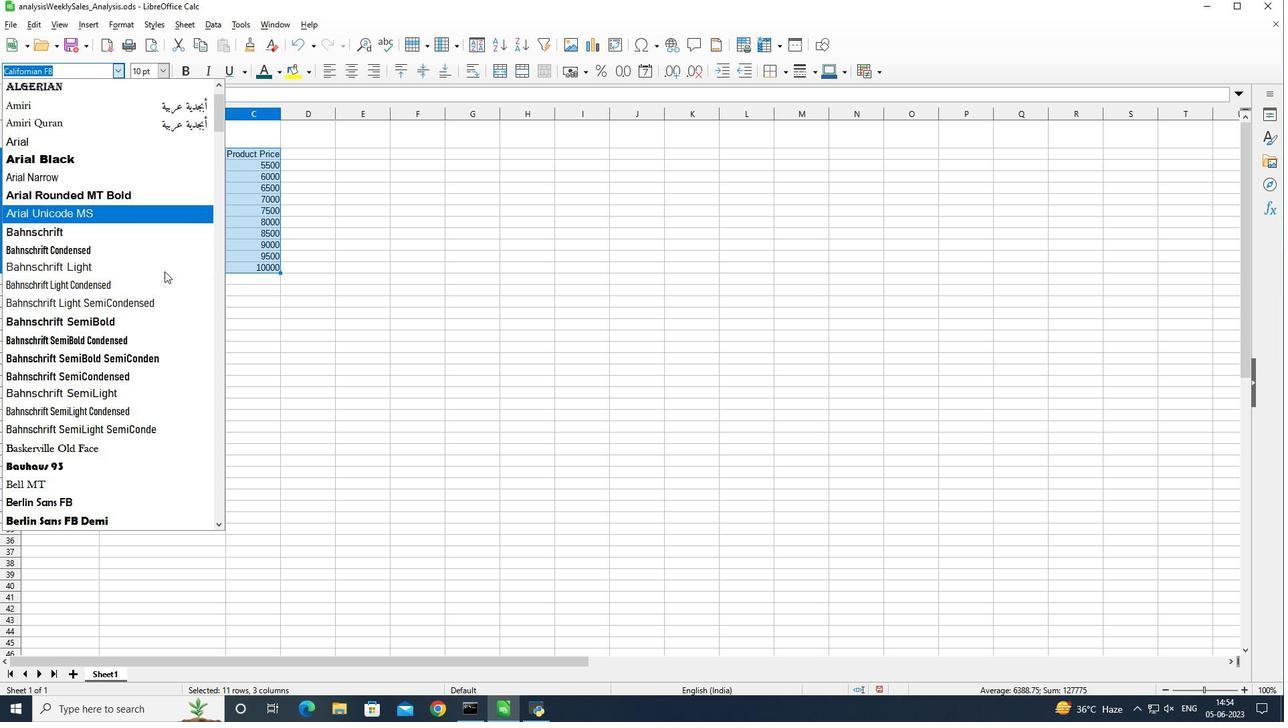 
Action: Mouse scrolled (164, 273) with delta (0, 0)
Screenshot: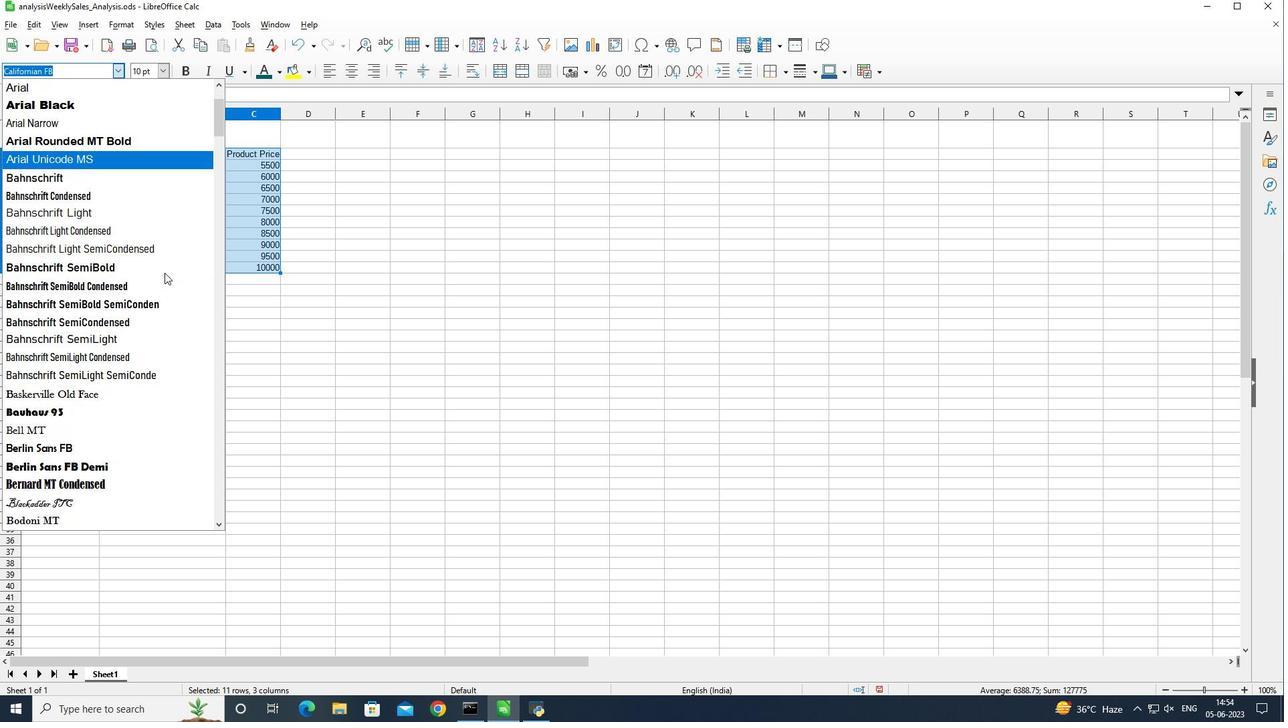 
Action: Mouse scrolled (164, 273) with delta (0, 0)
Screenshot: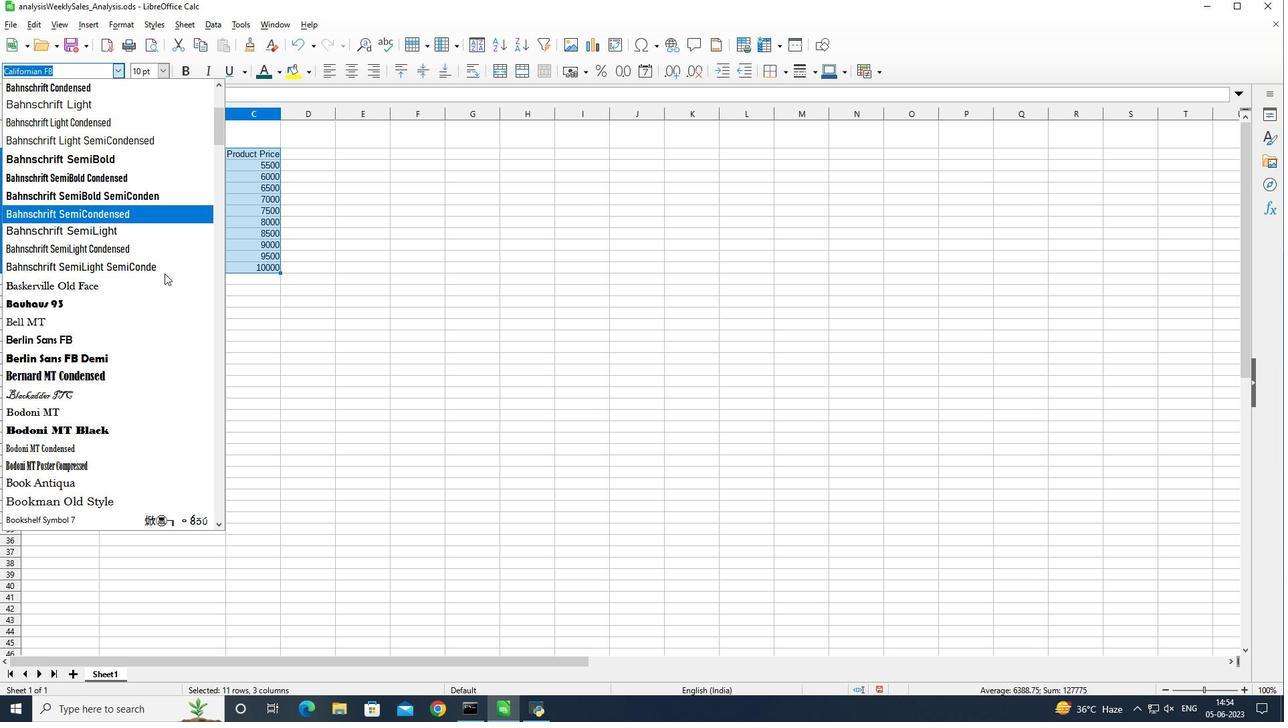 
Action: Mouse moved to (164, 279)
Screenshot: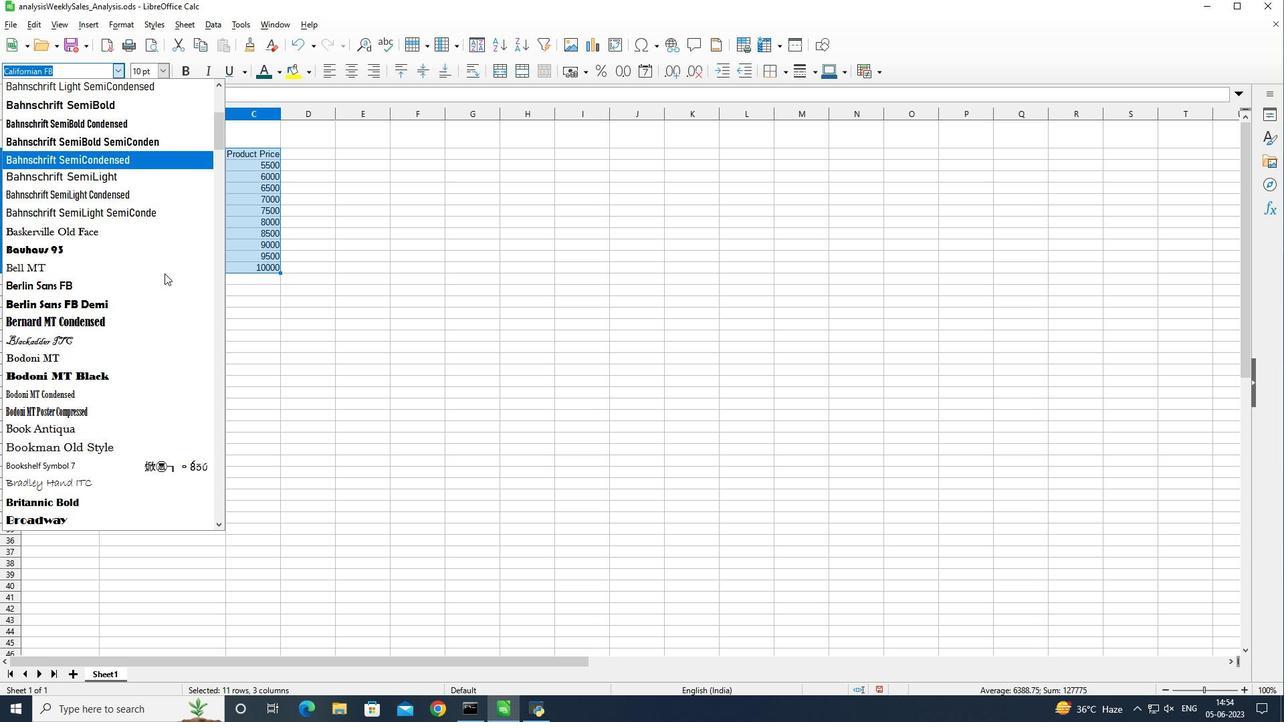 
Action: Mouse scrolled (164, 278) with delta (0, 0)
Screenshot: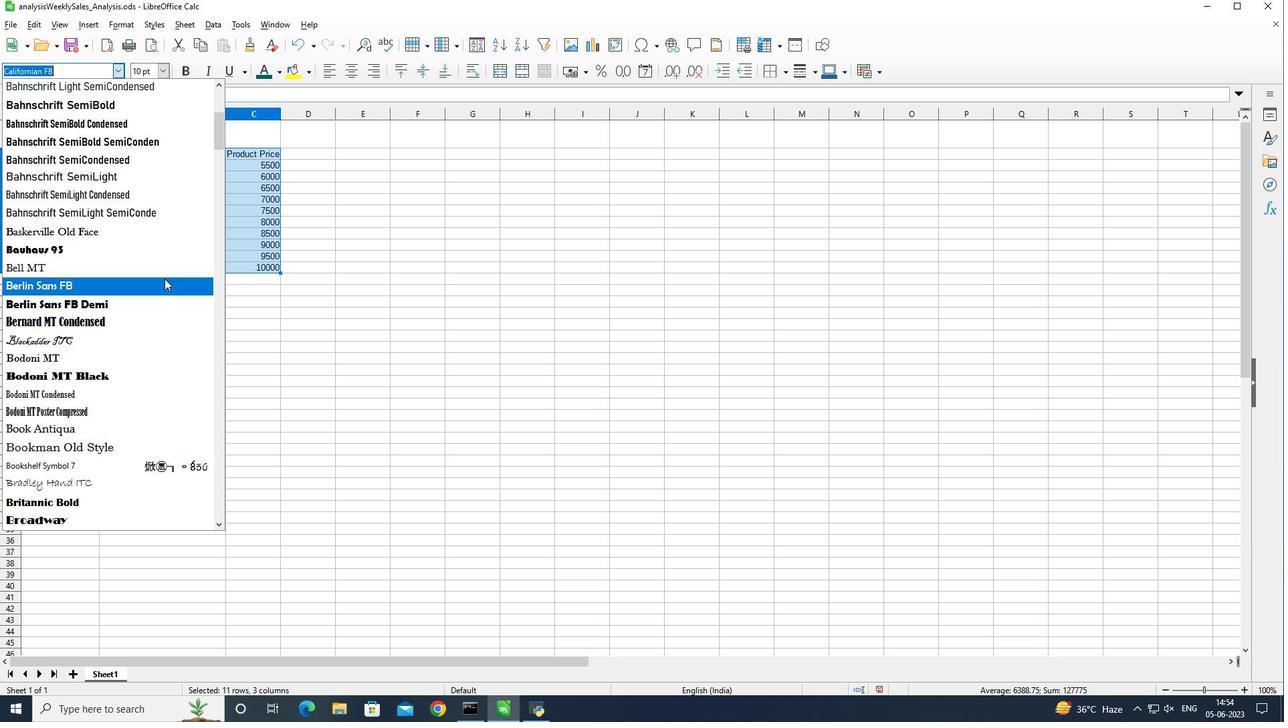 
Action: Mouse scrolled (164, 278) with delta (0, 0)
Screenshot: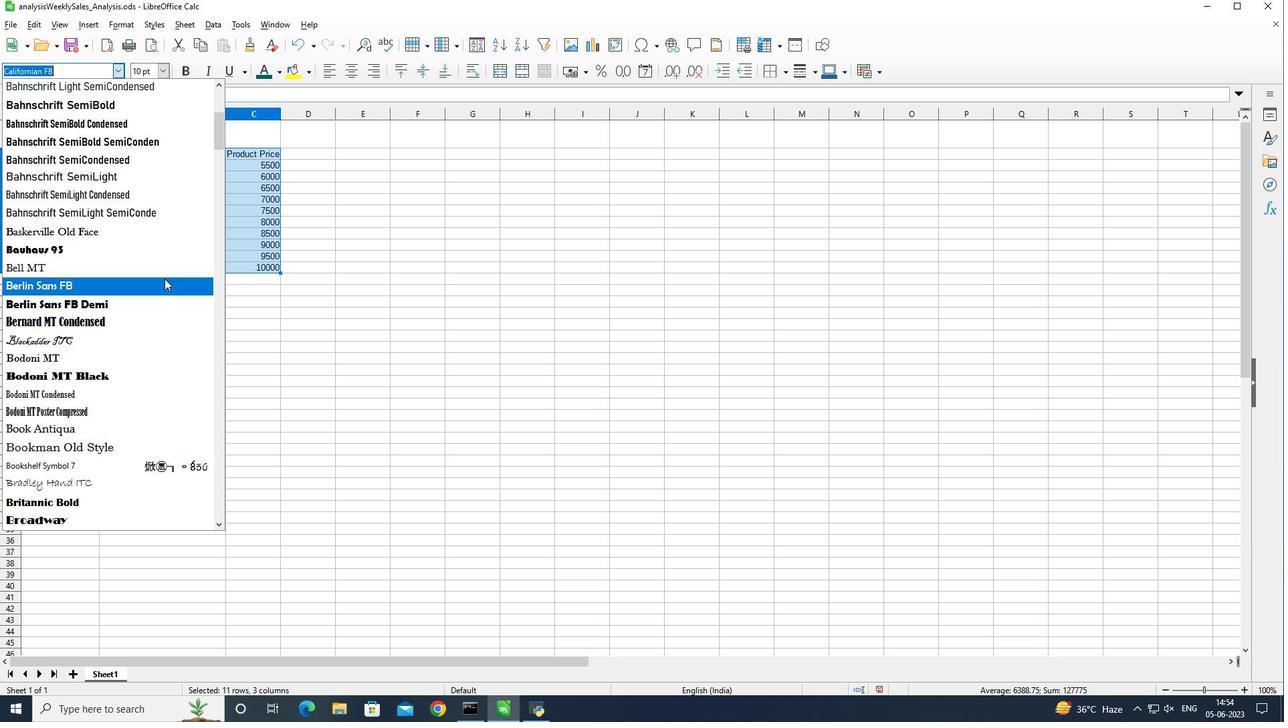 
Action: Mouse scrolled (164, 278) with delta (0, 0)
Screenshot: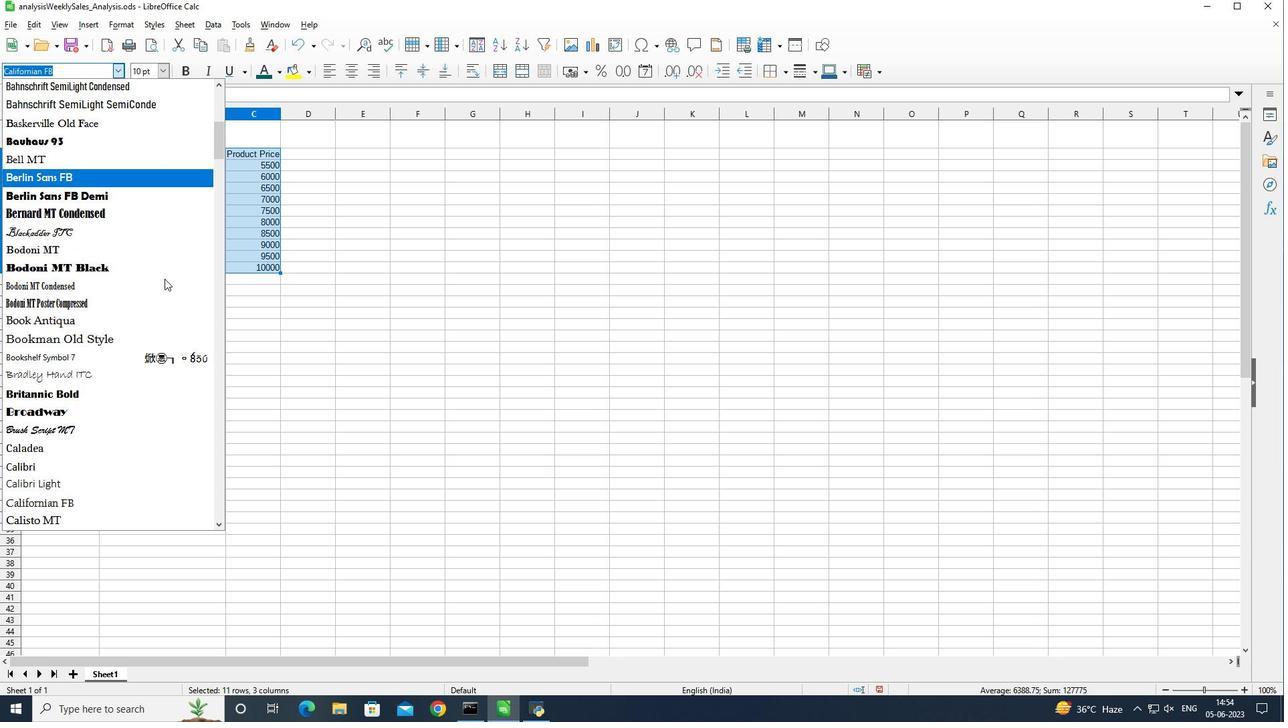 
Action: Mouse scrolled (164, 278) with delta (0, 0)
Screenshot: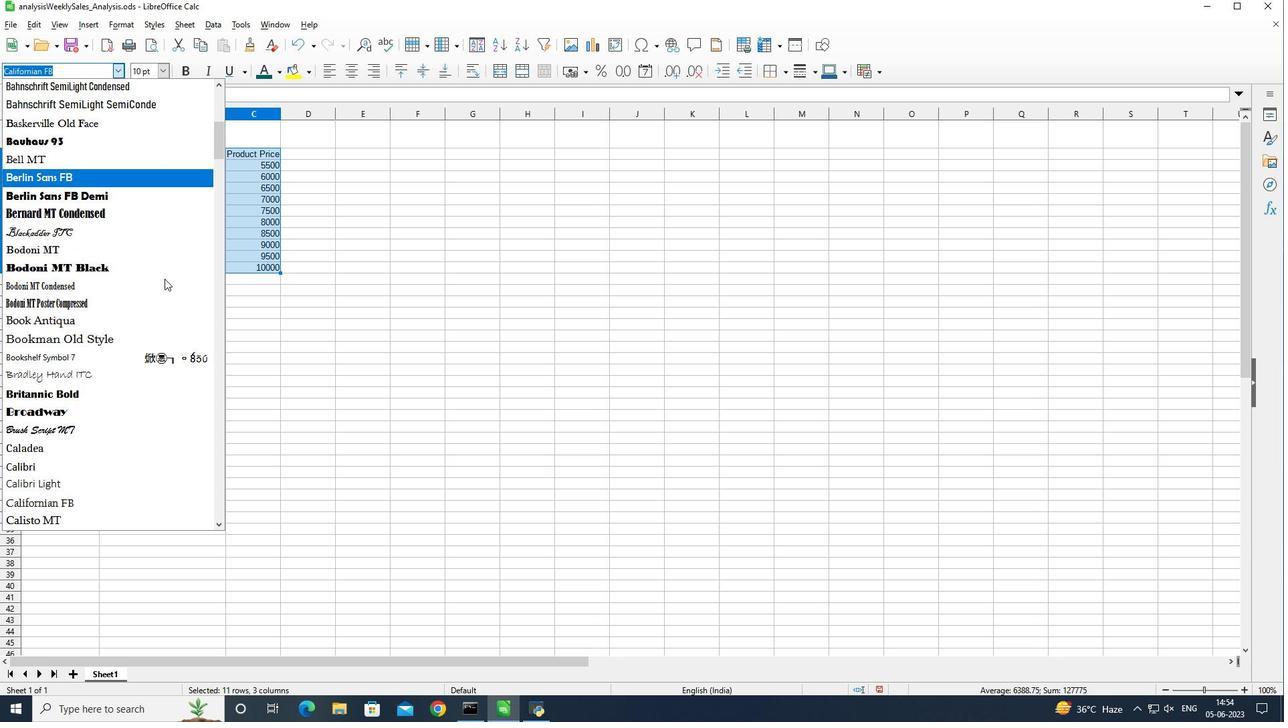 
Action: Mouse scrolled (164, 278) with delta (0, 0)
Screenshot: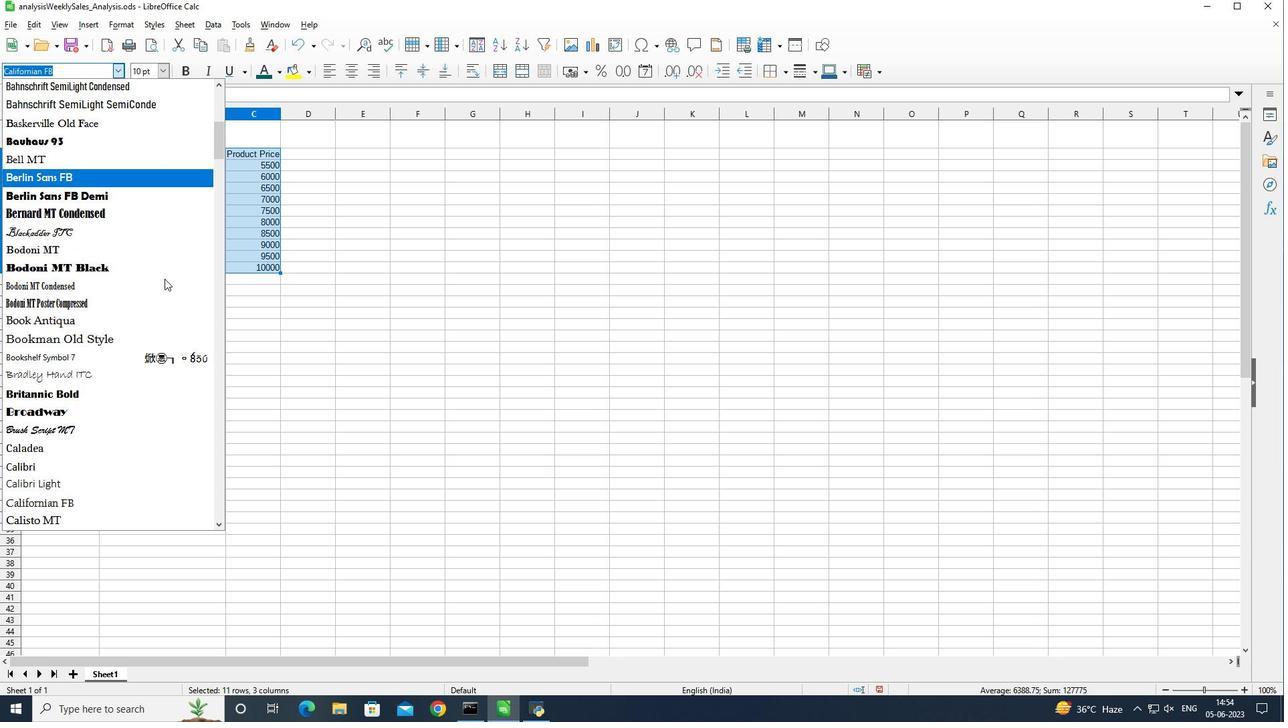
Action: Mouse scrolled (164, 278) with delta (0, 0)
Screenshot: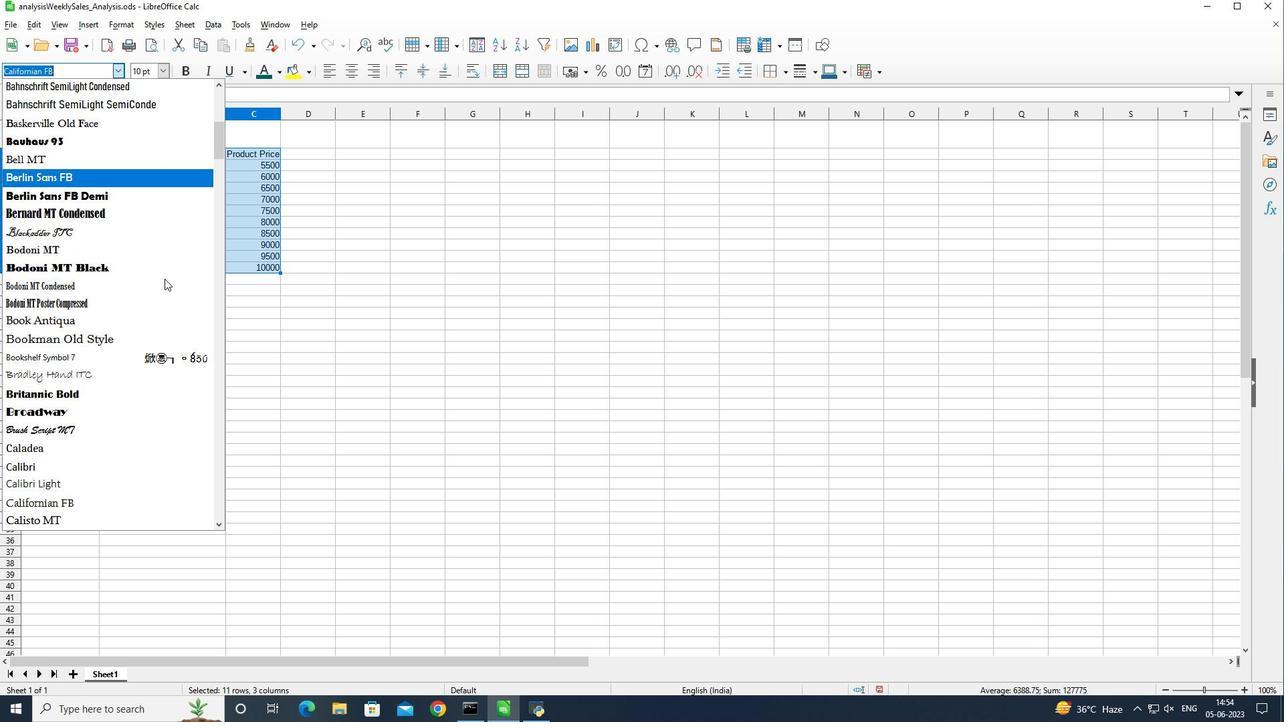 
Action: Mouse moved to (81, 396)
Screenshot: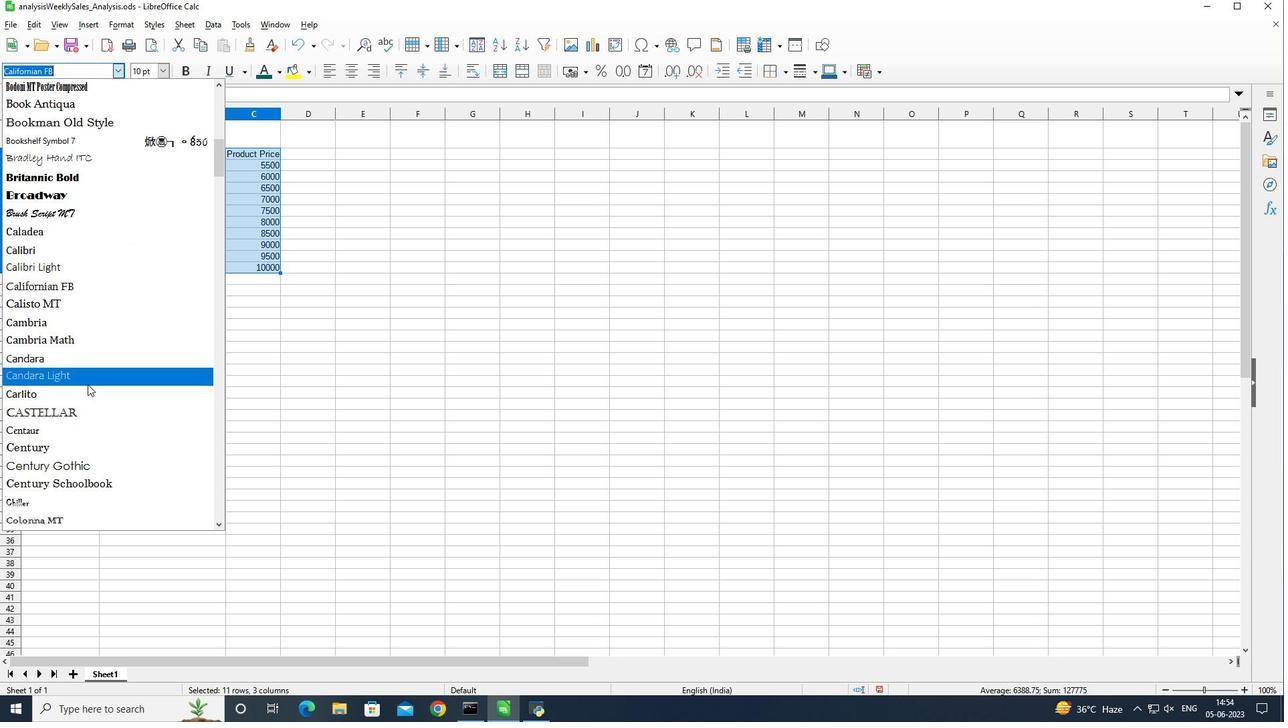 
Action: Mouse pressed left at (81, 396)
Screenshot: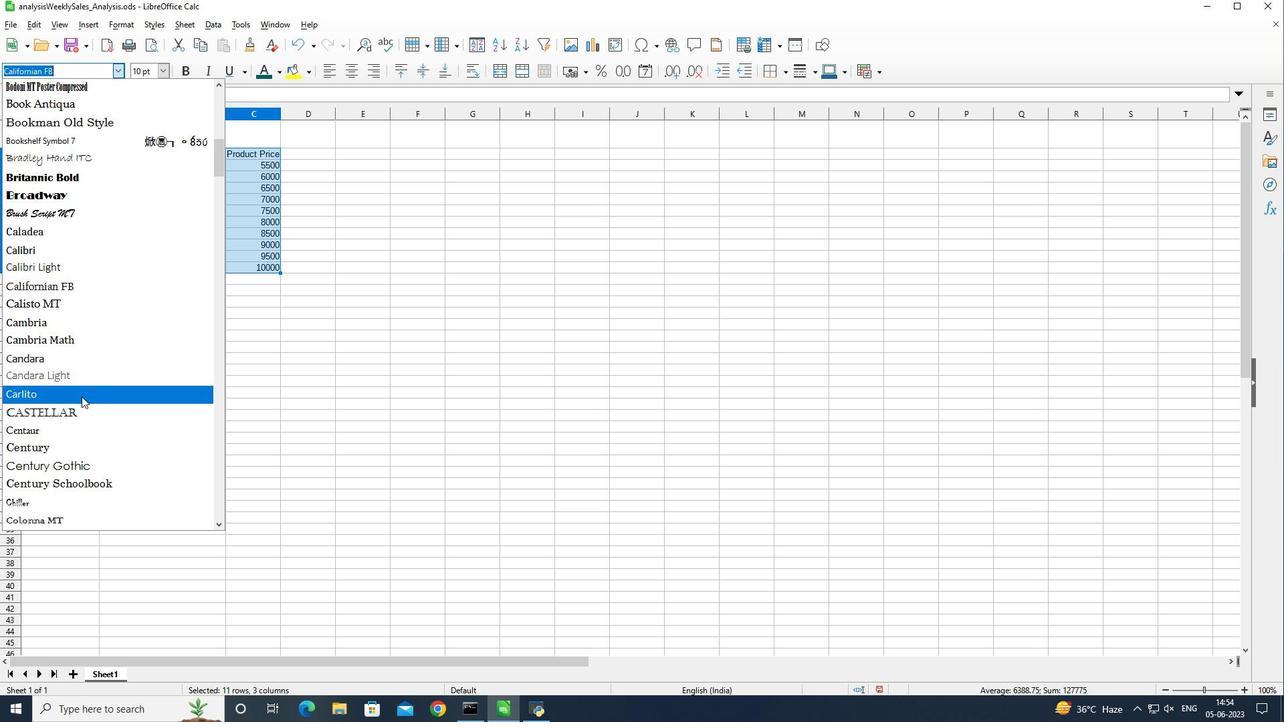 
Action: Mouse moved to (167, 75)
Screenshot: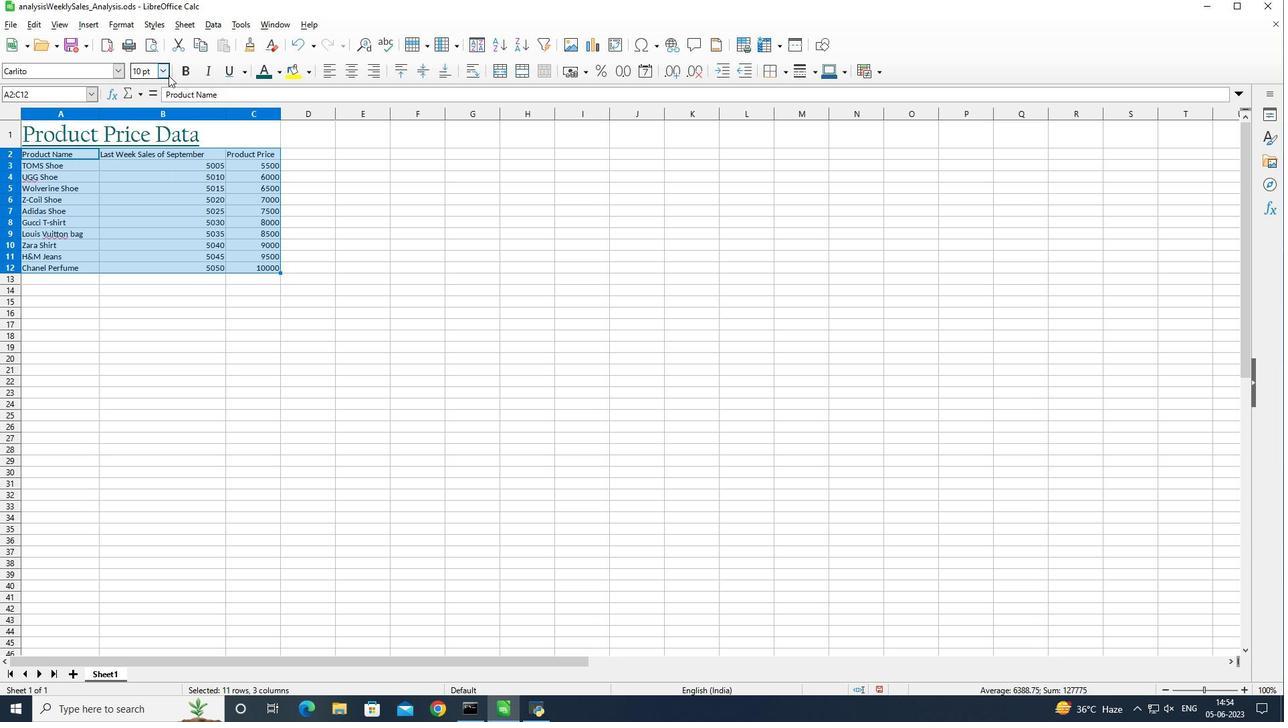 
Action: Mouse pressed left at (167, 75)
Screenshot: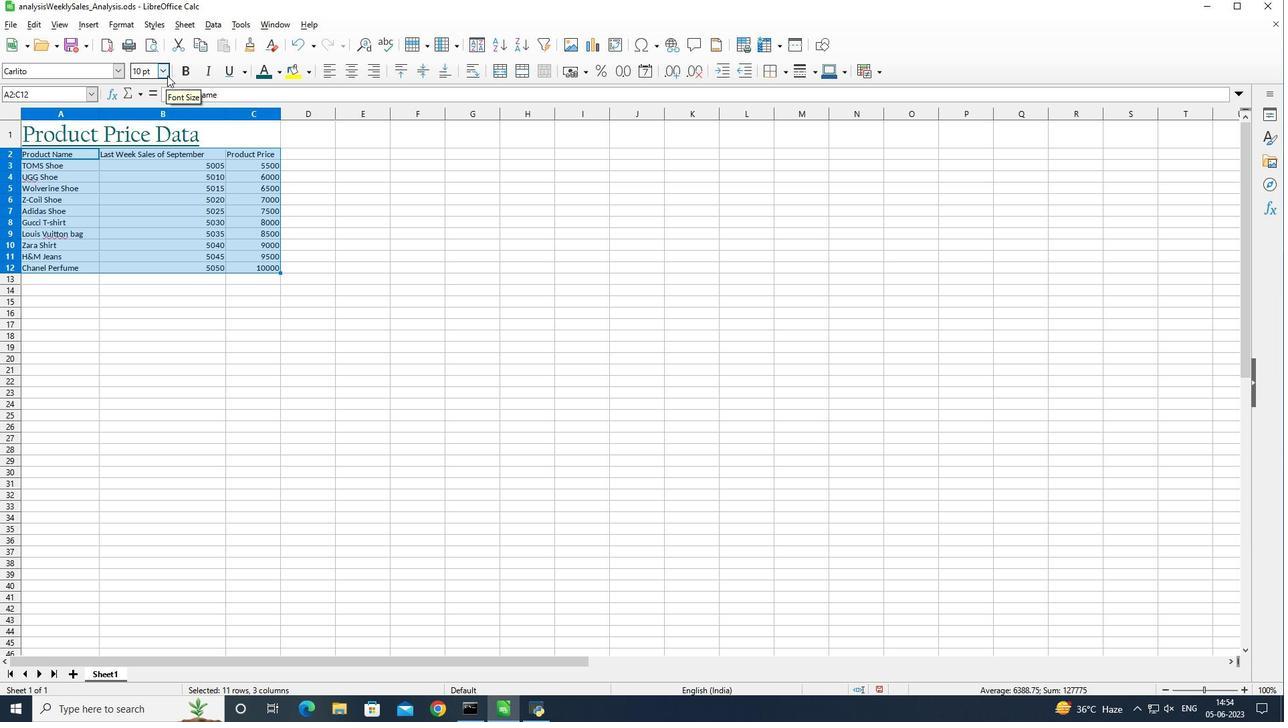 
Action: Mouse moved to (149, 164)
Screenshot: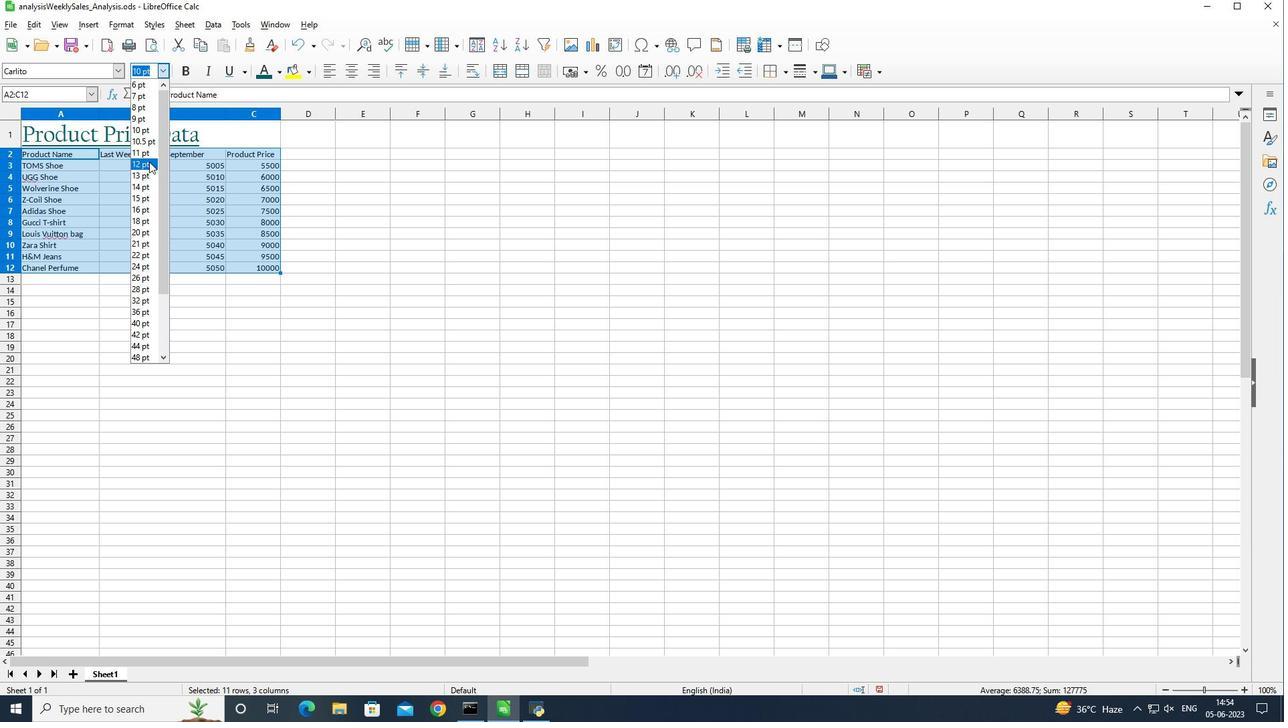 
Action: Mouse pressed left at (149, 164)
Screenshot: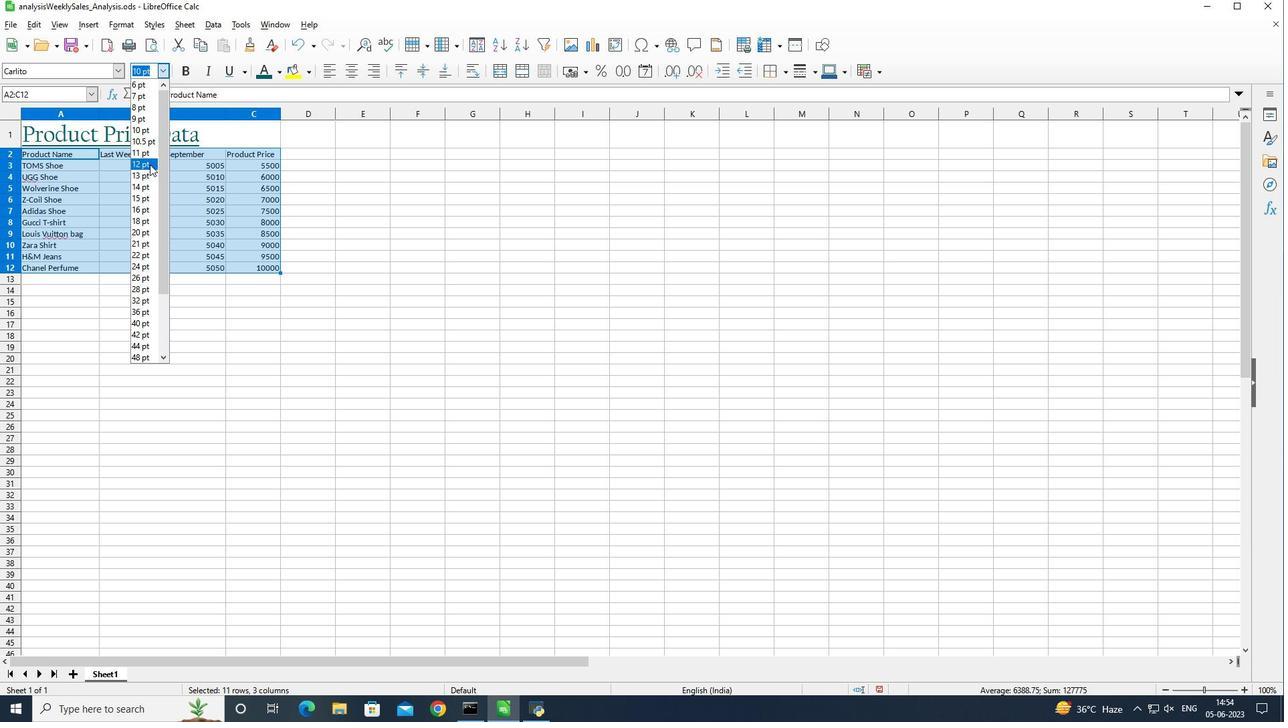 
Action: Mouse moved to (242, 123)
Screenshot: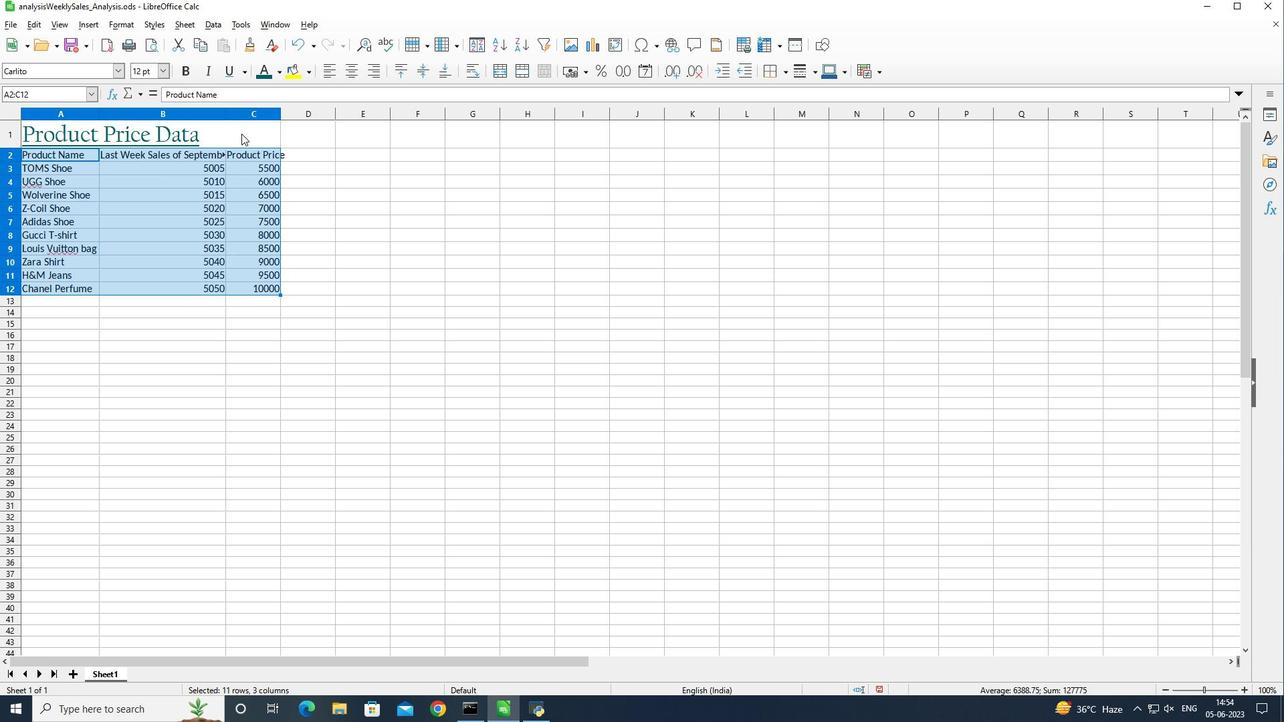 
Action: Mouse pressed left at (242, 123)
Screenshot: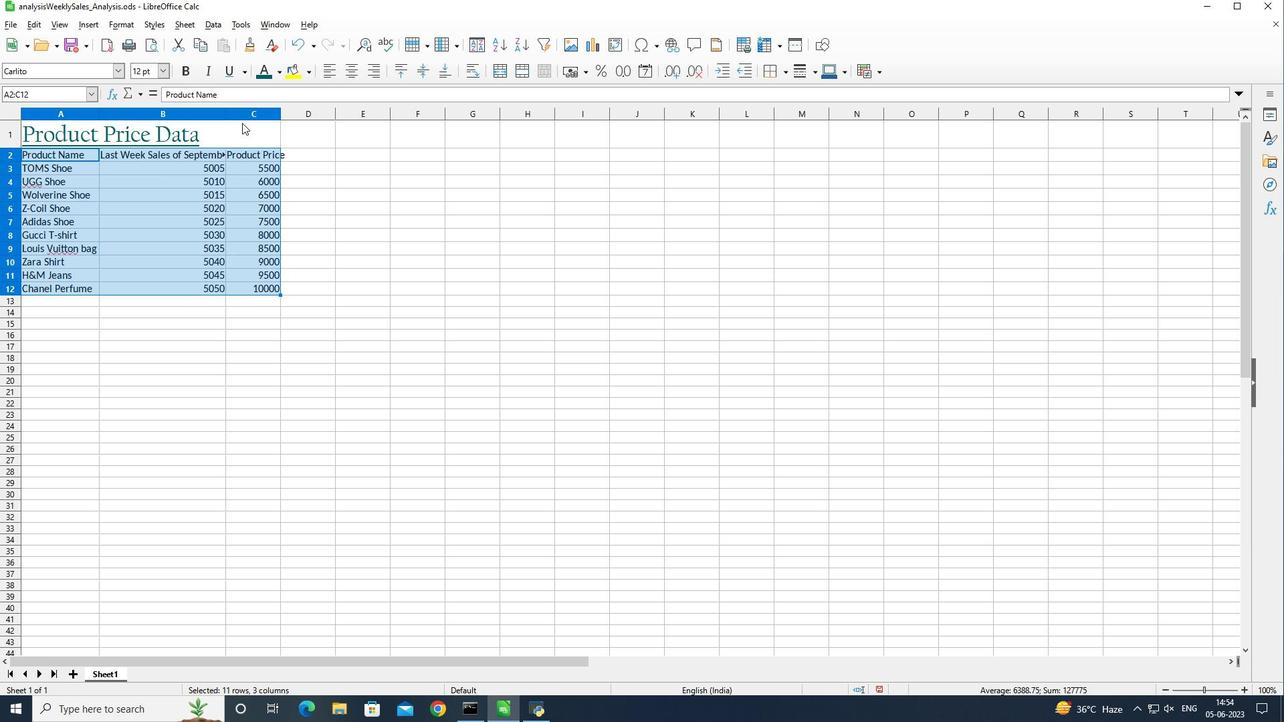 
Action: Key pressed <Key.shift_r><Key.down><Key.down><Key.down><Key.down><Key.down><Key.down><Key.down><Key.down><Key.down><Key.down><Key.down>
Screenshot: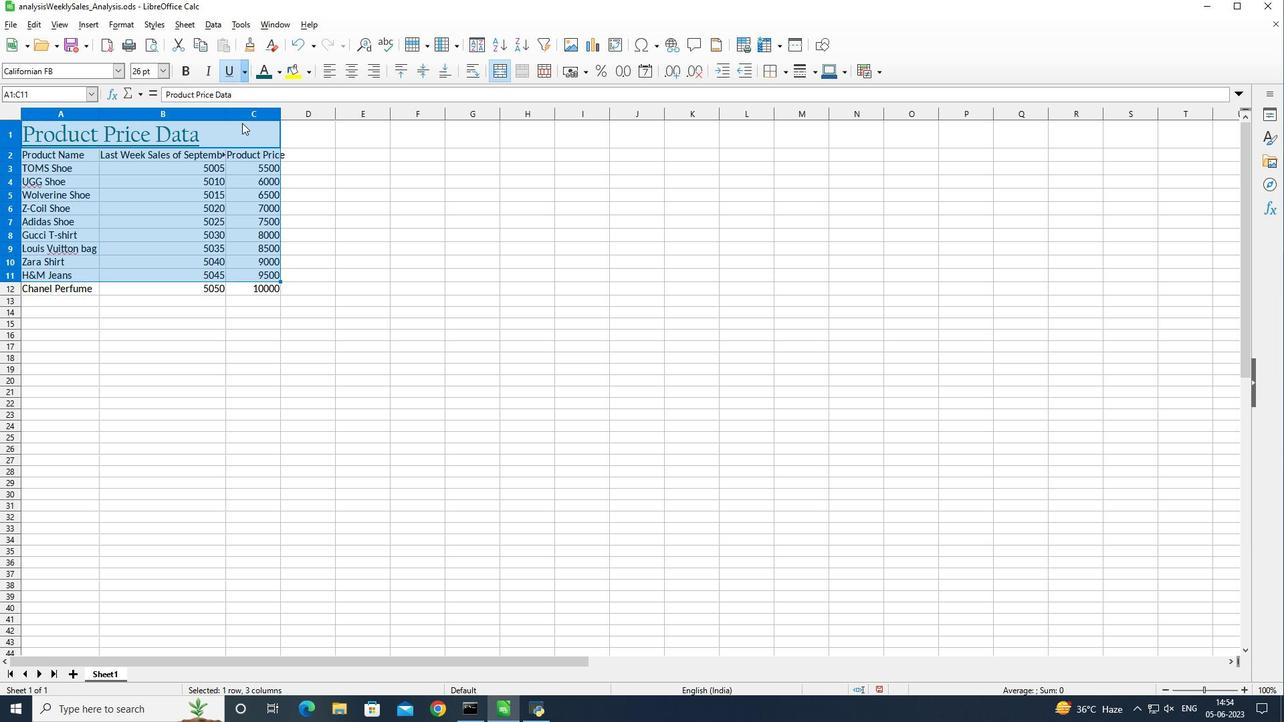 
Action: Mouse moved to (424, 67)
Screenshot: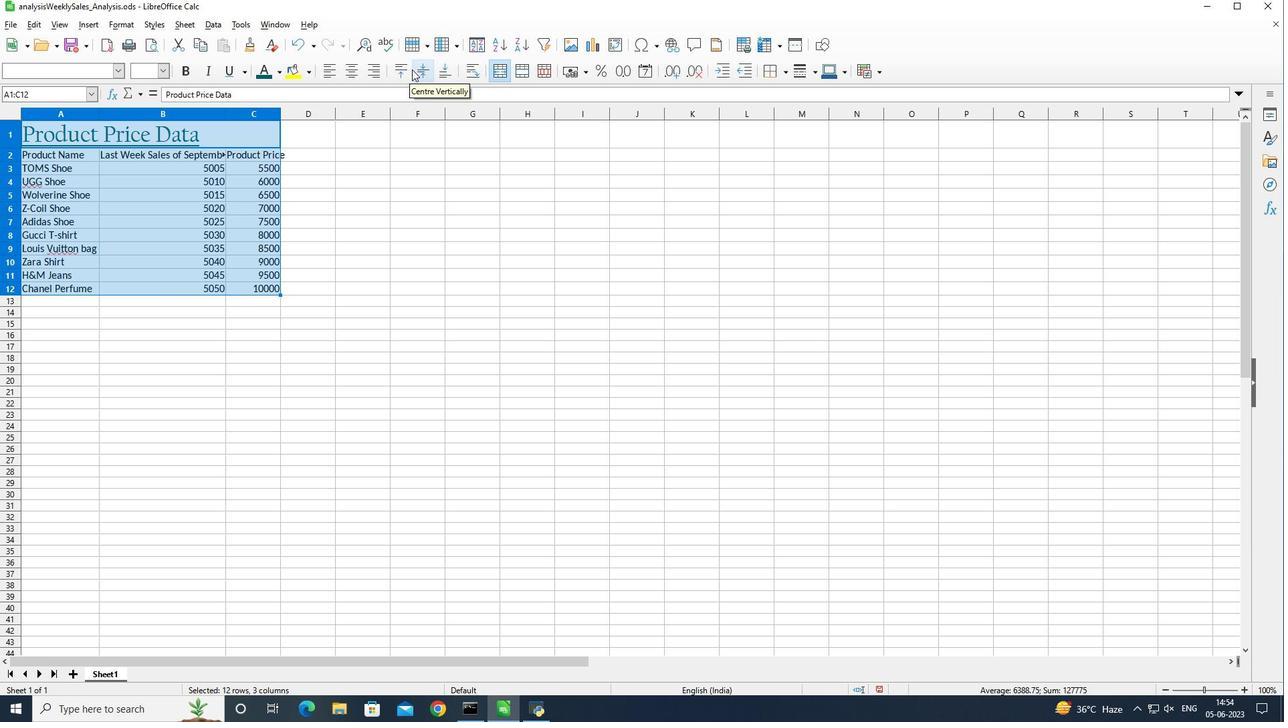 
Action: Mouse pressed left at (424, 67)
Screenshot: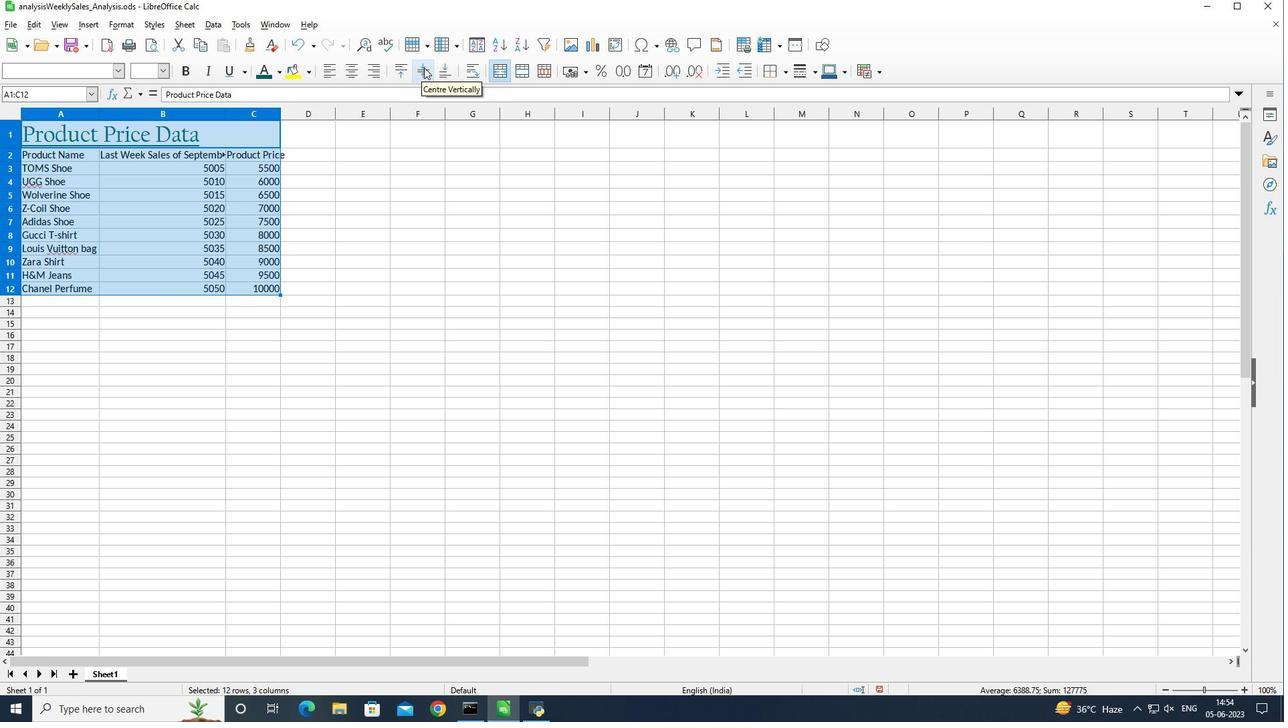 
Action: Mouse moved to (261, 293)
Screenshot: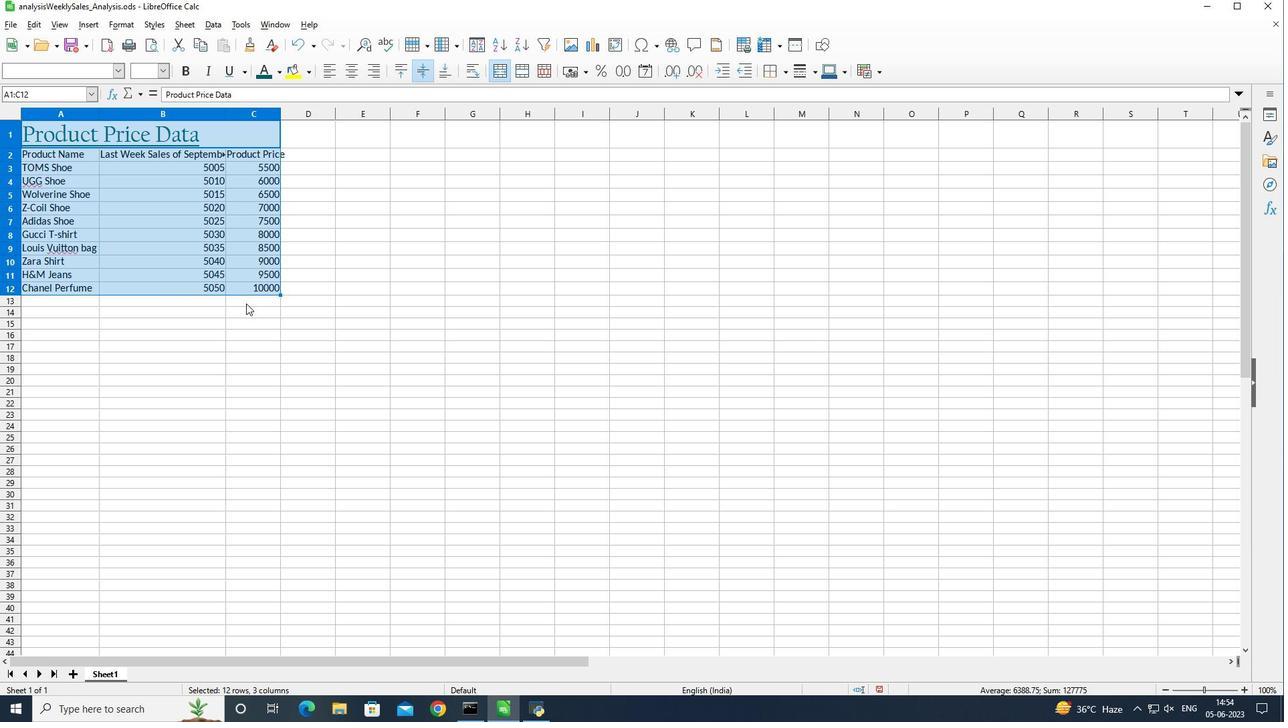 
Action: Mouse pressed left at (261, 293)
Screenshot: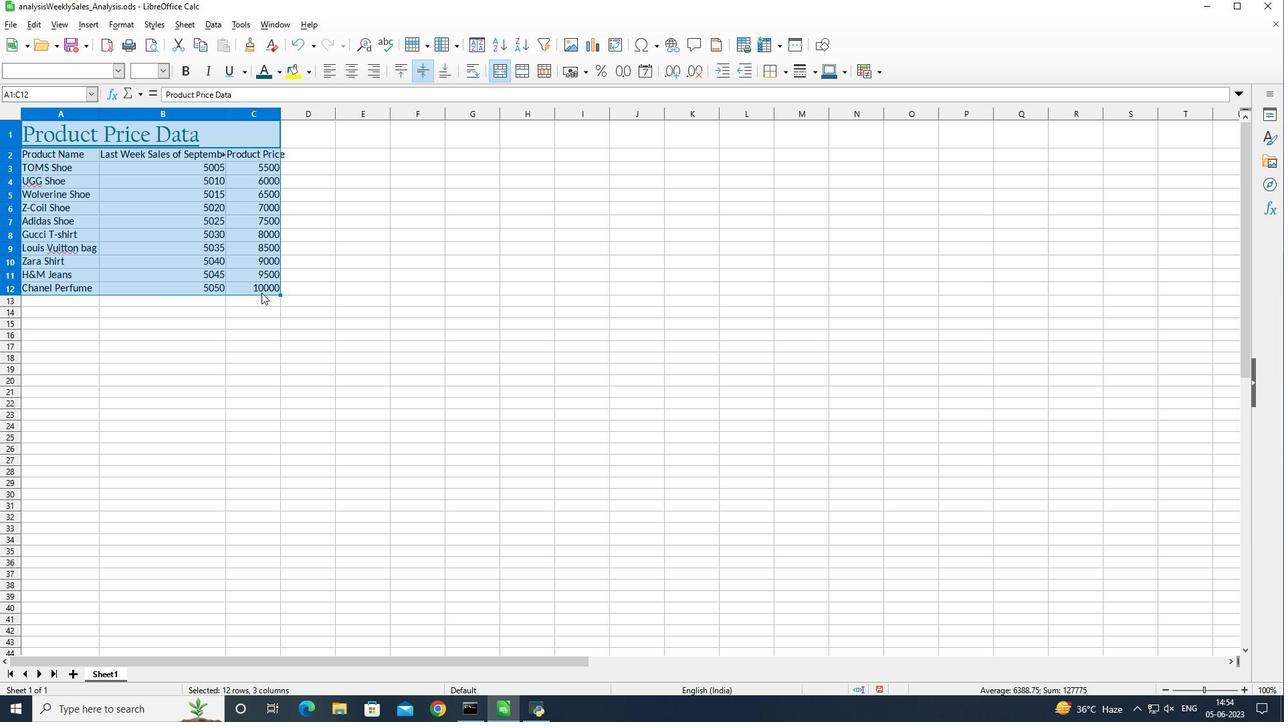 
Action: Mouse moved to (279, 111)
Screenshot: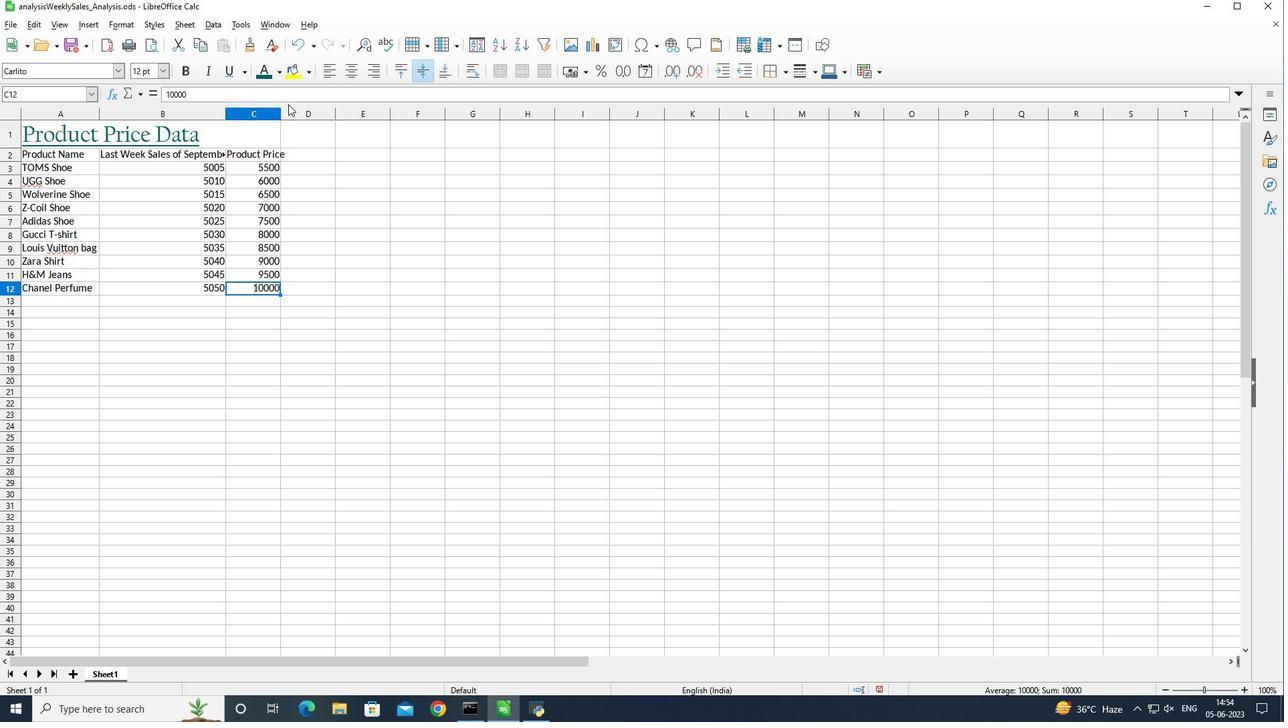 
Action: Mouse pressed left at (279, 111)
Screenshot: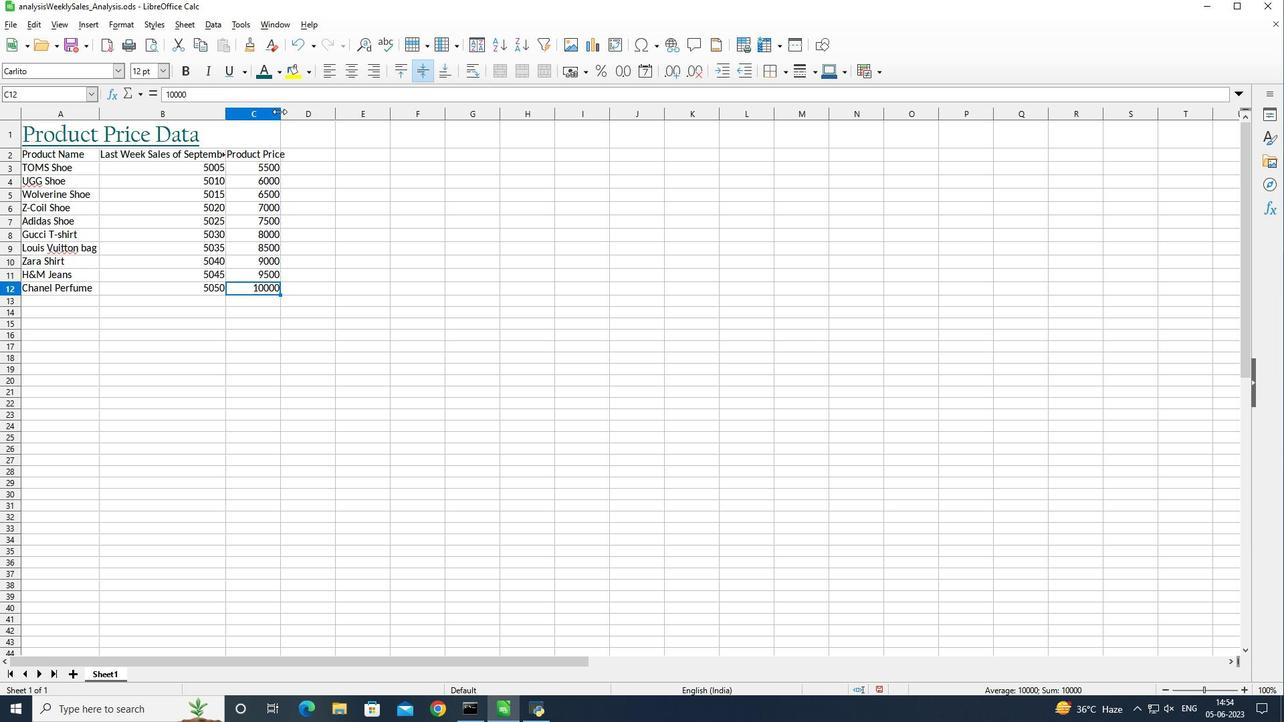 
Action: Mouse moved to (224, 111)
Screenshot: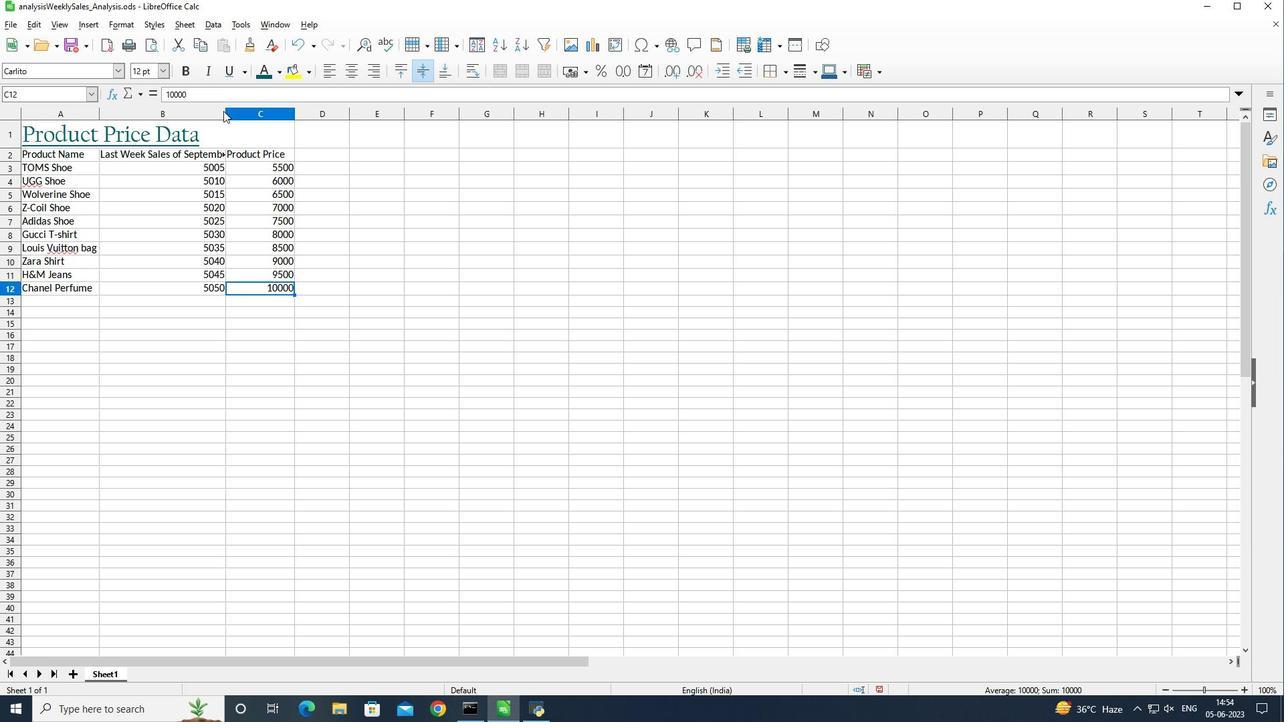
Action: Mouse pressed left at (224, 111)
Screenshot: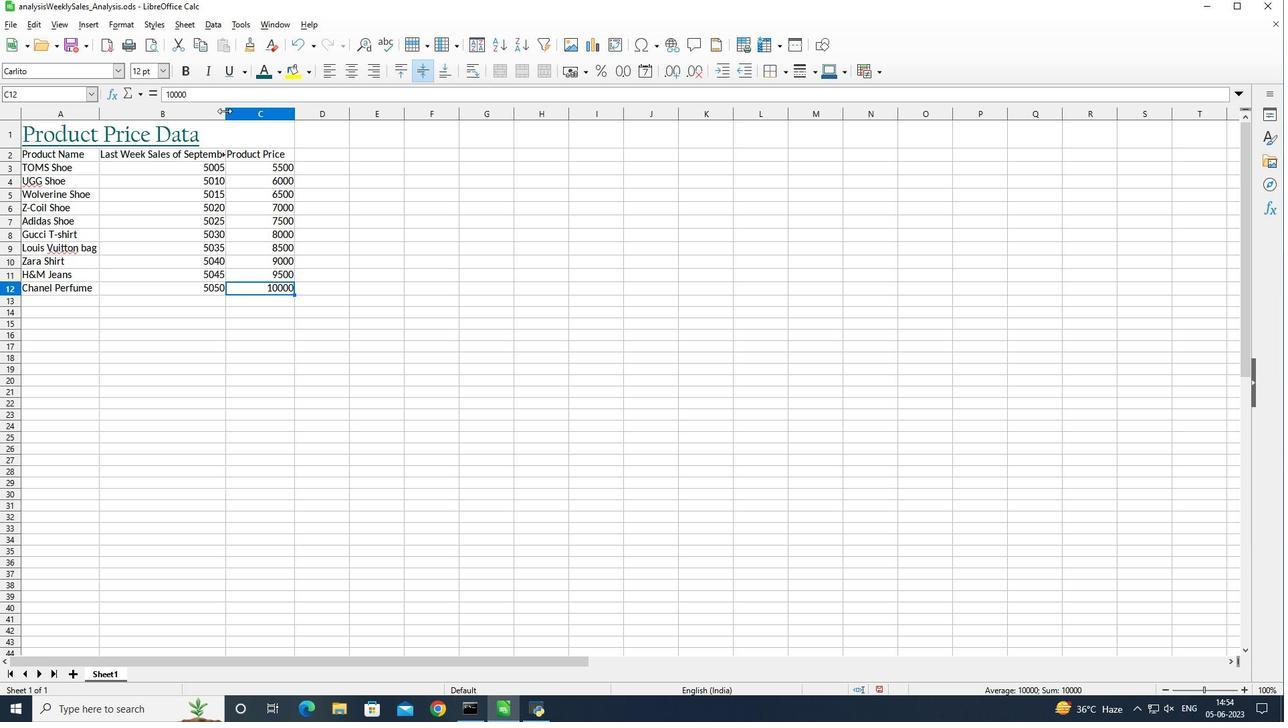 
Action: Mouse moved to (256, 114)
Screenshot: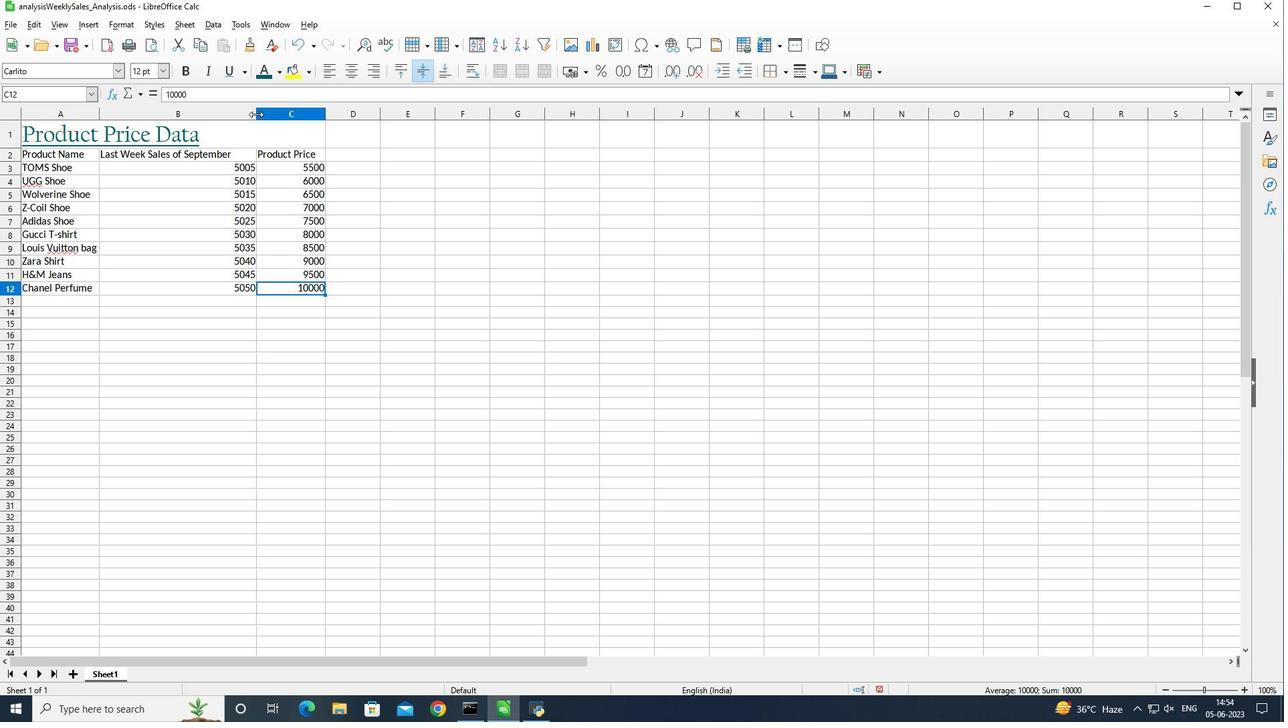 
Action: Mouse pressed left at (256, 114)
Screenshot: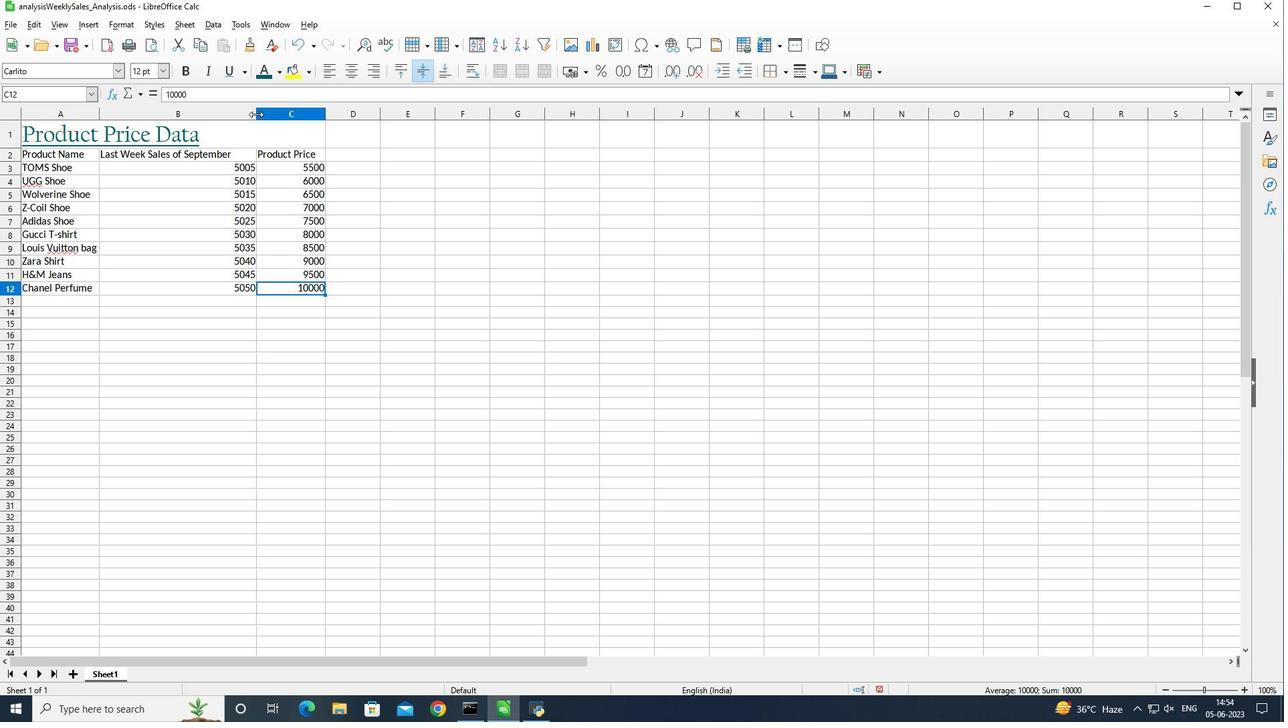 
Action: Mouse moved to (99, 112)
Screenshot: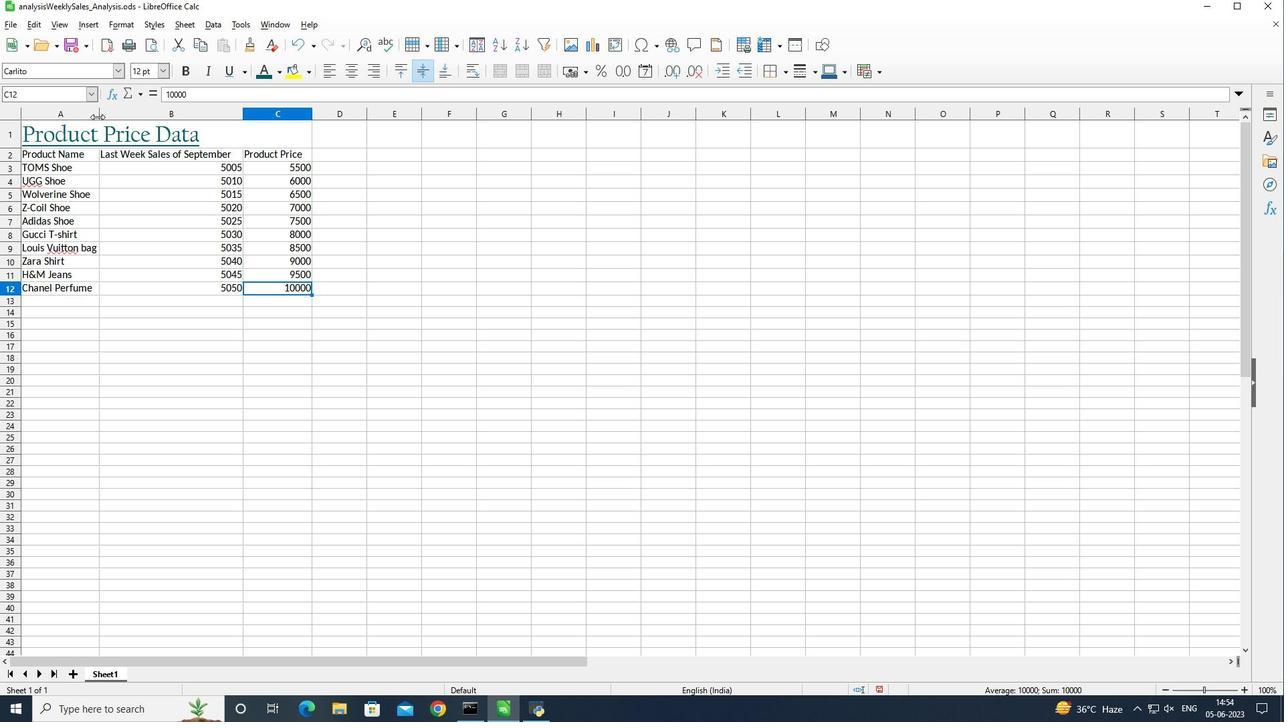 
Action: Mouse pressed left at (99, 112)
Screenshot: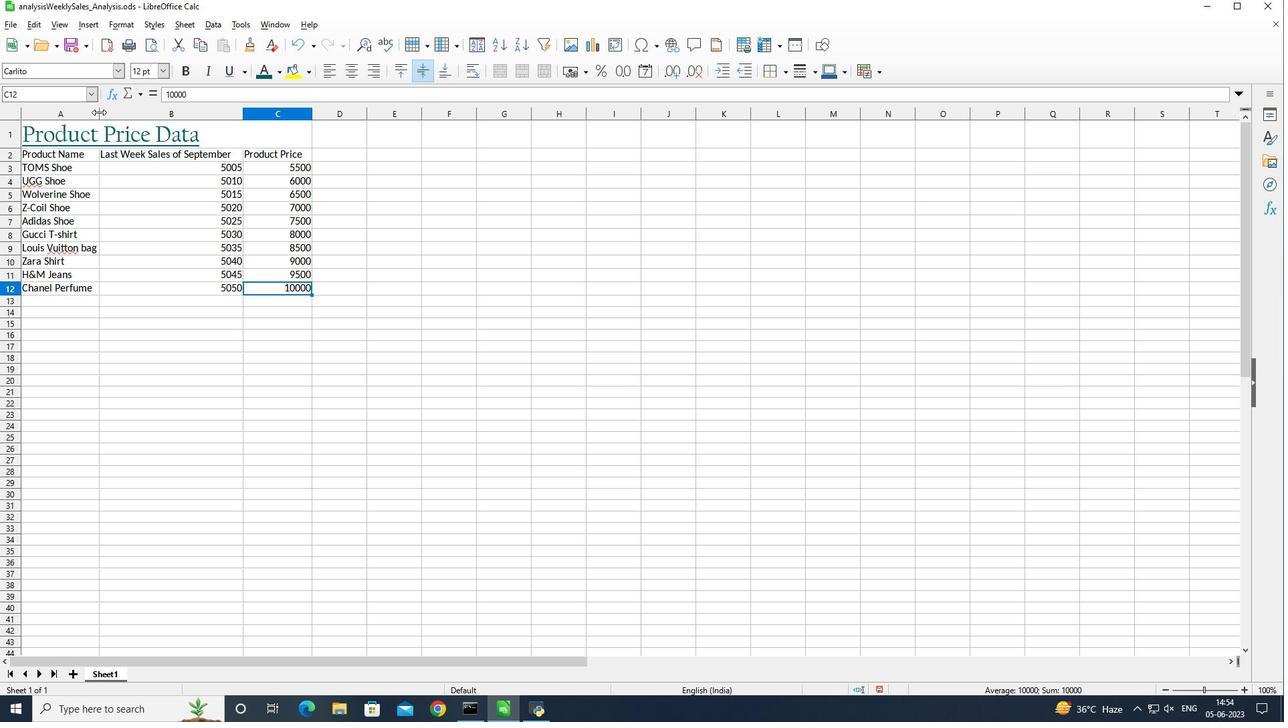 
Action: Mouse moved to (295, 250)
Screenshot: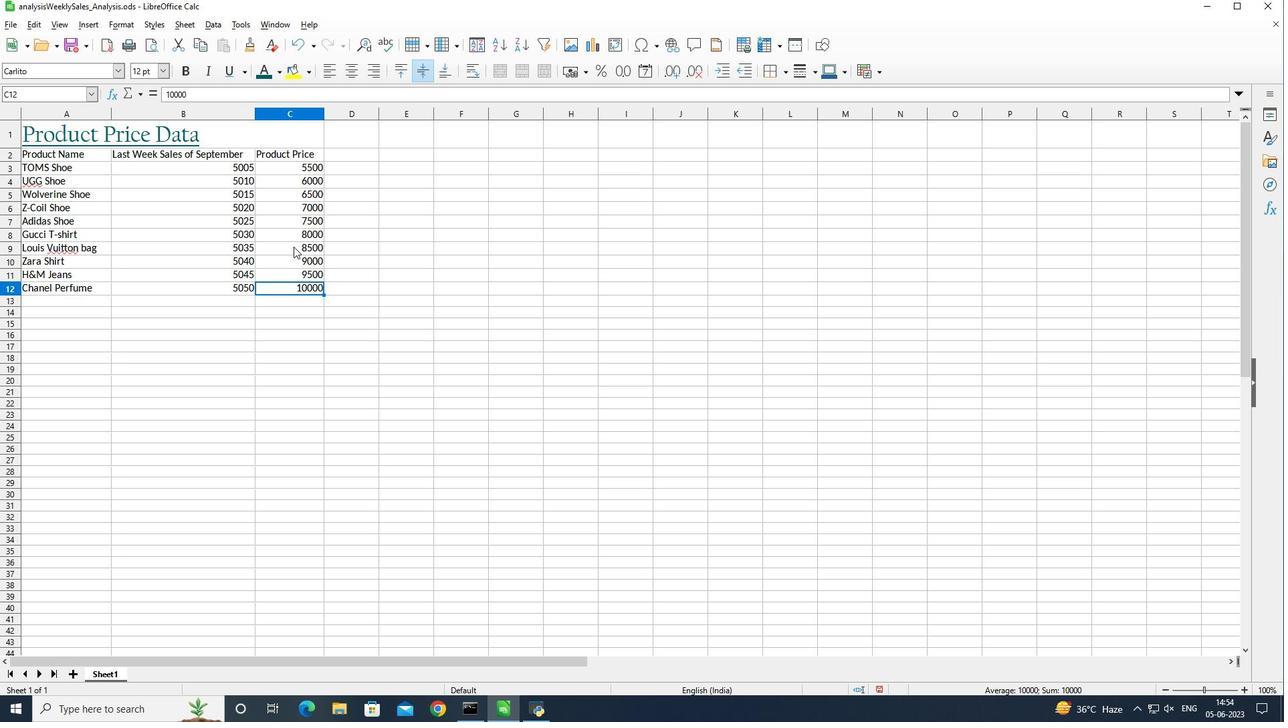 
